Task: Search one way flight ticket for 5 adults, 1 child, 2 infants in seat and 1 infant on lap in business from Medford: Rogue Valley International-medford Airport to Jackson: Jackson Hole Airport on 5-2-2023. Number of bags: 11 checked bags. Price is upto 105000. Outbound departure time preference is 4:00.
Action: Mouse moved to (387, 330)
Screenshot: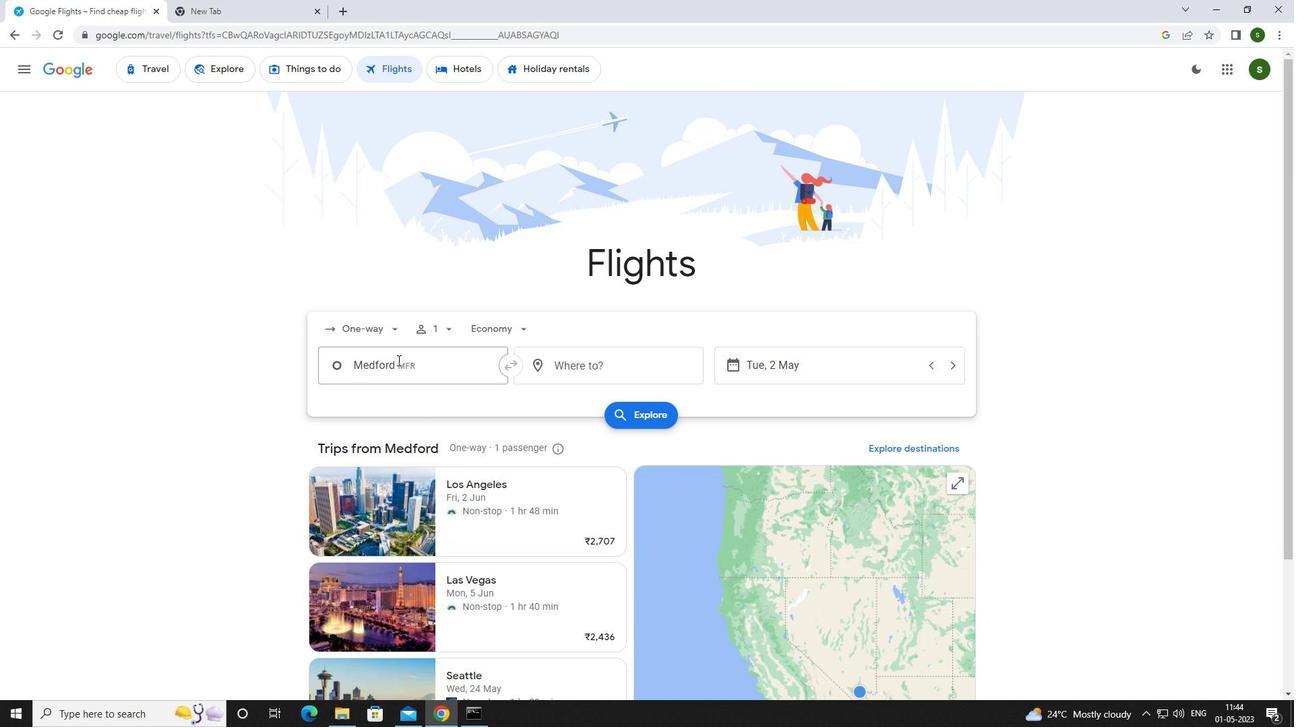 
Action: Mouse pressed left at (387, 330)
Screenshot: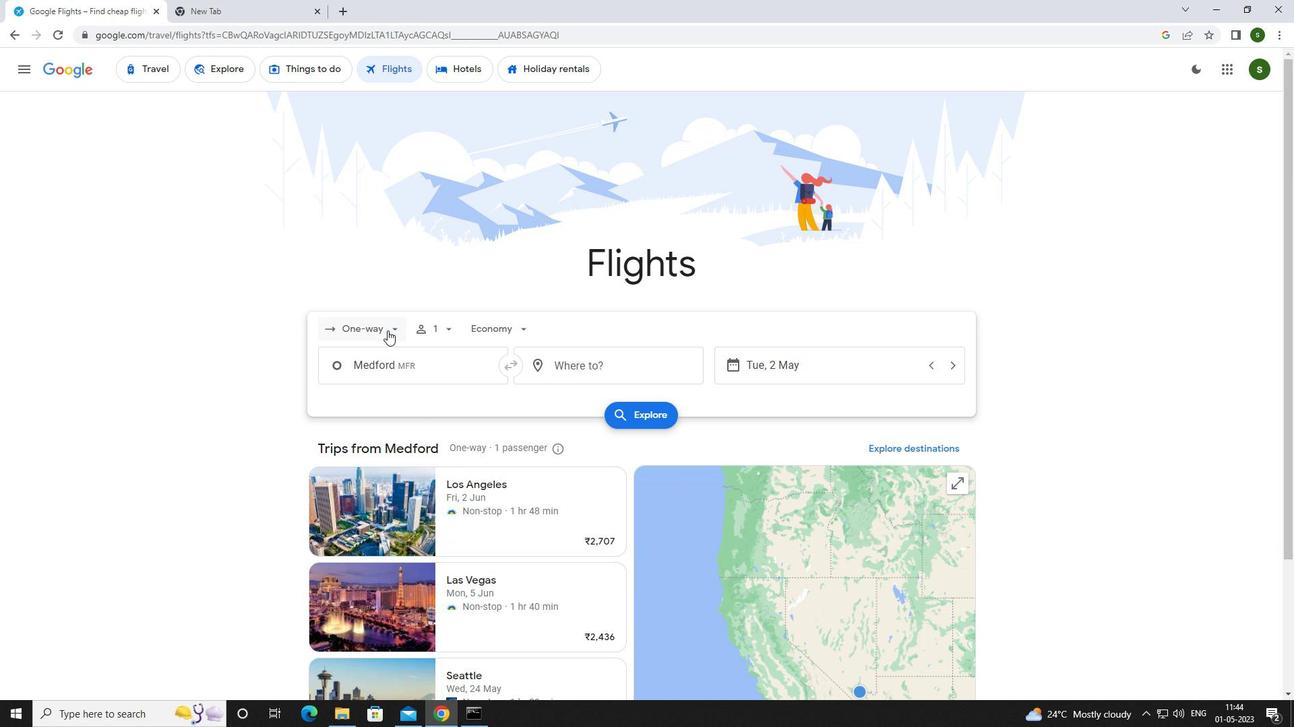 
Action: Mouse moved to (392, 392)
Screenshot: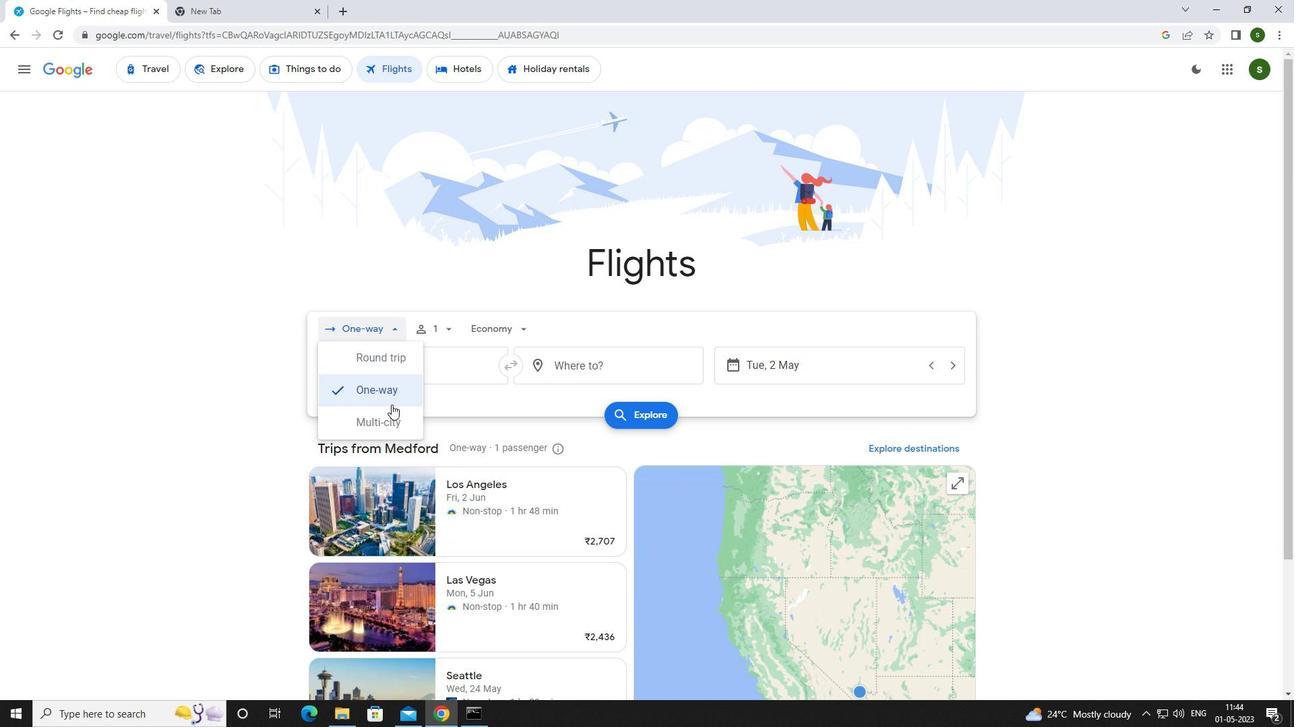 
Action: Mouse pressed left at (392, 392)
Screenshot: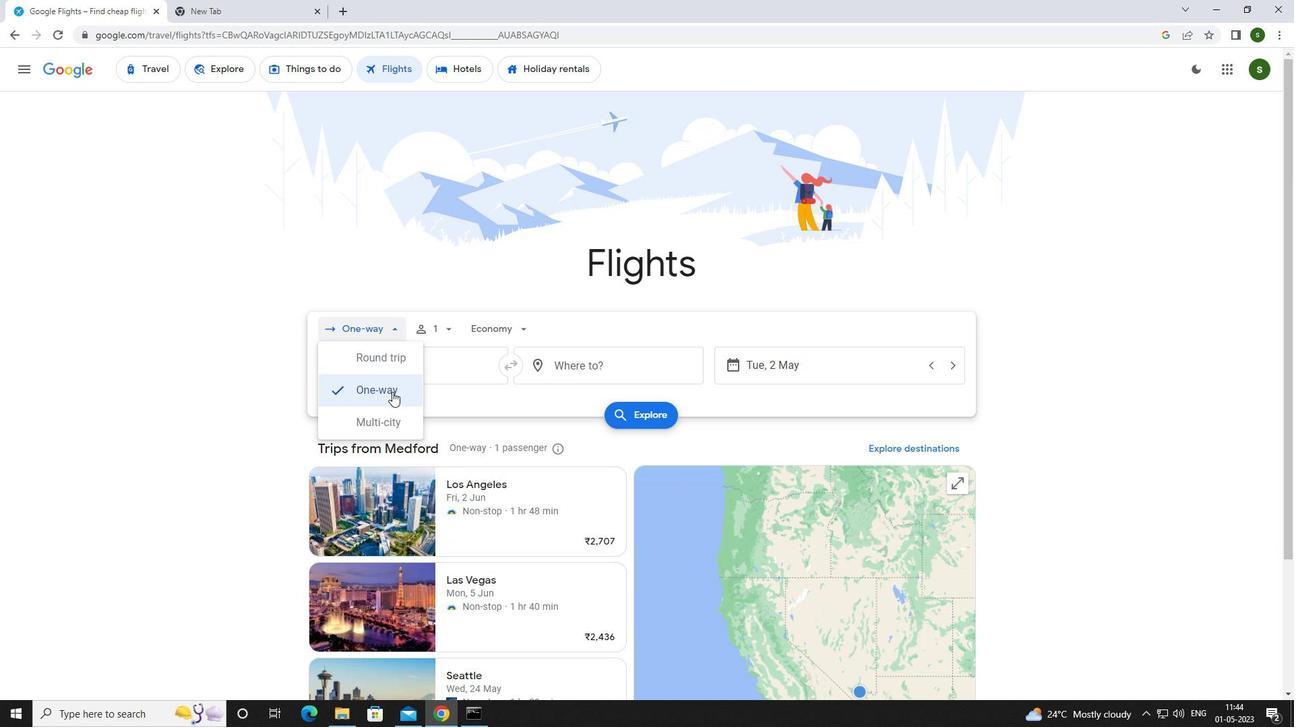 
Action: Mouse moved to (448, 332)
Screenshot: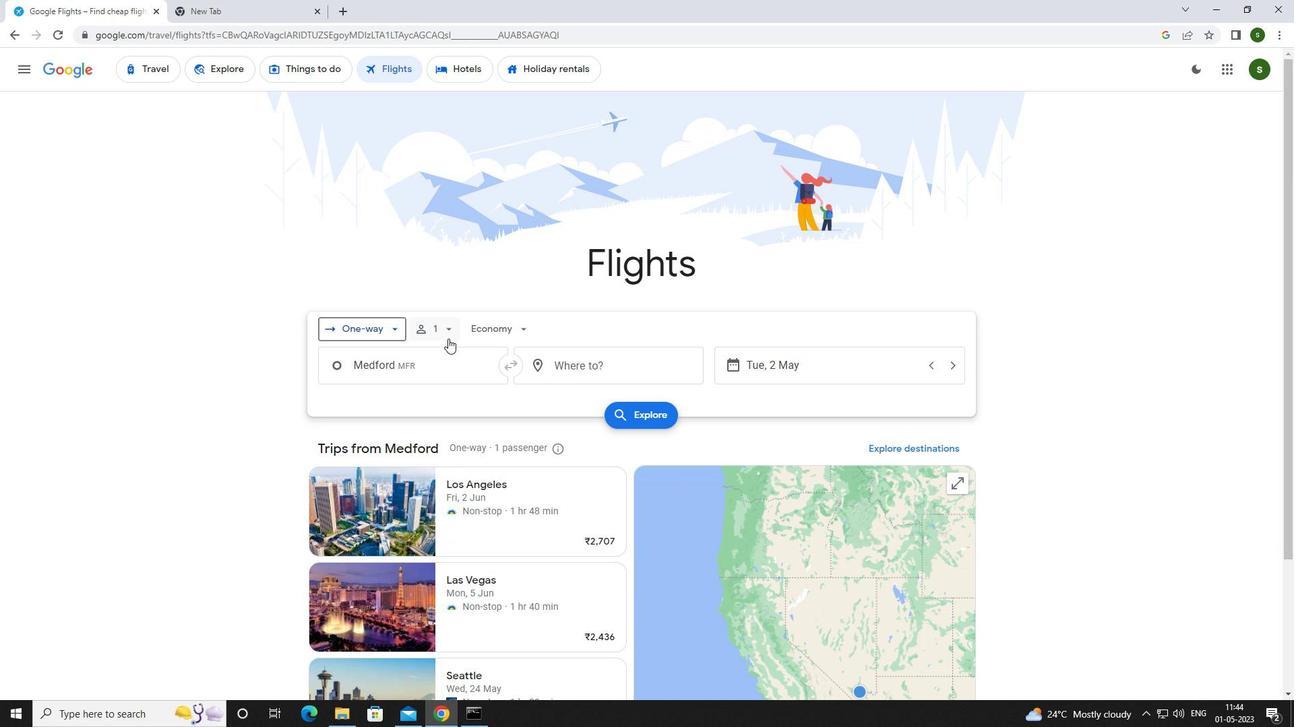 
Action: Mouse pressed left at (448, 332)
Screenshot: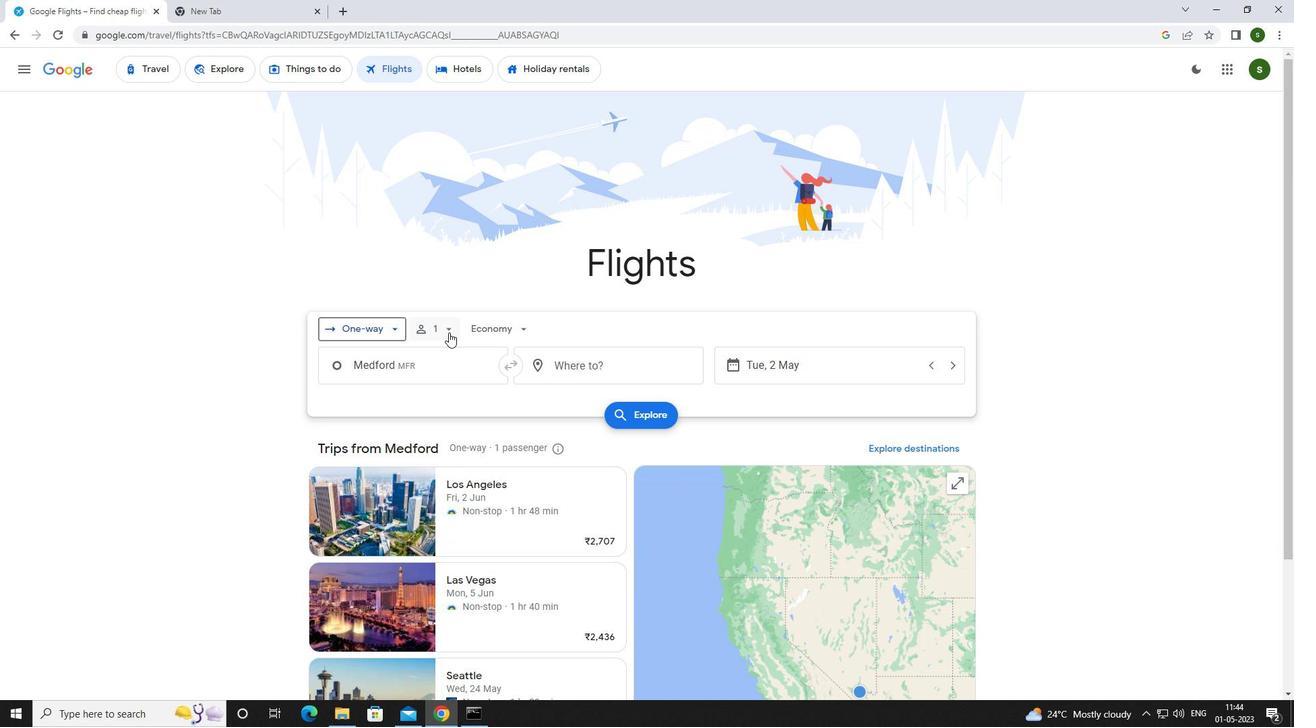 
Action: Mouse moved to (552, 363)
Screenshot: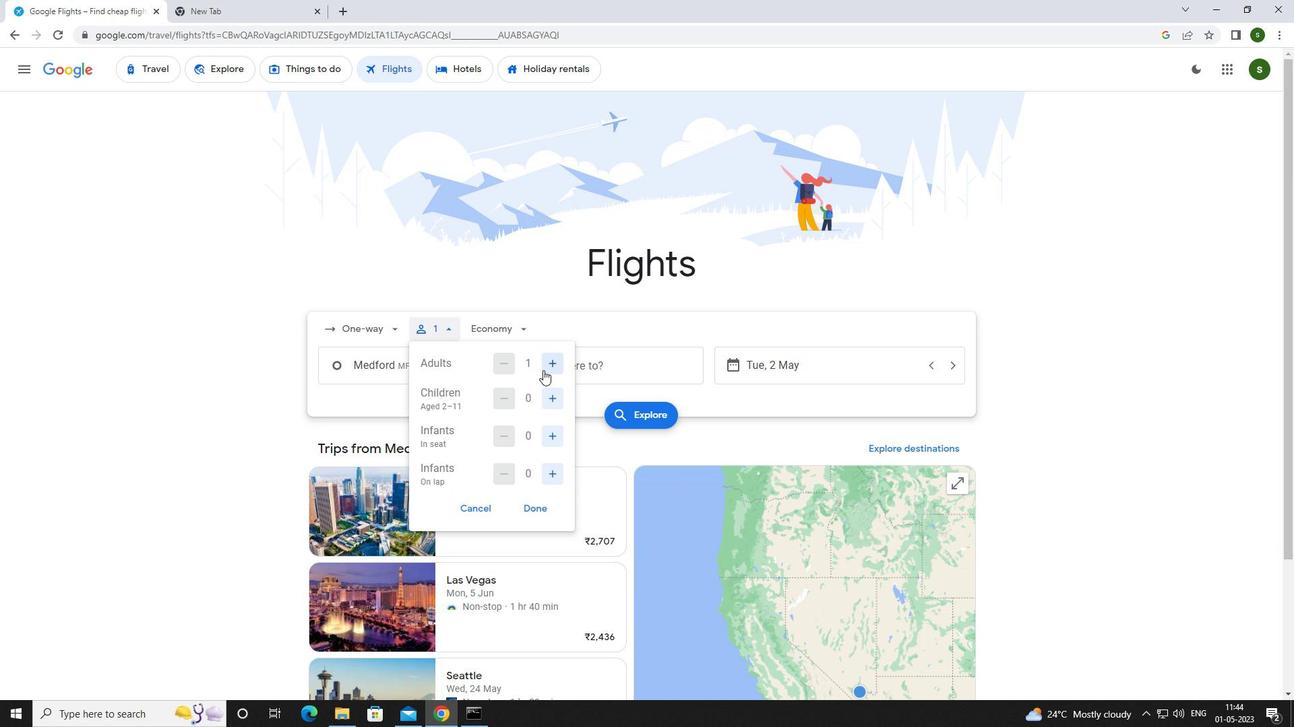 
Action: Mouse pressed left at (552, 363)
Screenshot: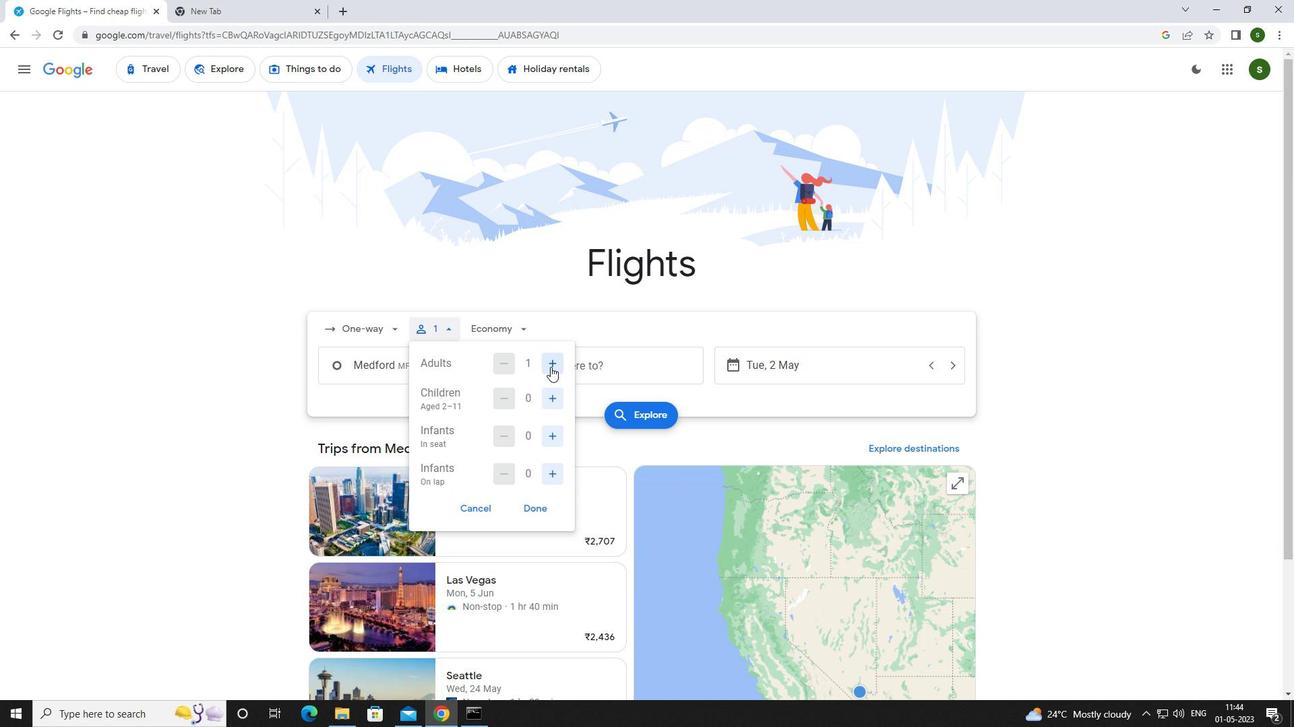 
Action: Mouse pressed left at (552, 363)
Screenshot: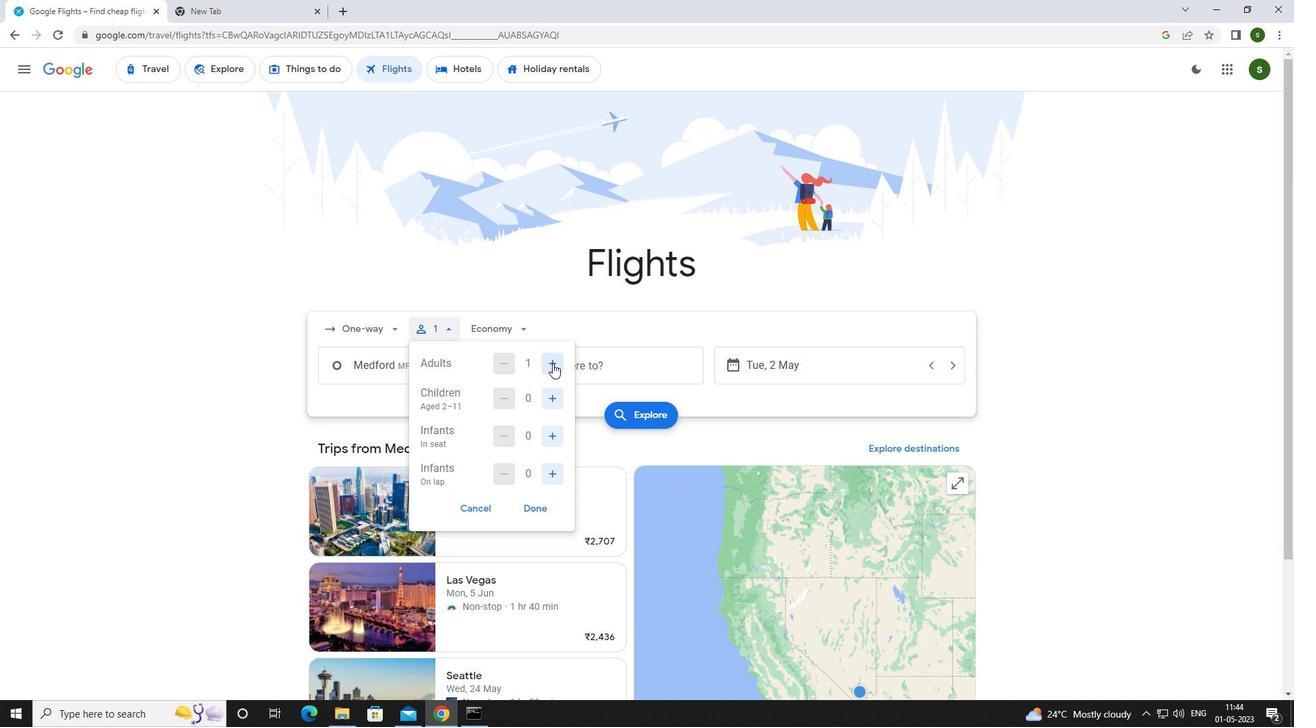 
Action: Mouse pressed left at (552, 363)
Screenshot: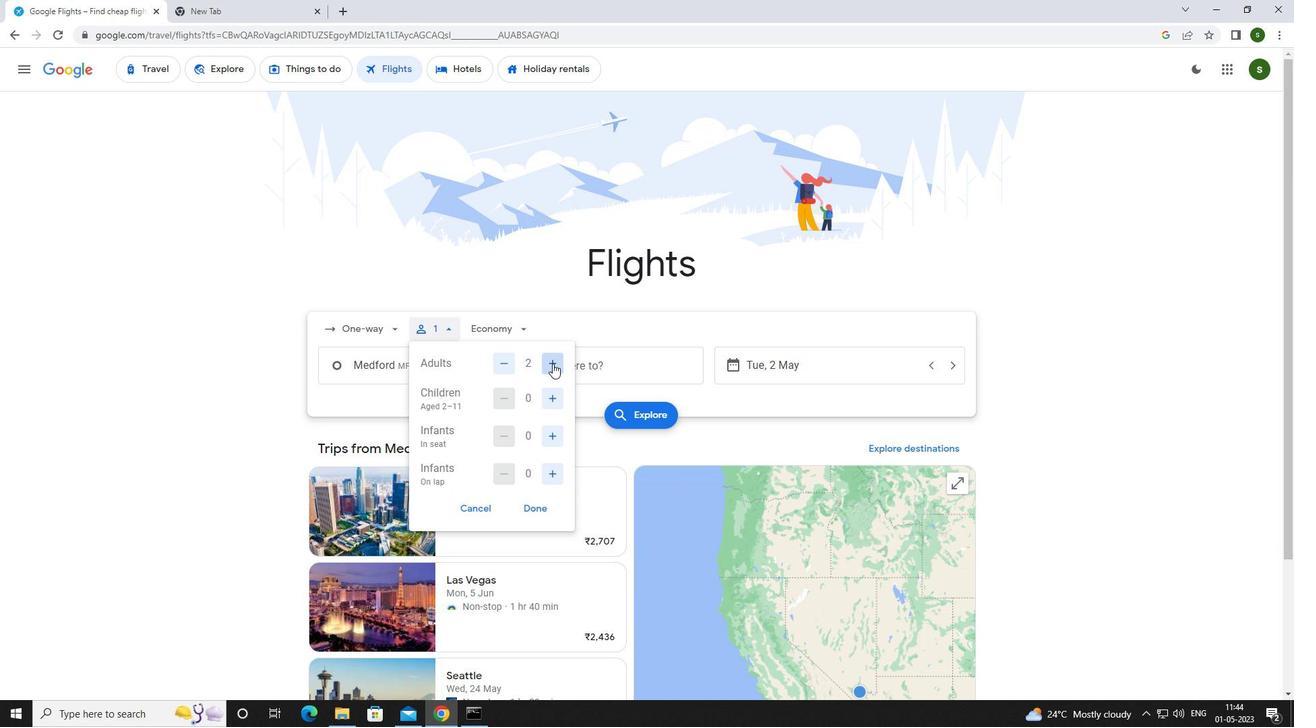 
Action: Mouse pressed left at (552, 363)
Screenshot: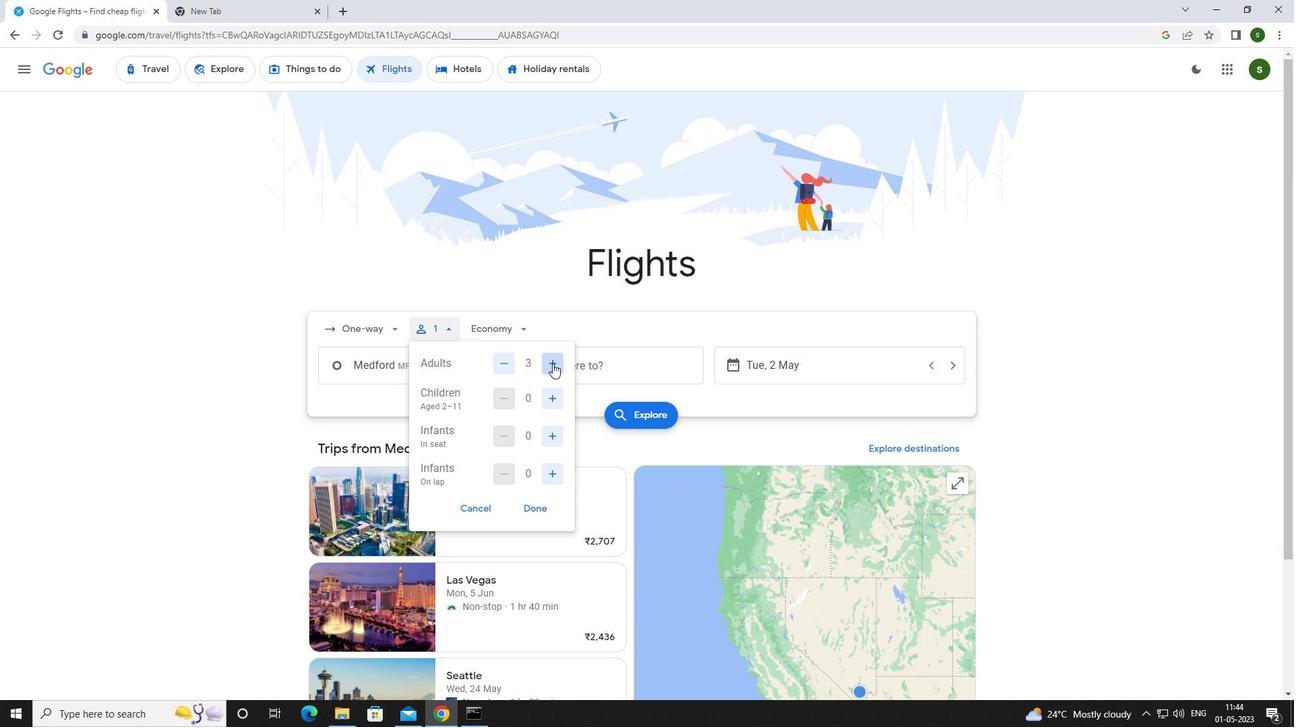 
Action: Mouse moved to (556, 394)
Screenshot: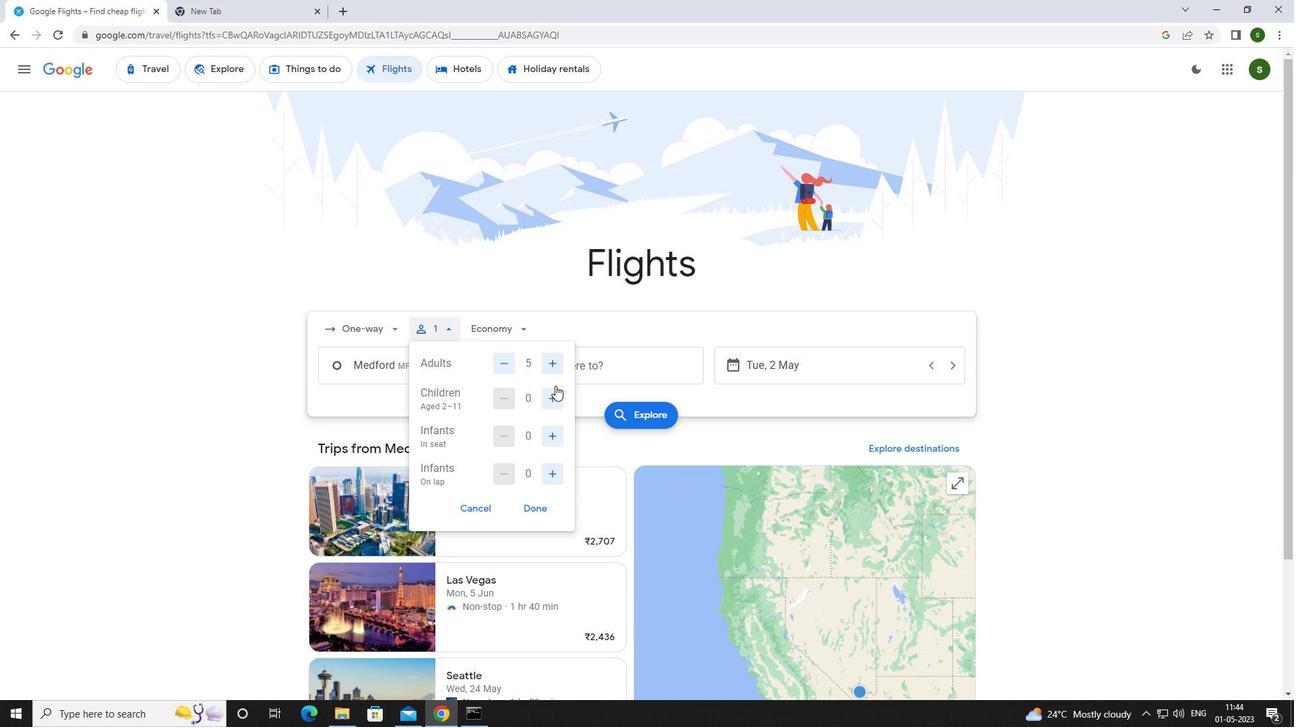 
Action: Mouse pressed left at (556, 394)
Screenshot: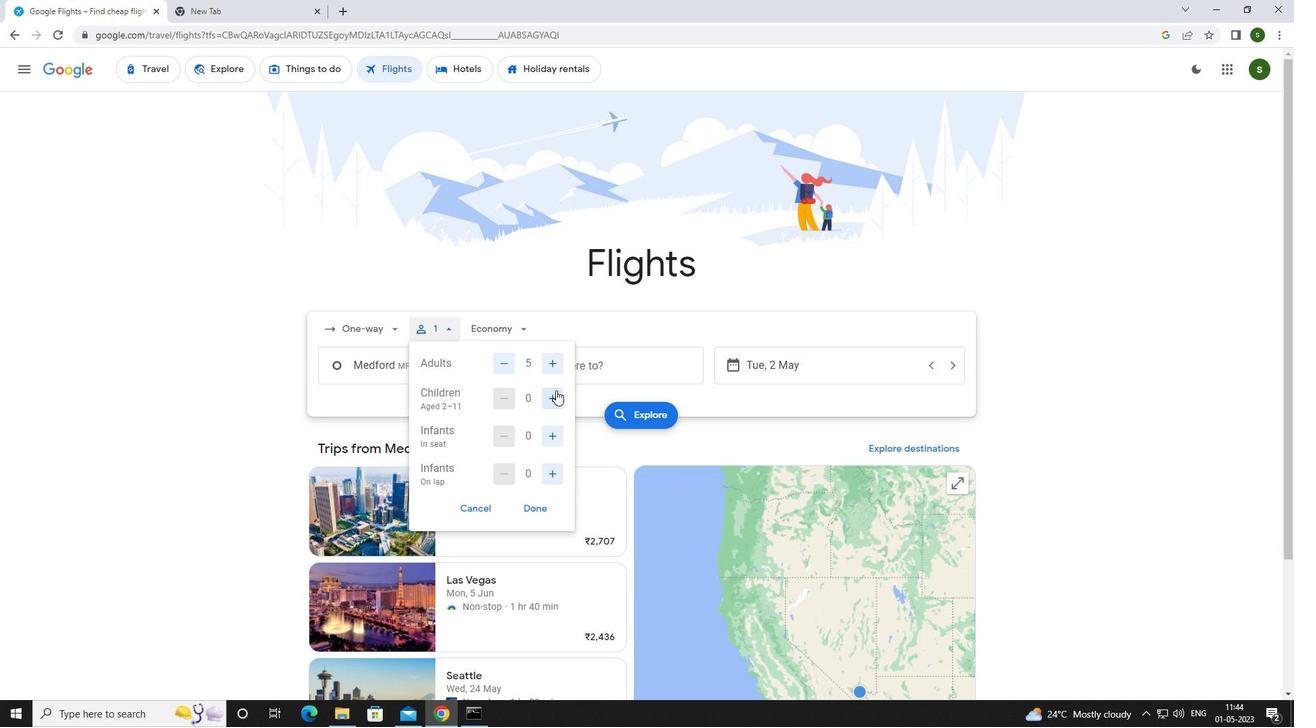 
Action: Mouse moved to (555, 438)
Screenshot: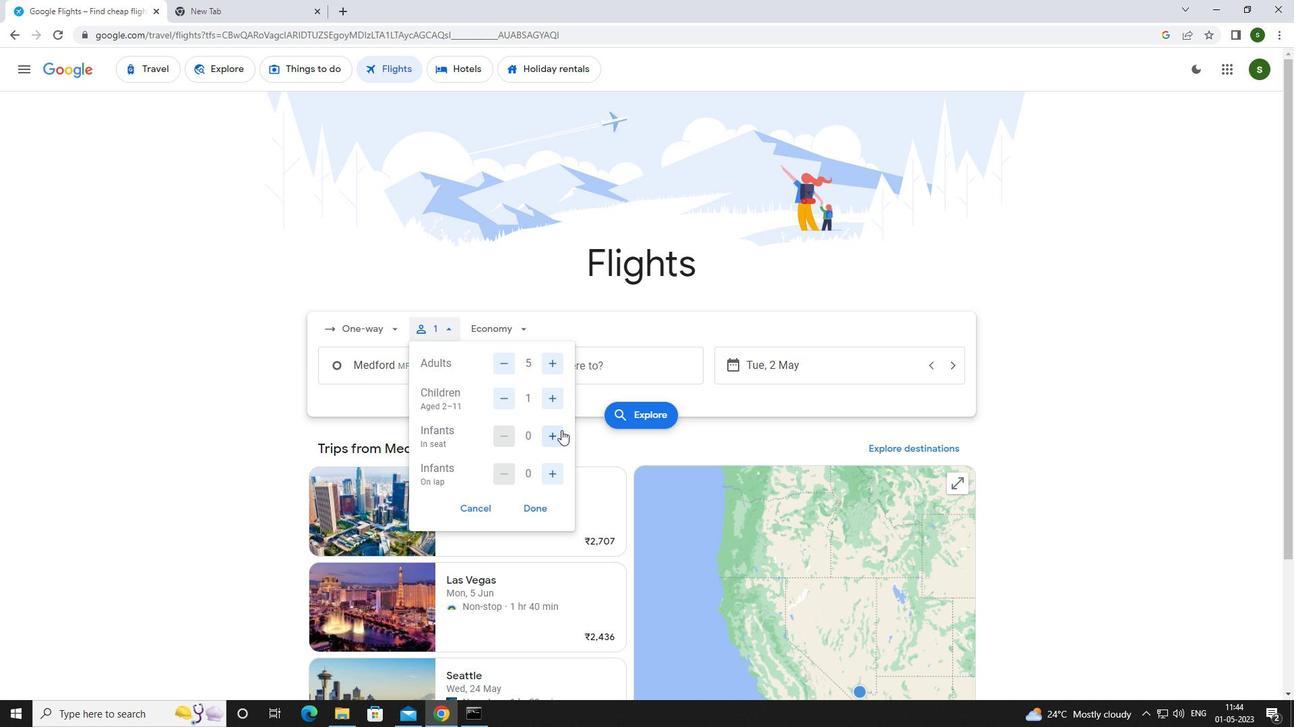 
Action: Mouse pressed left at (555, 438)
Screenshot: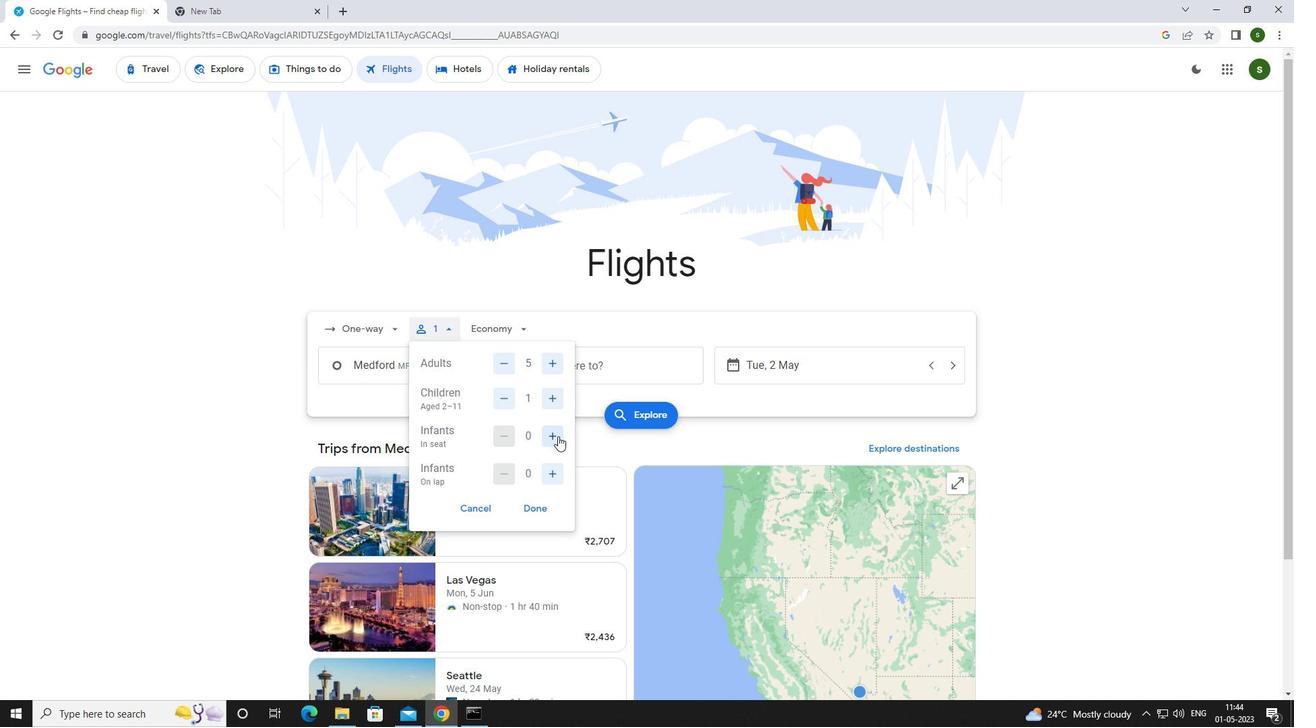 
Action: Mouse pressed left at (555, 438)
Screenshot: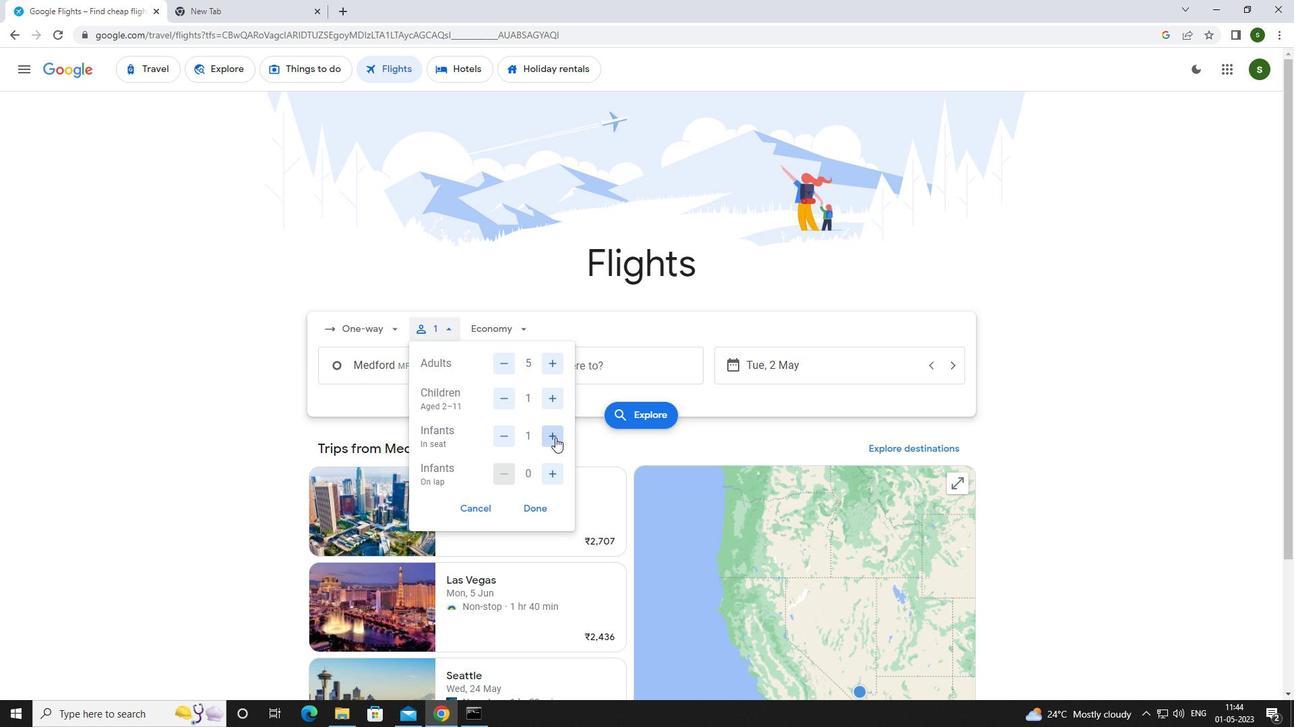 
Action: Mouse moved to (548, 479)
Screenshot: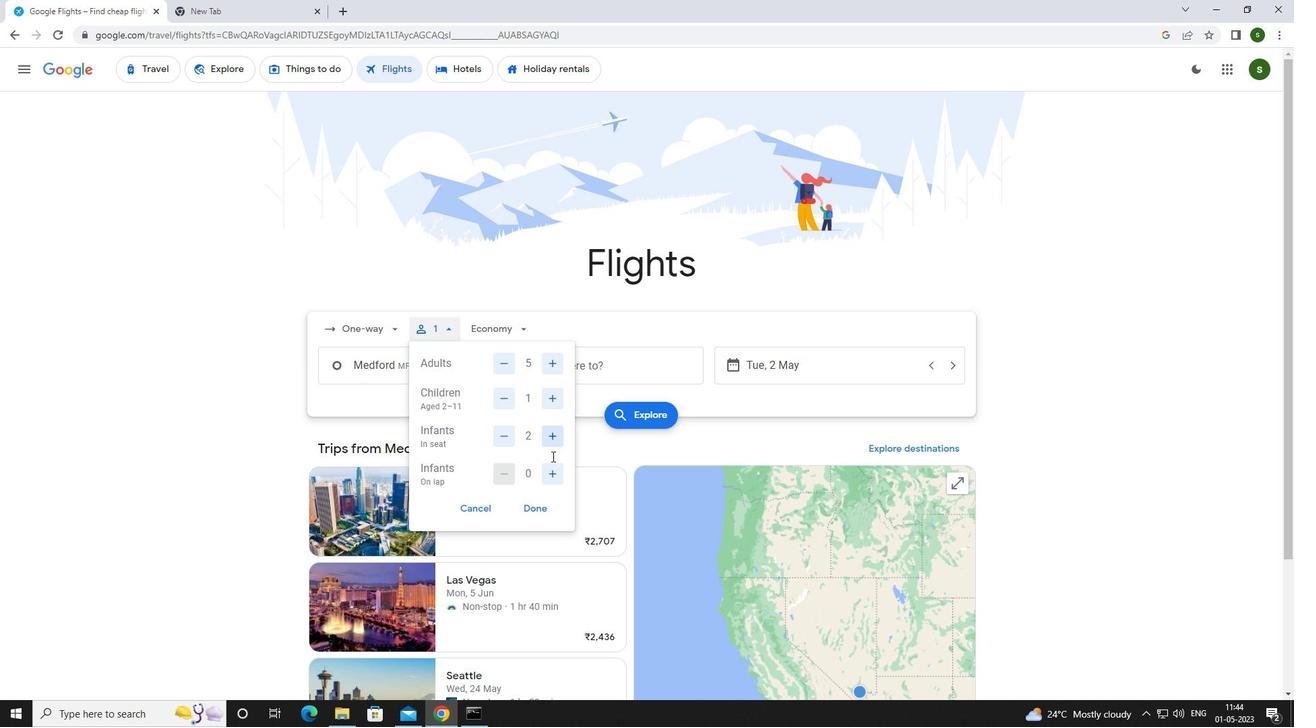 
Action: Mouse pressed left at (548, 479)
Screenshot: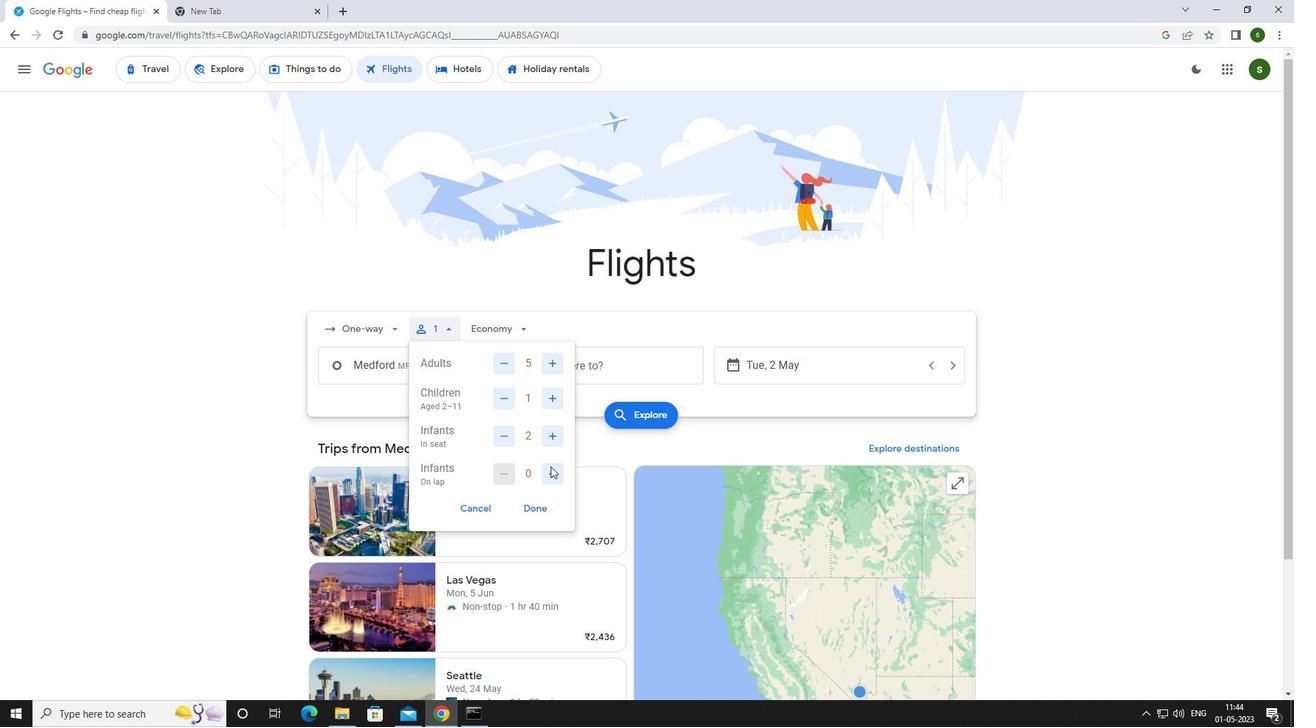 
Action: Mouse moved to (522, 328)
Screenshot: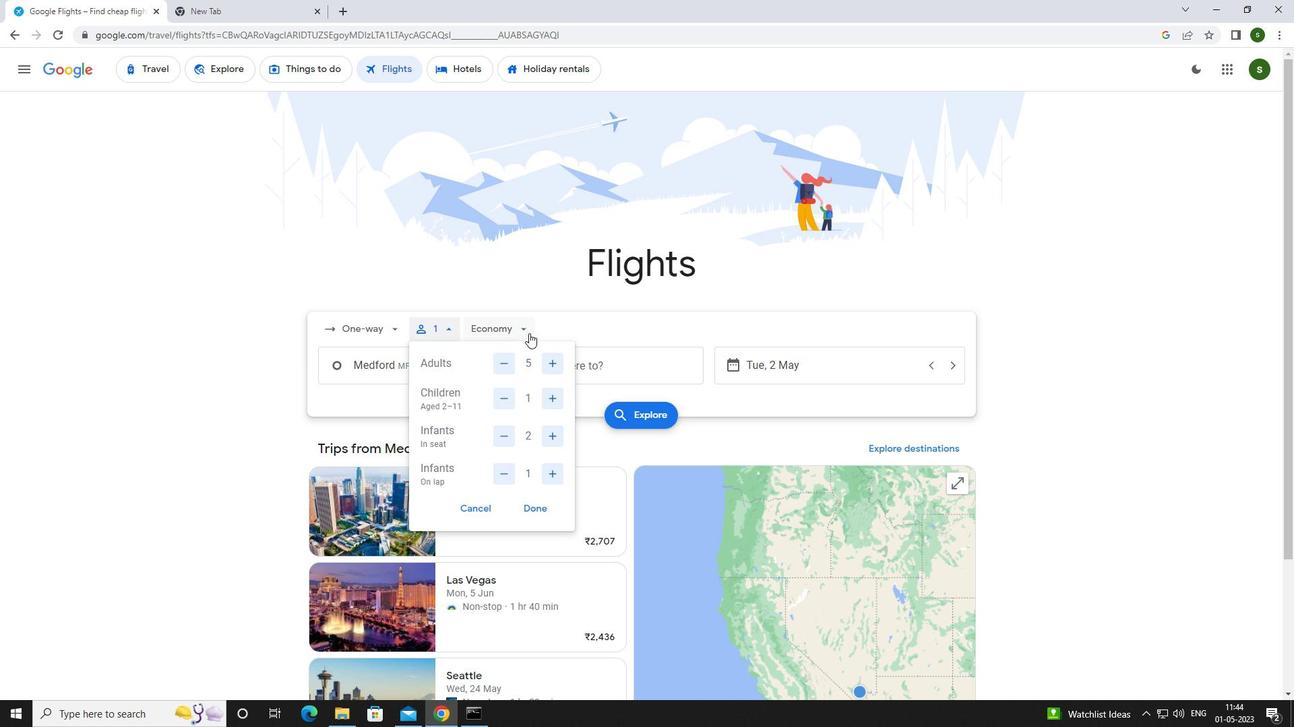 
Action: Mouse pressed left at (522, 328)
Screenshot: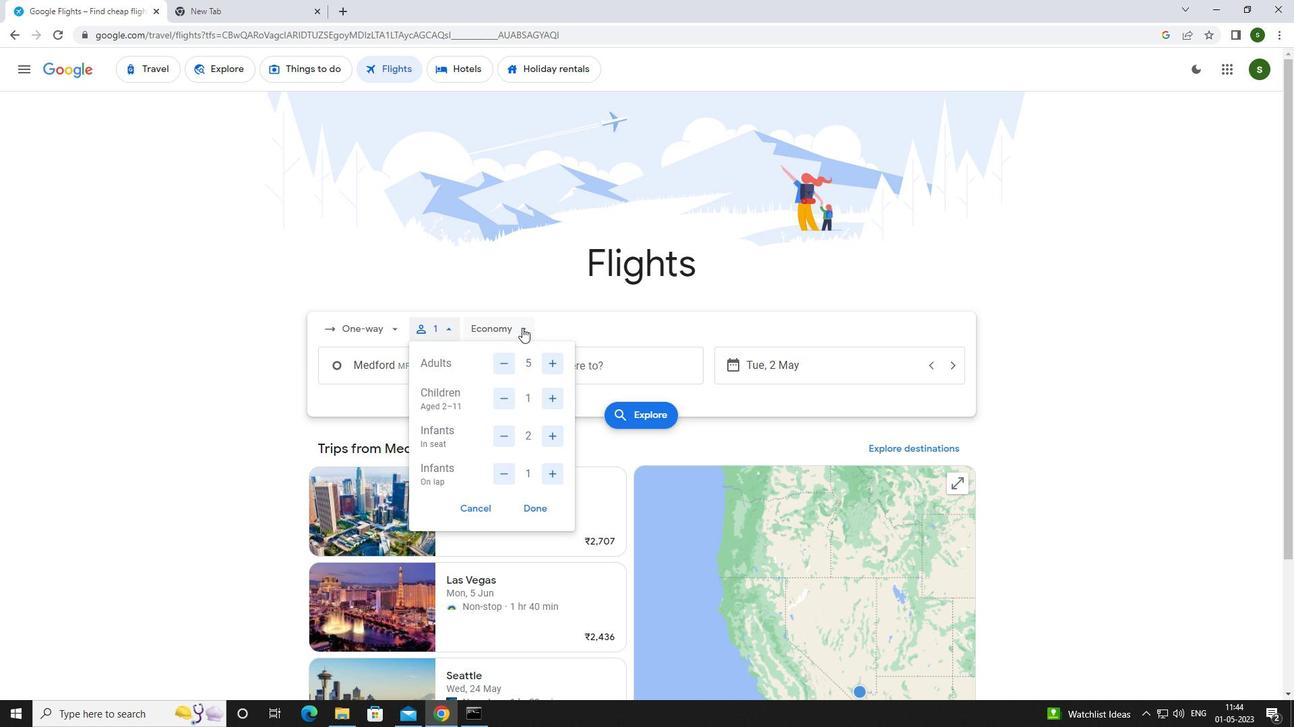 
Action: Mouse moved to (533, 423)
Screenshot: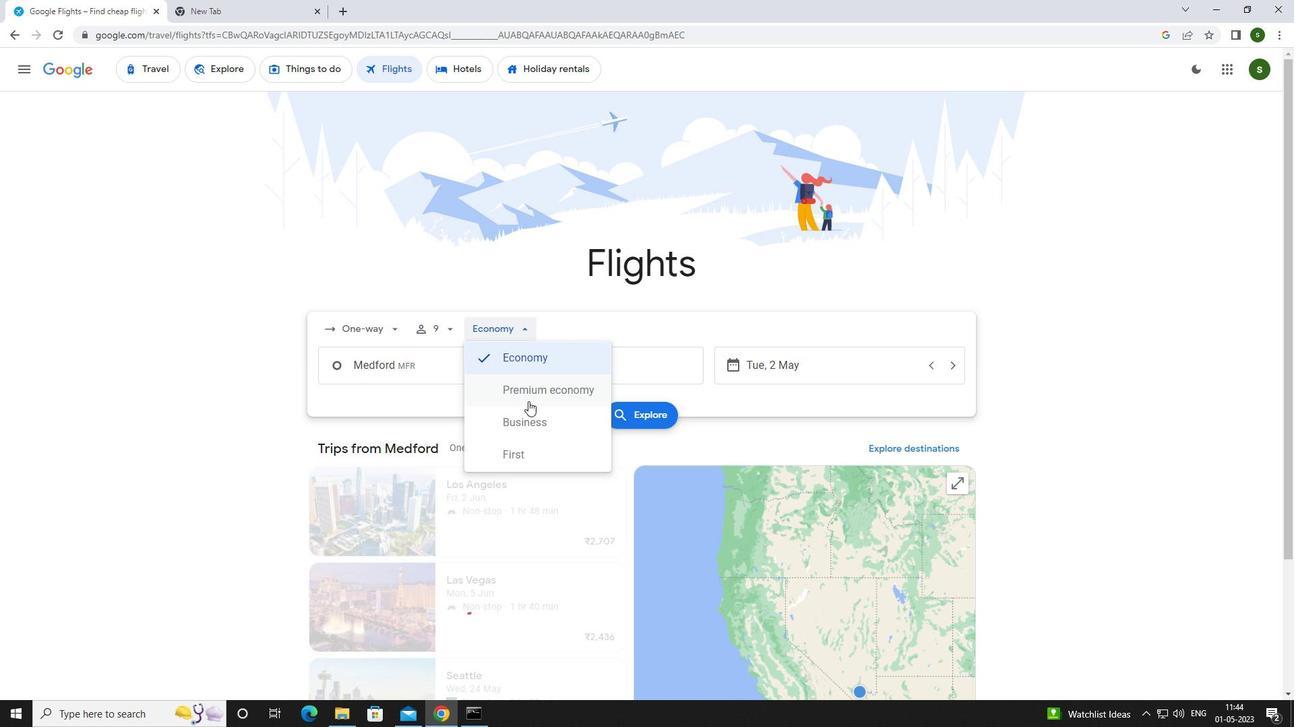 
Action: Mouse pressed left at (533, 423)
Screenshot: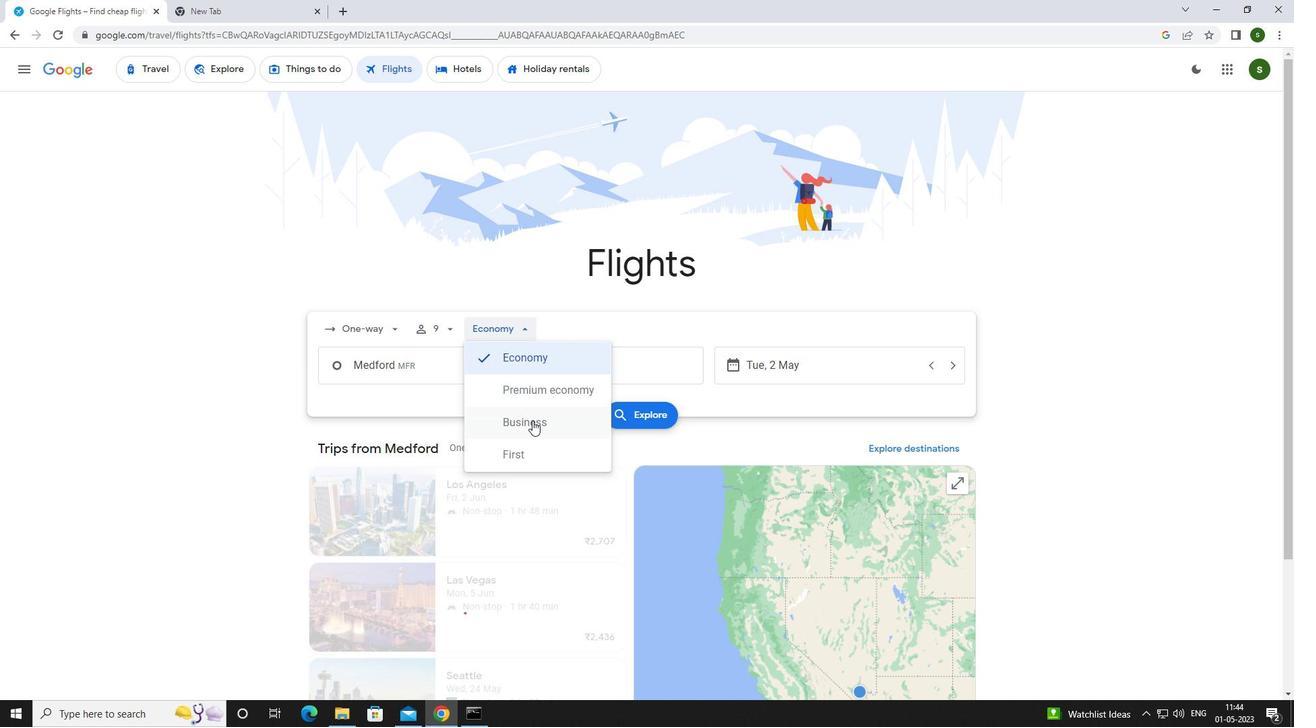 
Action: Mouse moved to (462, 366)
Screenshot: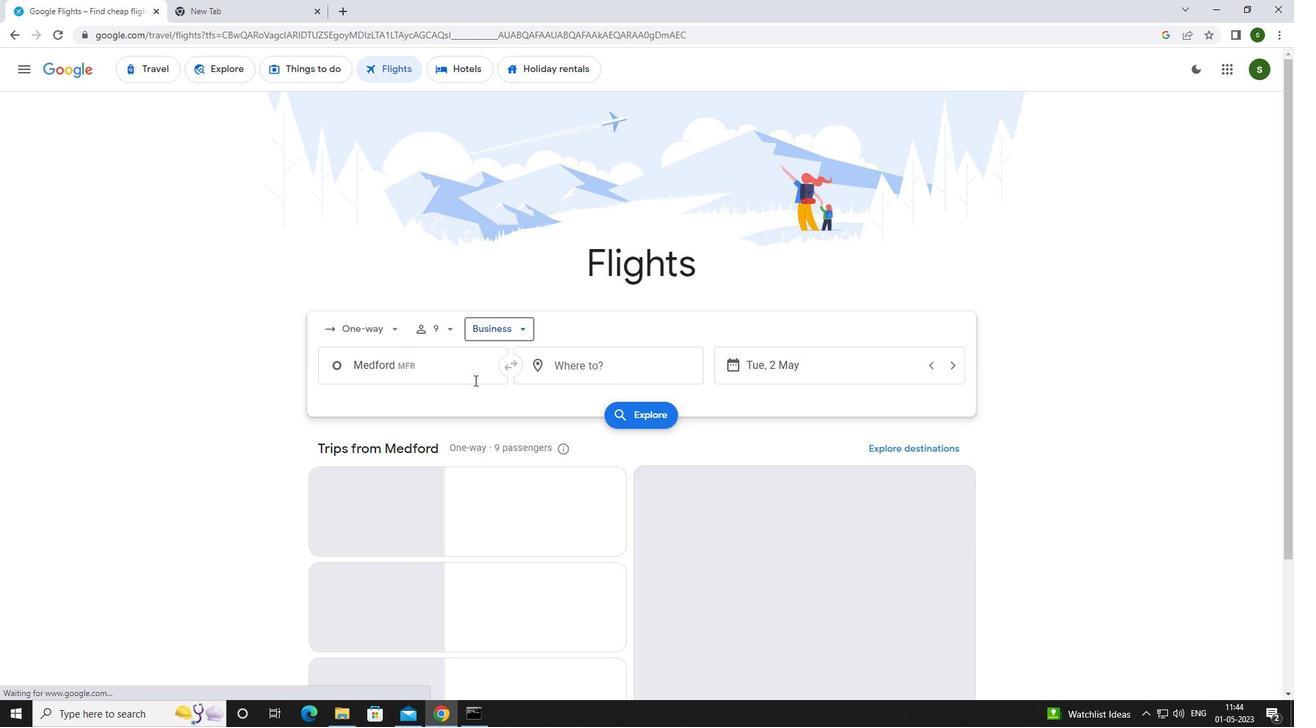 
Action: Mouse pressed left at (462, 366)
Screenshot: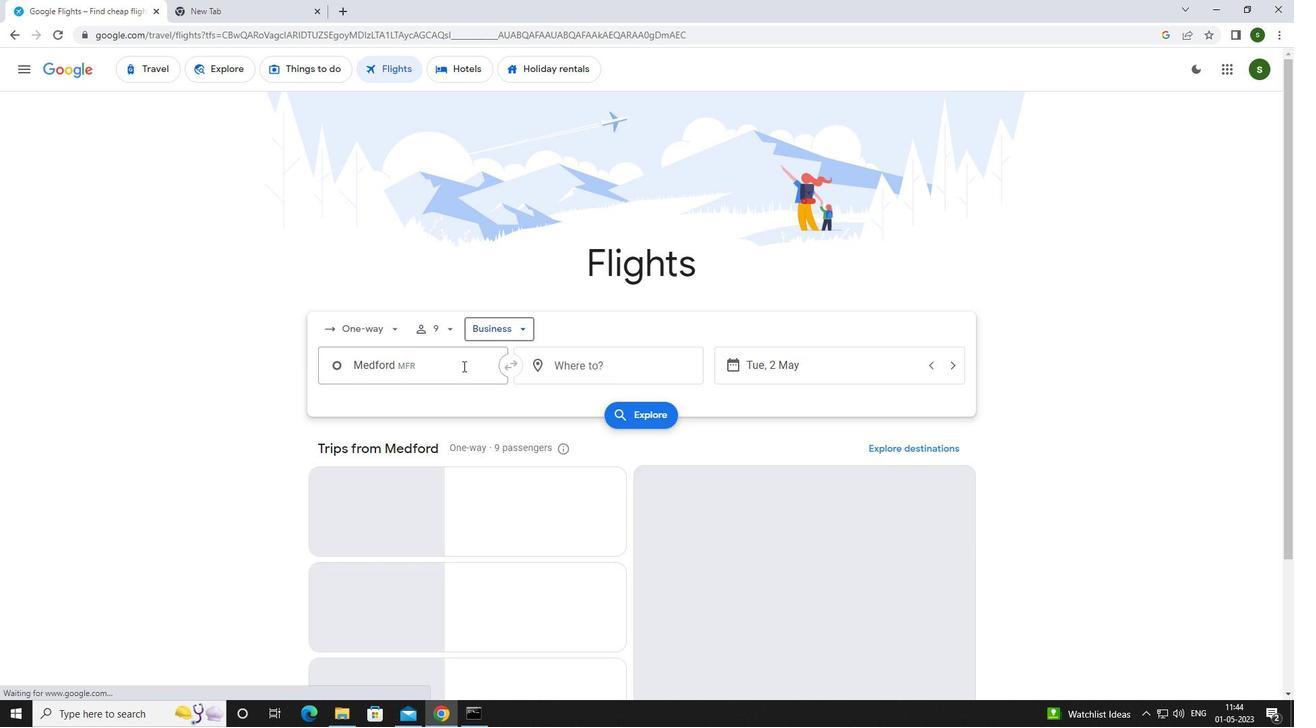 
Action: Mouse moved to (467, 365)
Screenshot: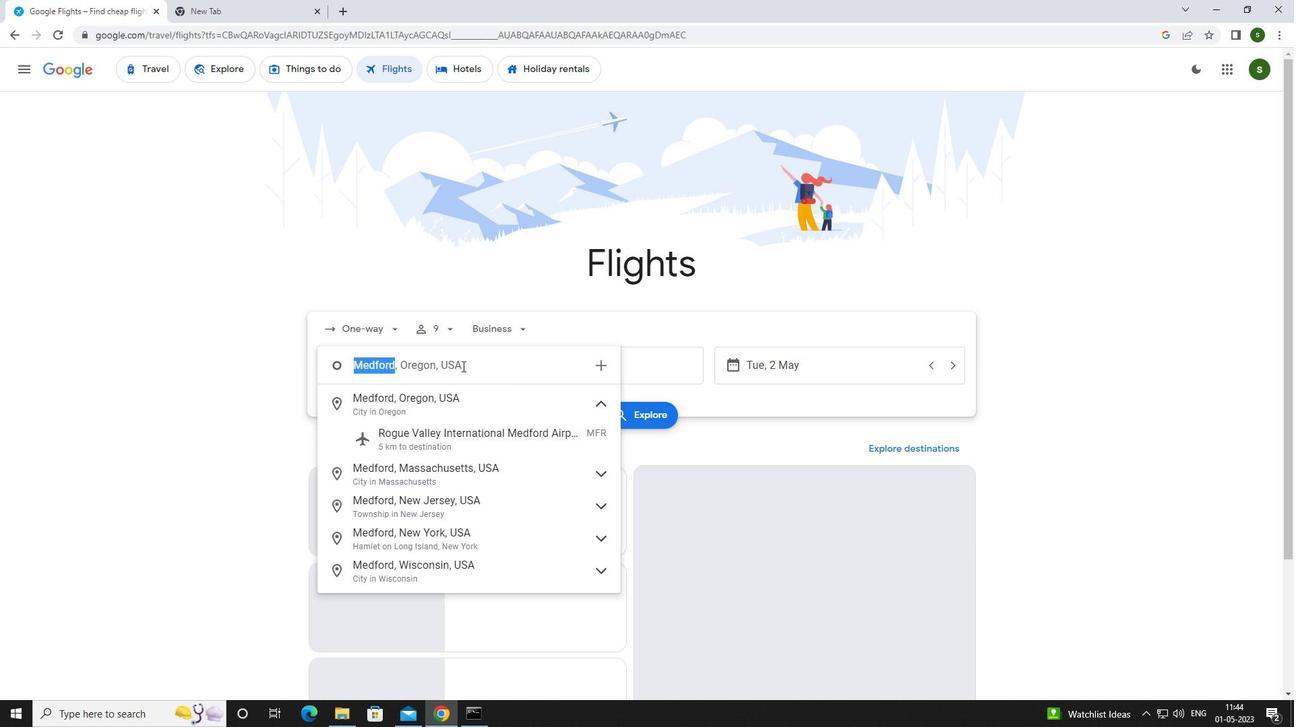 
Action: Key pressed <Key.caps_lock><Key.caps_lock>r<Key.caps_lock>ogue
Screenshot: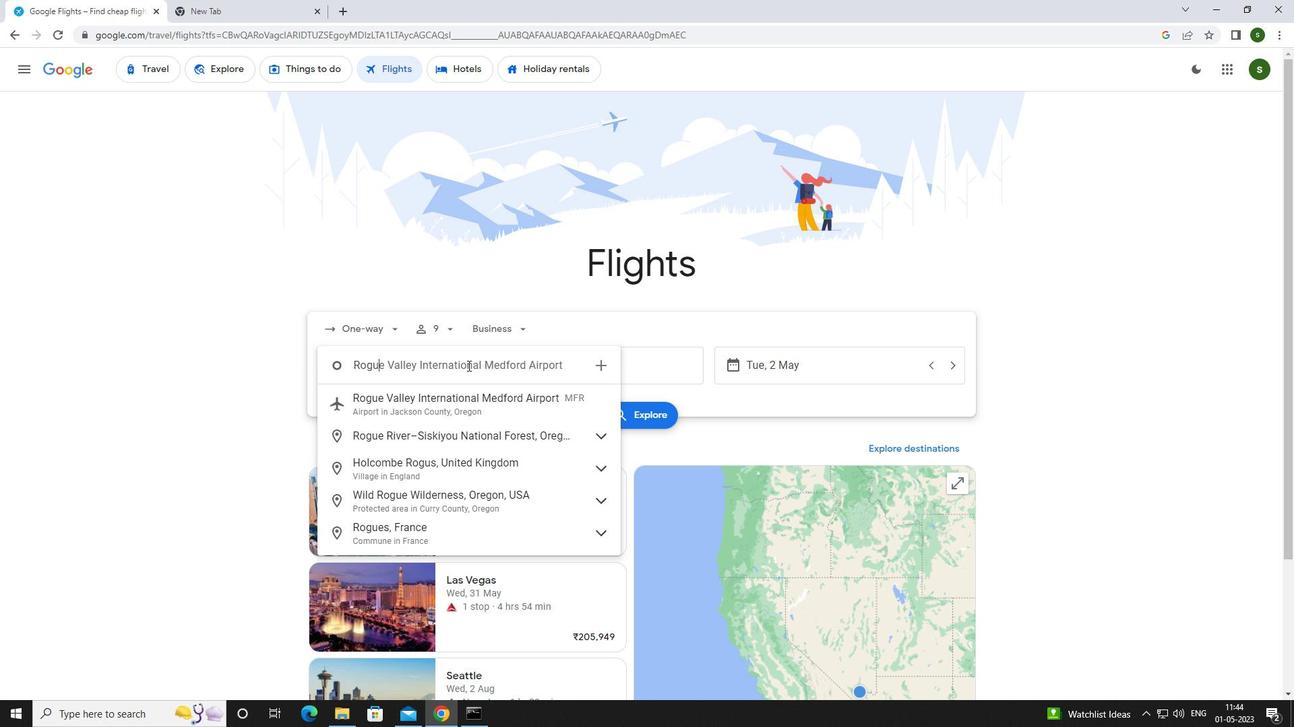 
Action: Mouse moved to (473, 405)
Screenshot: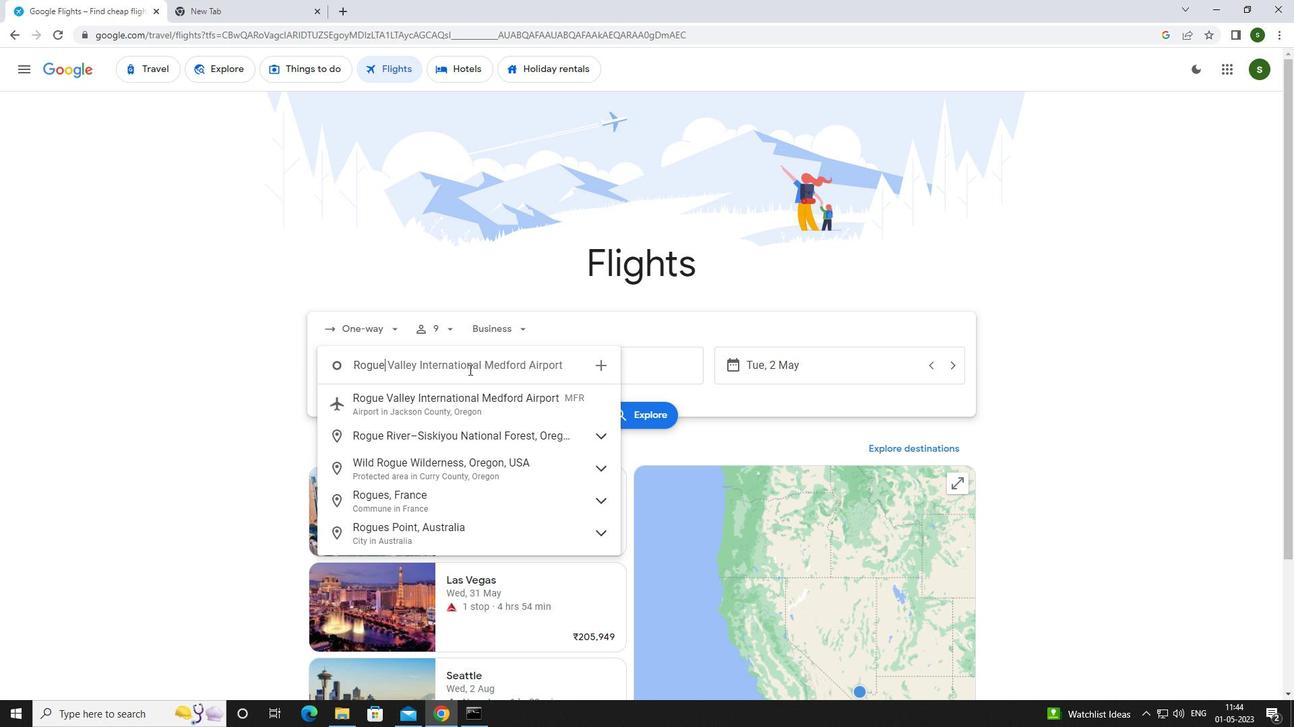 
Action: Mouse pressed left at (473, 405)
Screenshot: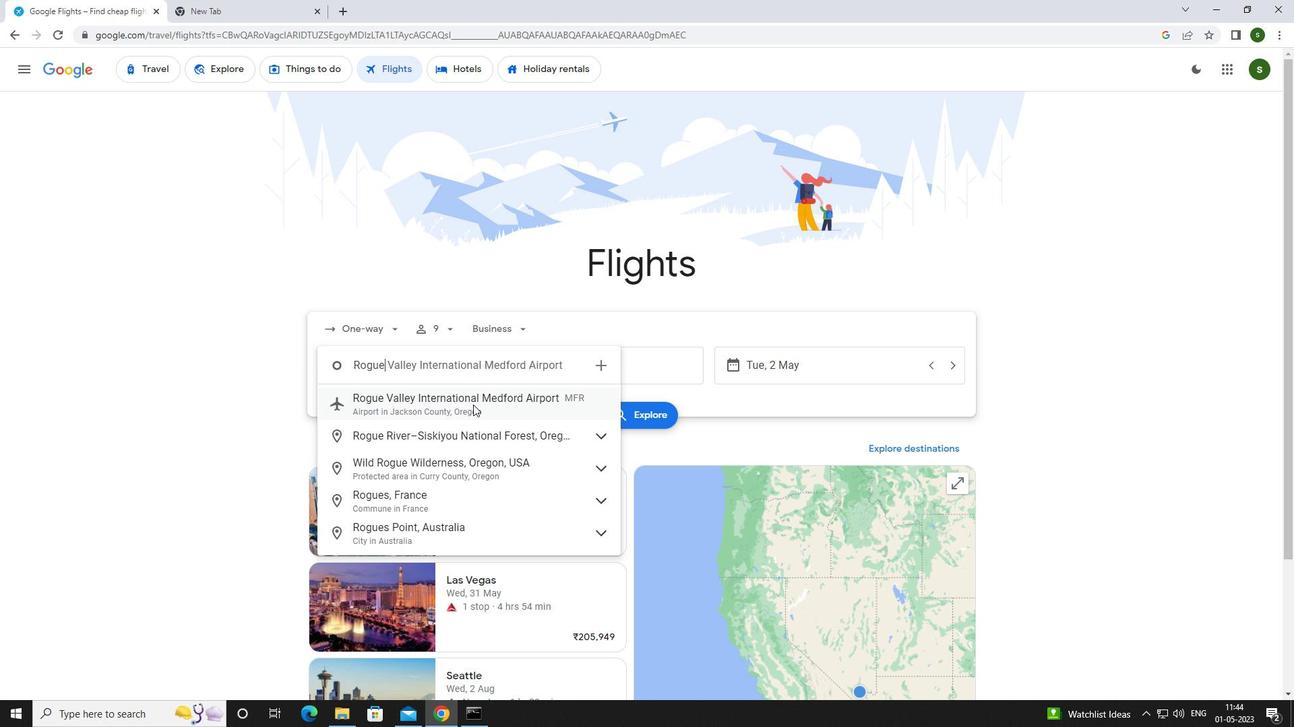 
Action: Mouse moved to (618, 374)
Screenshot: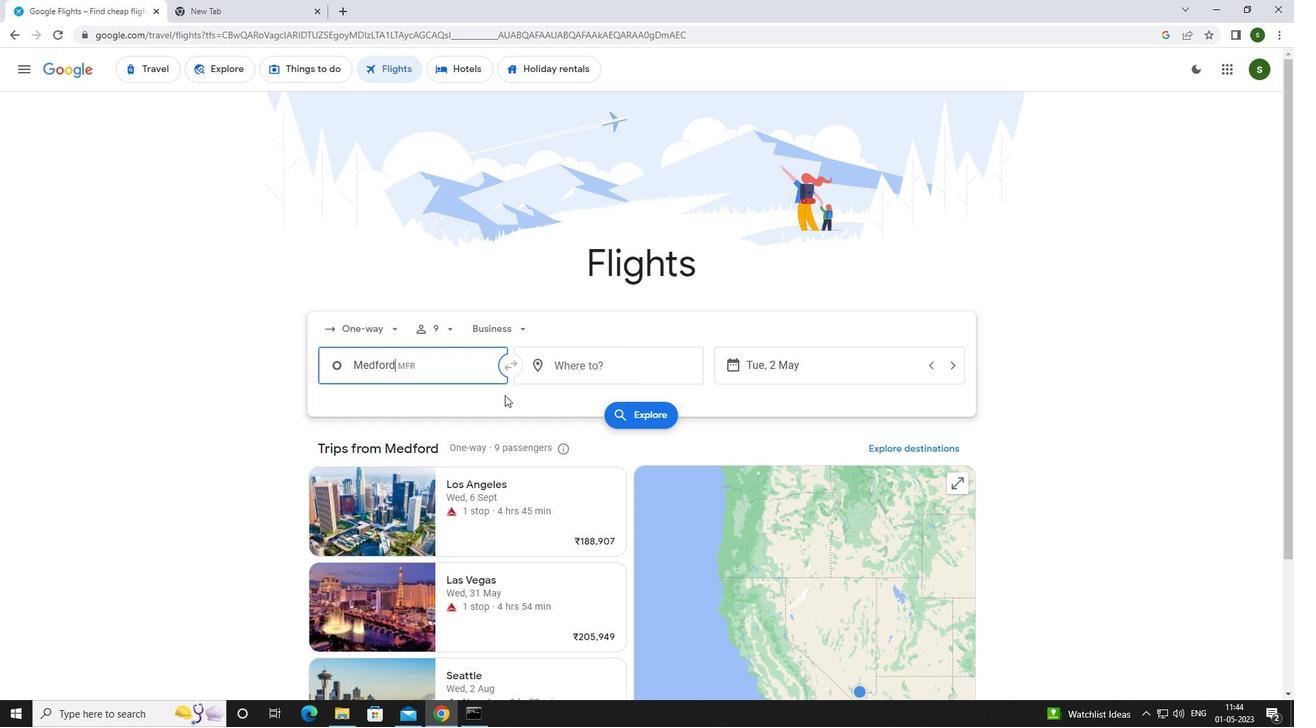 
Action: Mouse pressed left at (618, 374)
Screenshot: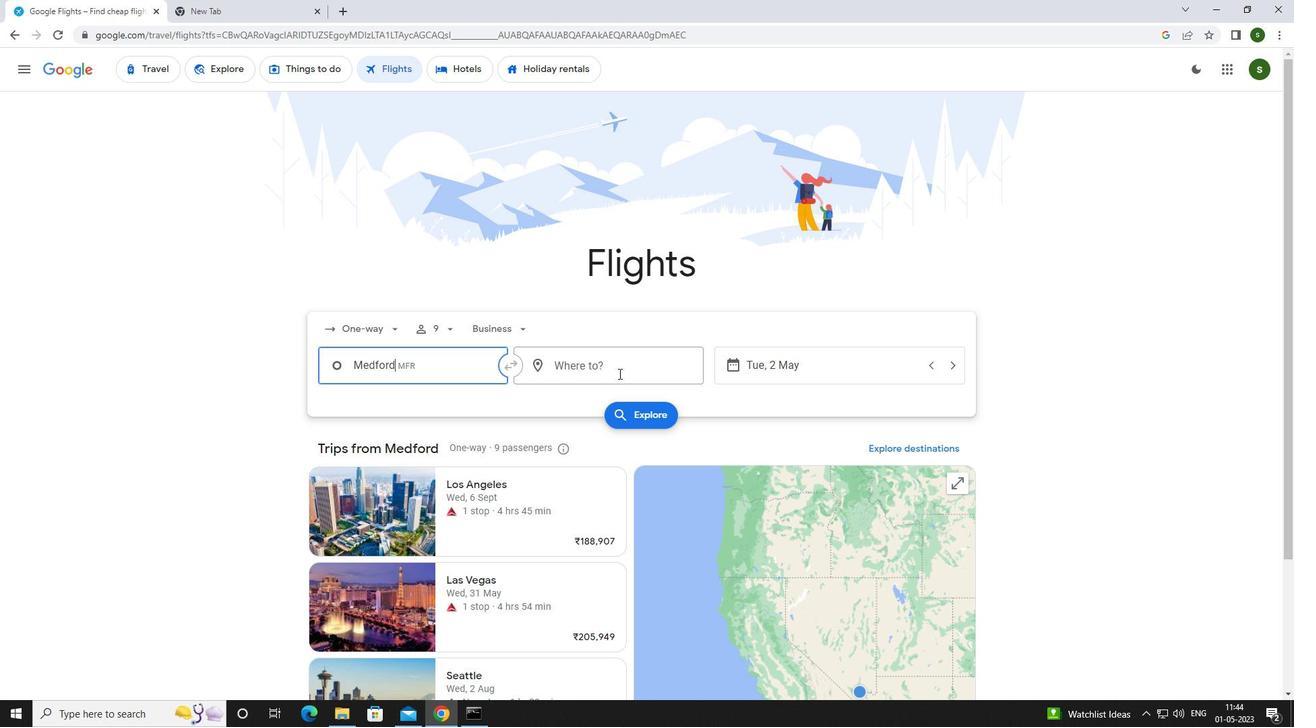 
Action: Mouse moved to (622, 372)
Screenshot: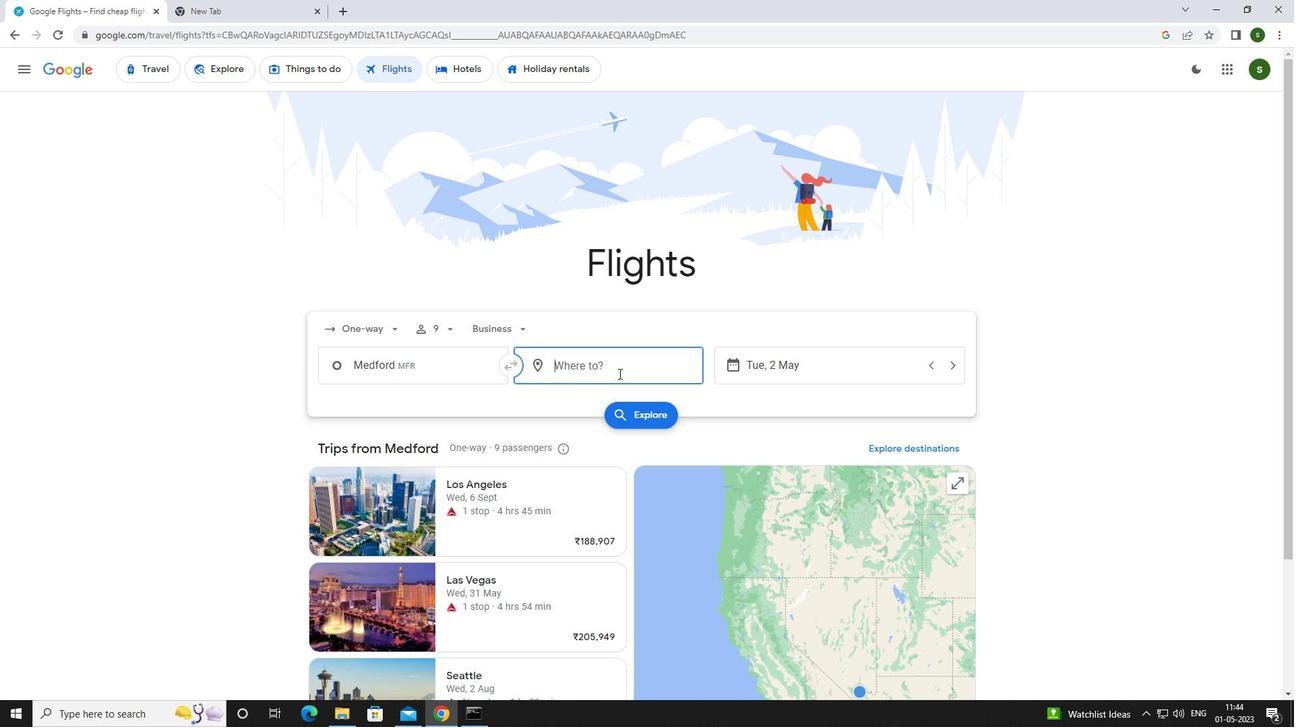 
Action: Key pressed <Key.caps_lock>j<Key.caps_lock>ackson<Key.space>h
Screenshot: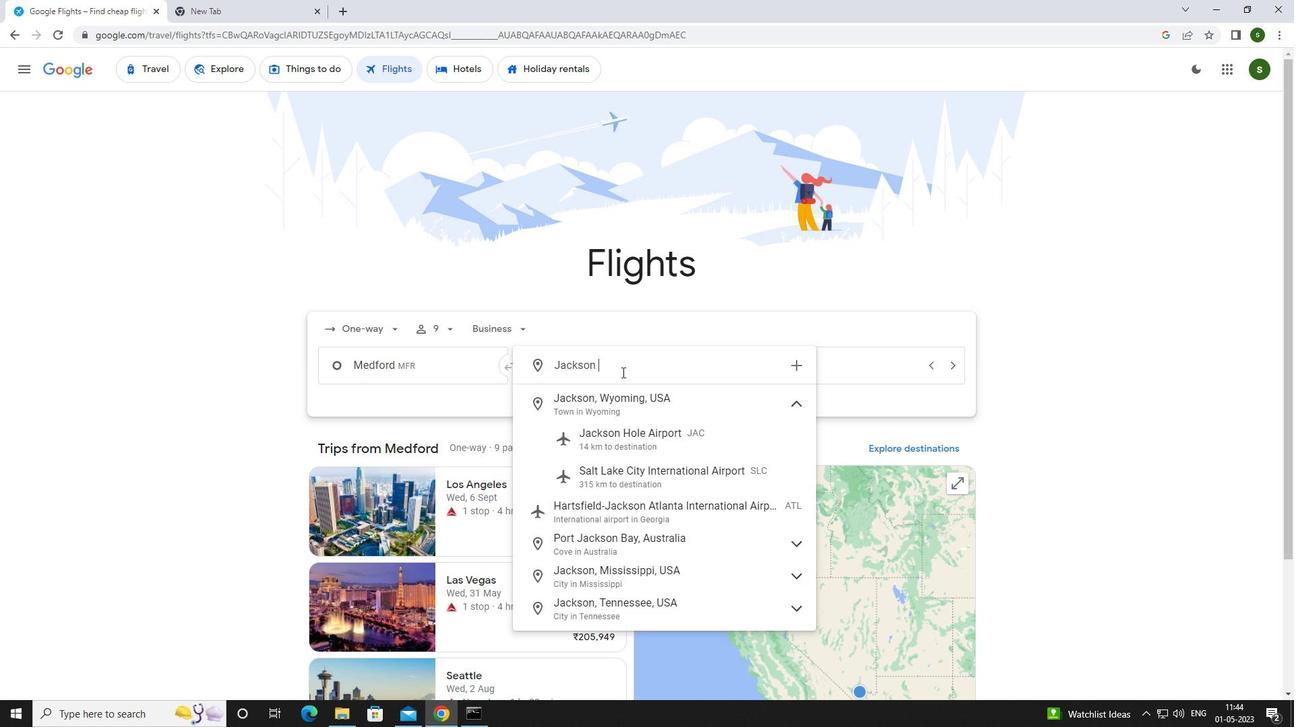 
Action: Mouse moved to (641, 433)
Screenshot: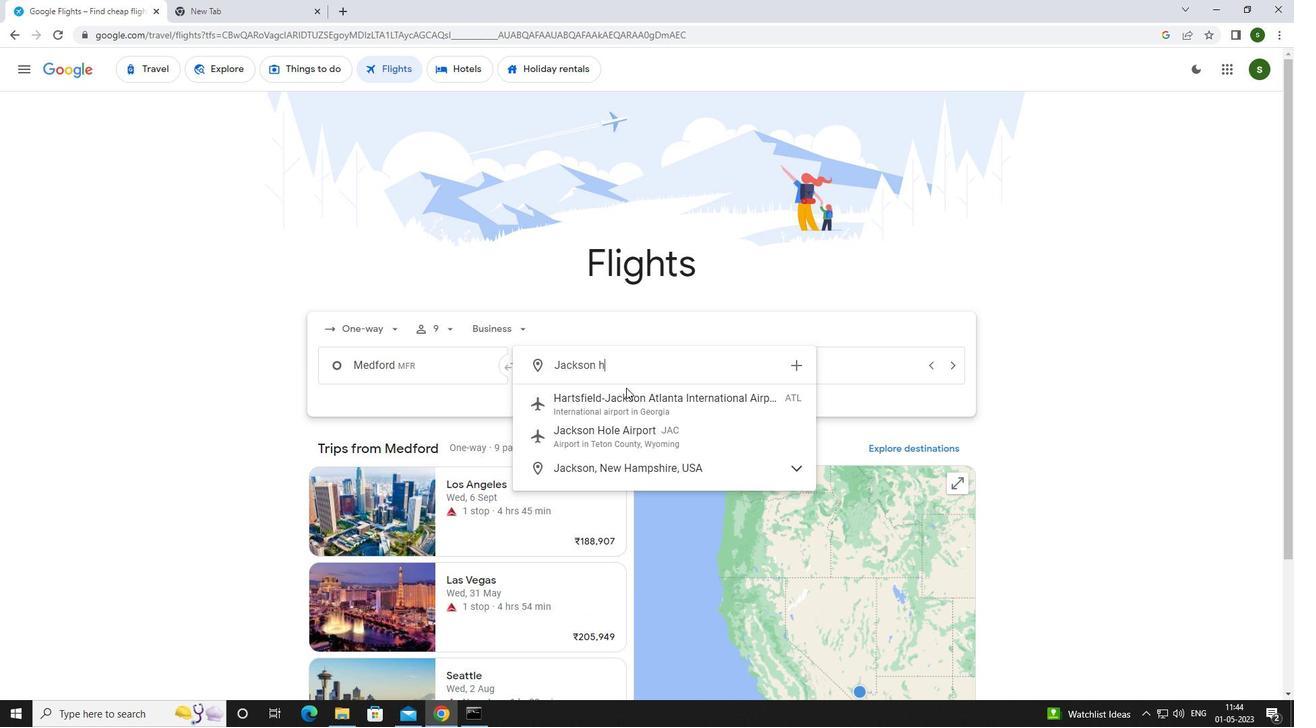 
Action: Mouse pressed left at (641, 433)
Screenshot: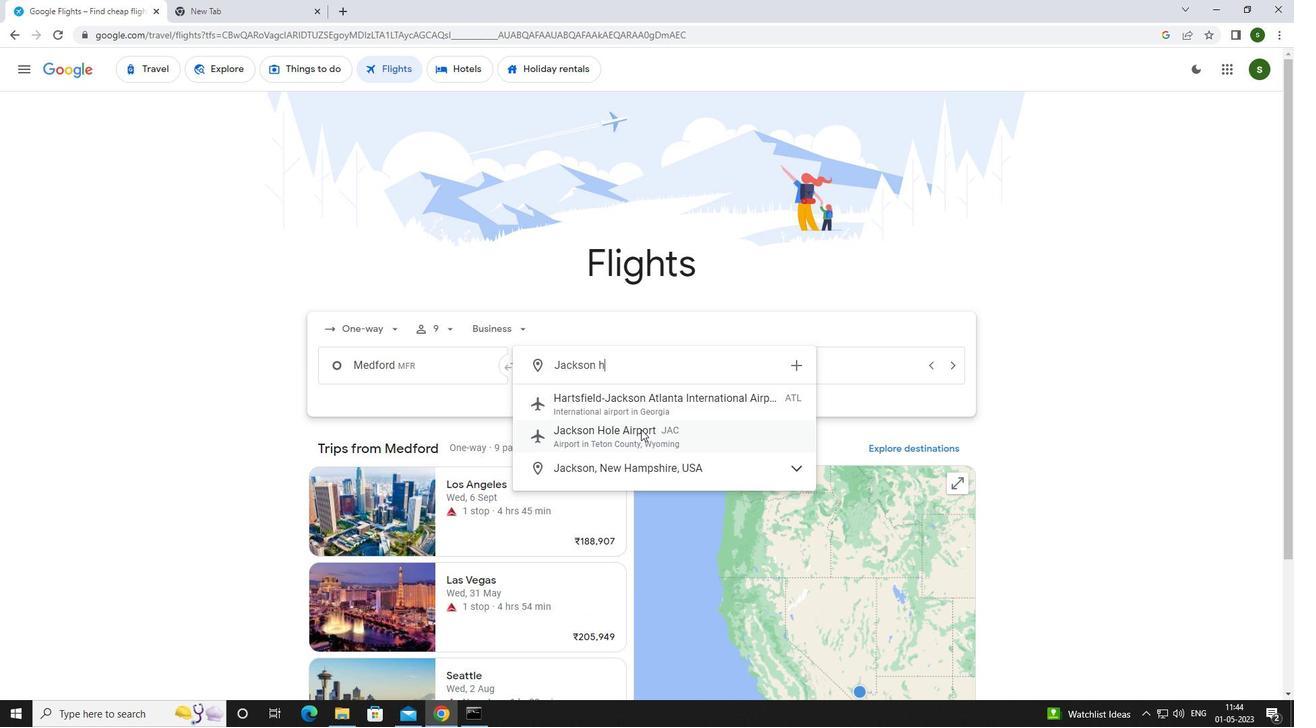 
Action: Mouse moved to (806, 372)
Screenshot: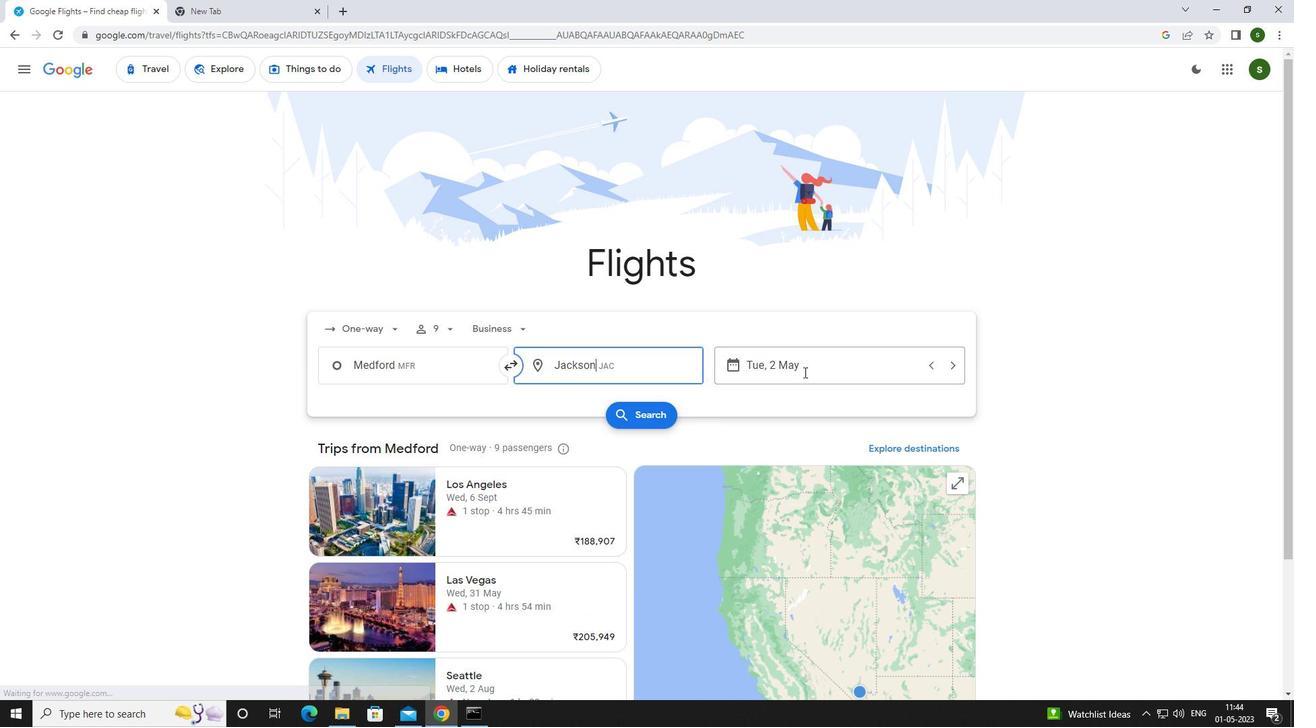 
Action: Mouse pressed left at (806, 372)
Screenshot: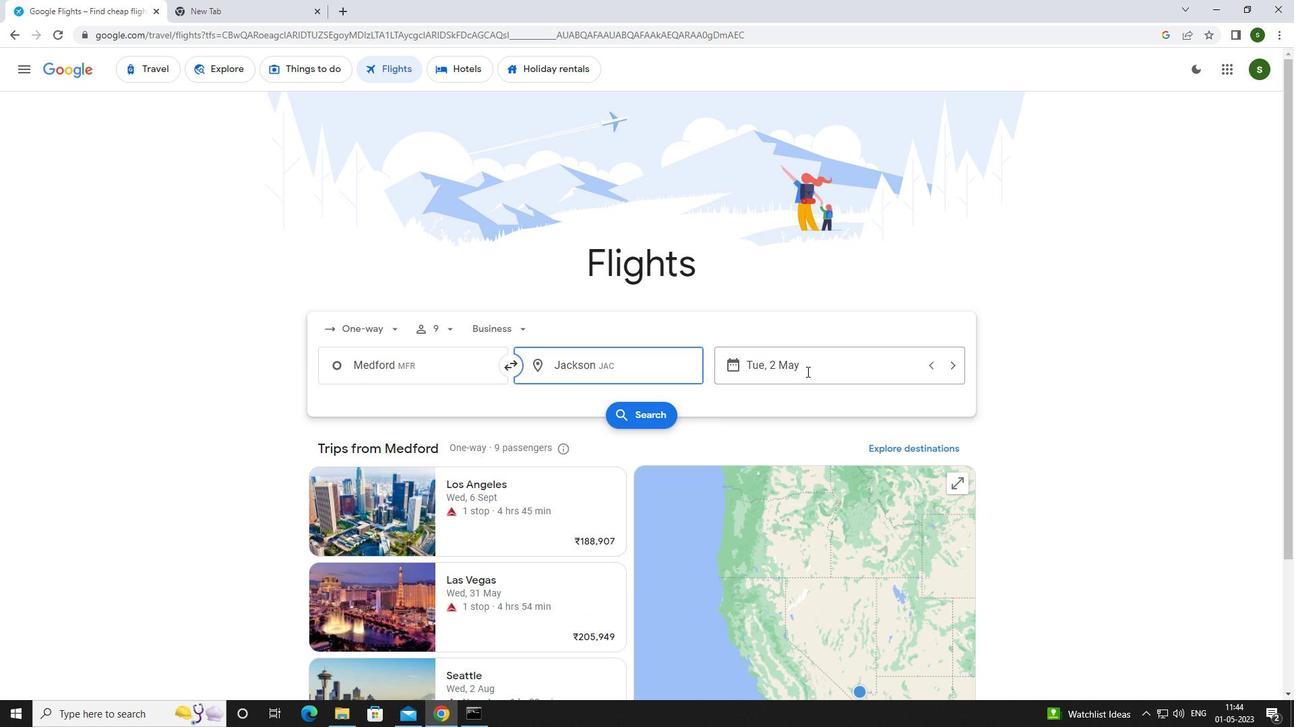 
Action: Mouse moved to (554, 449)
Screenshot: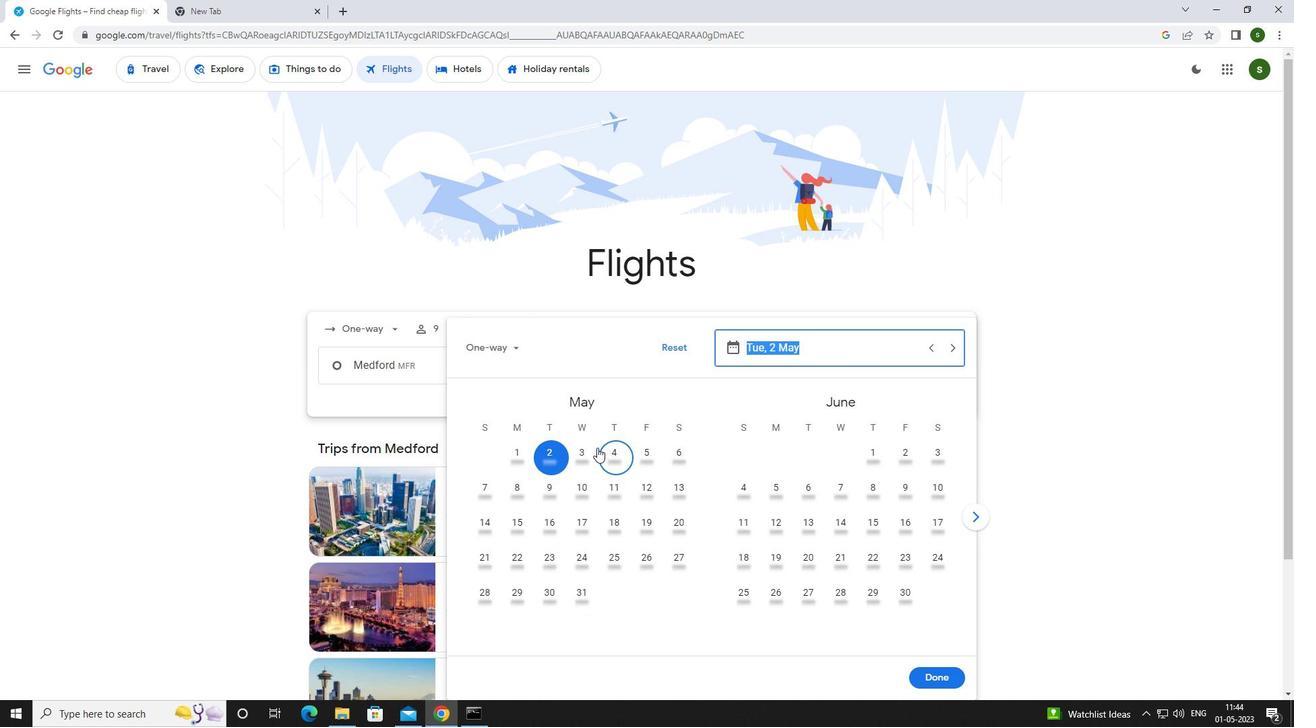 
Action: Mouse pressed left at (554, 449)
Screenshot: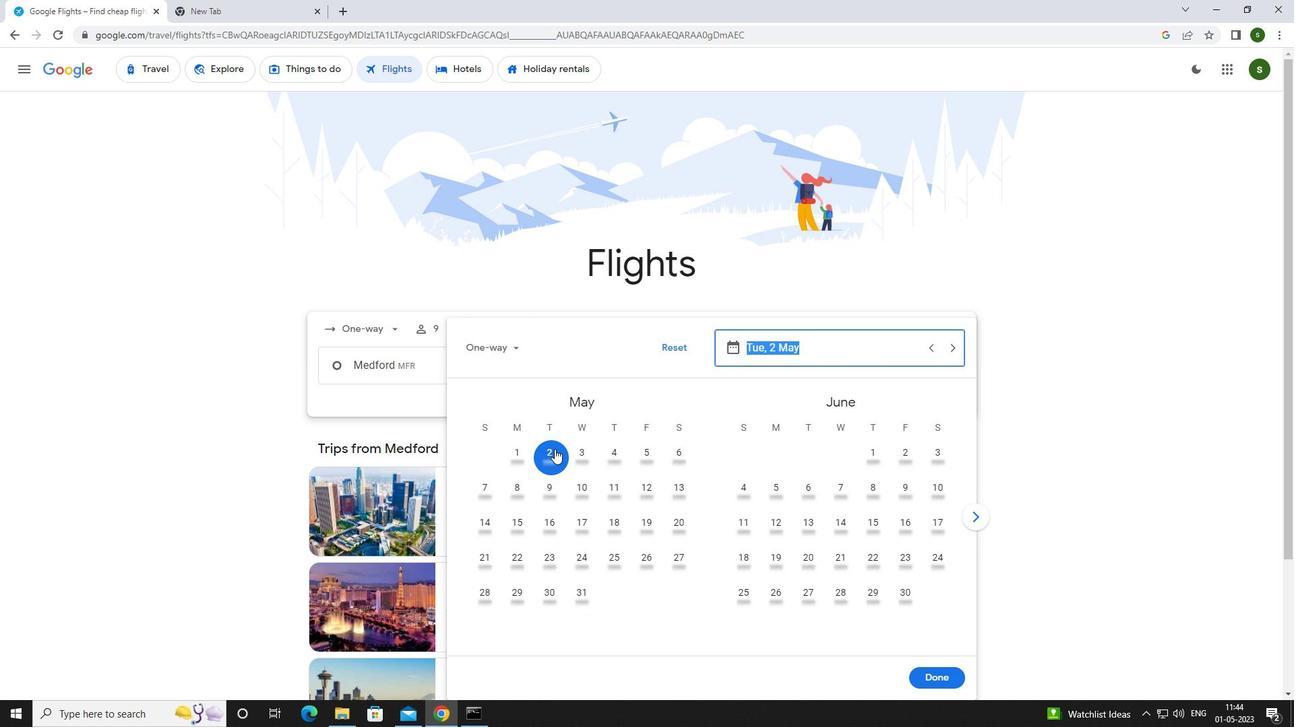 
Action: Mouse moved to (941, 673)
Screenshot: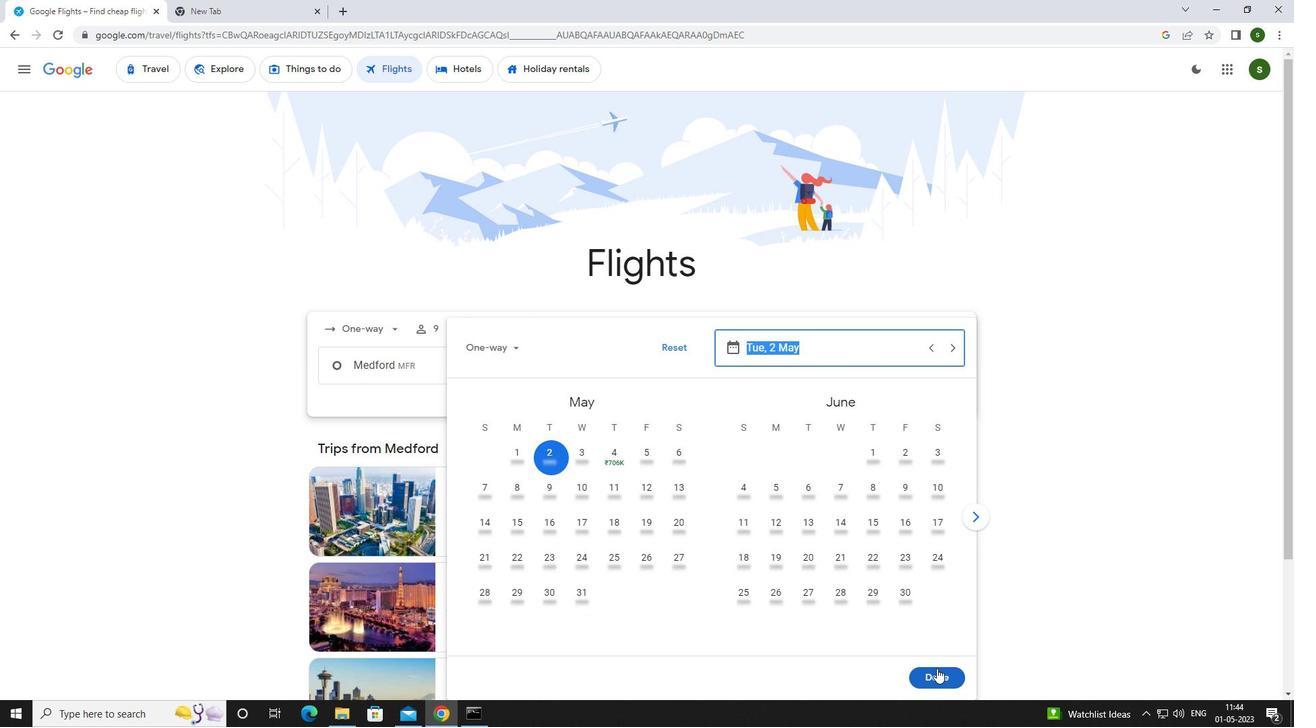 
Action: Mouse pressed left at (941, 673)
Screenshot: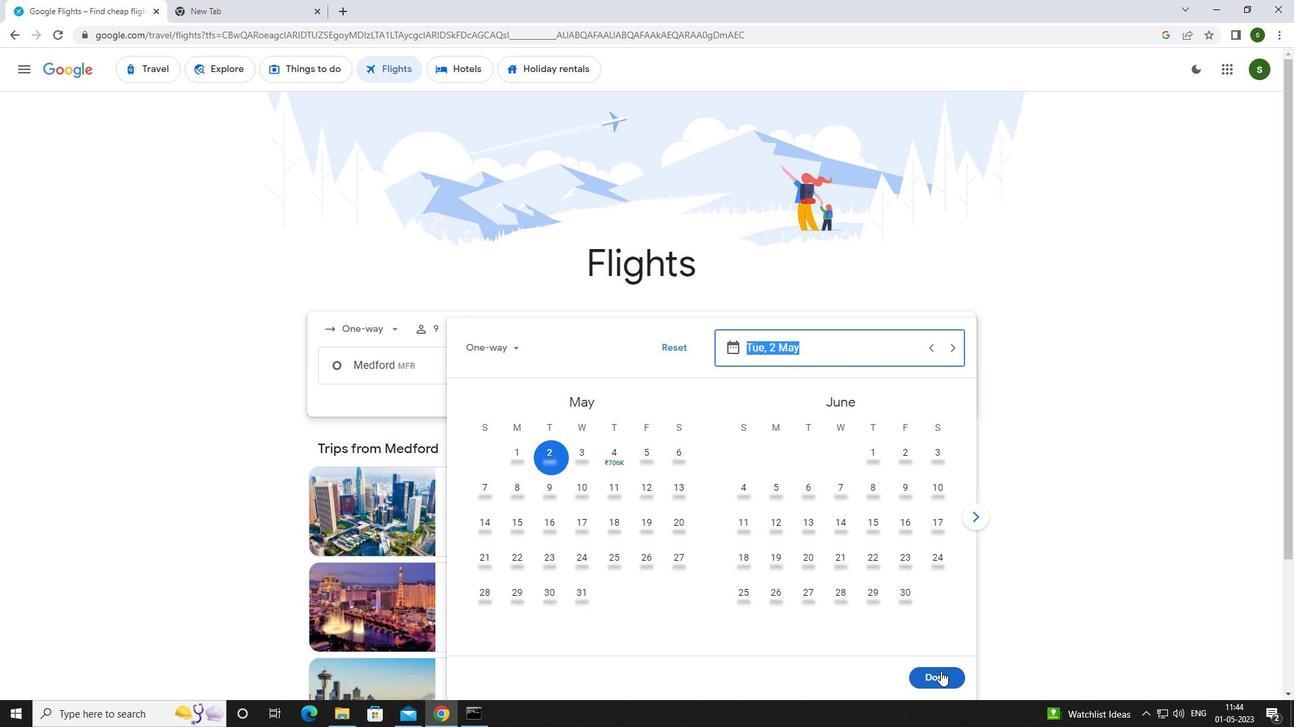 
Action: Mouse moved to (638, 408)
Screenshot: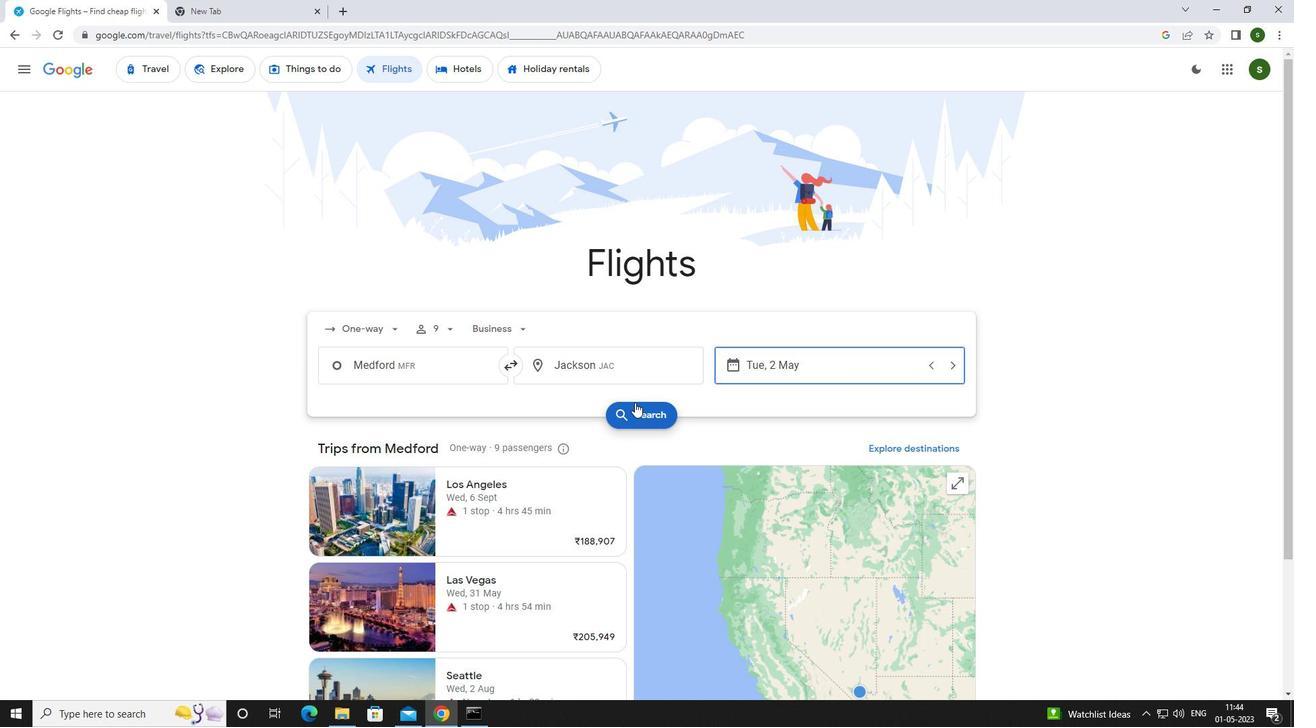 
Action: Mouse pressed left at (638, 408)
Screenshot: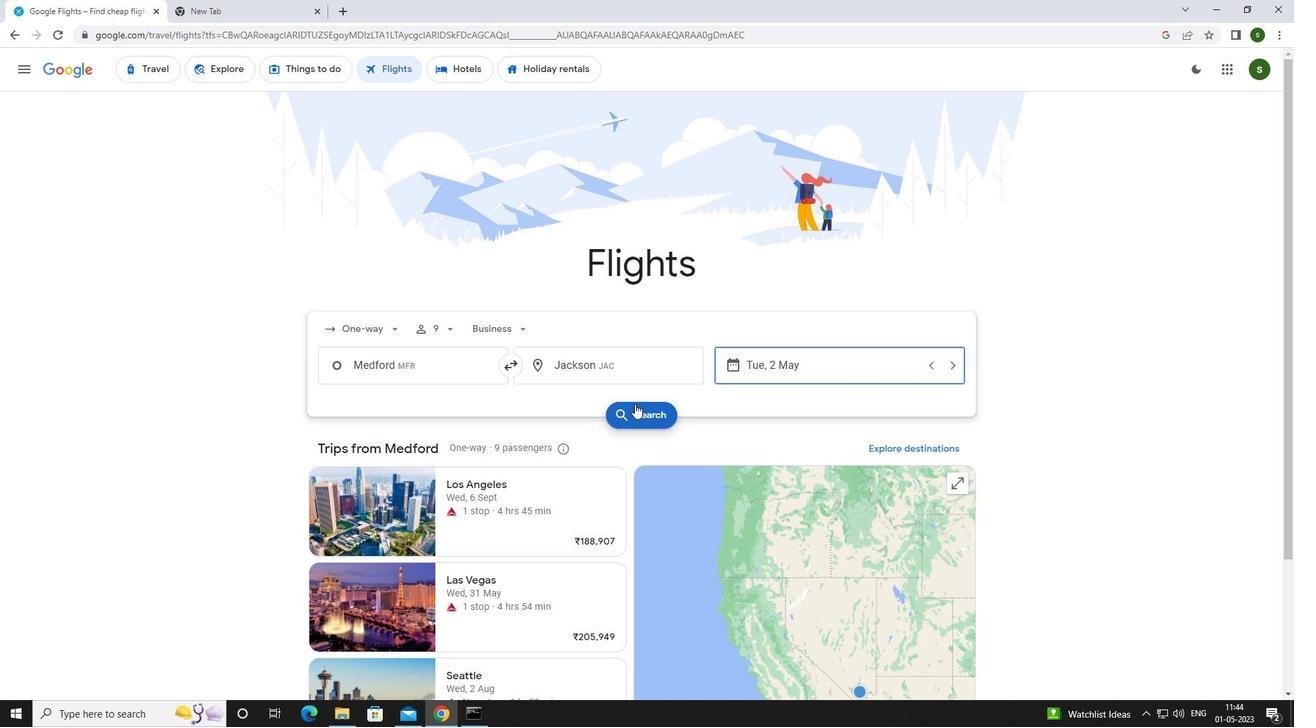 
Action: Mouse moved to (334, 192)
Screenshot: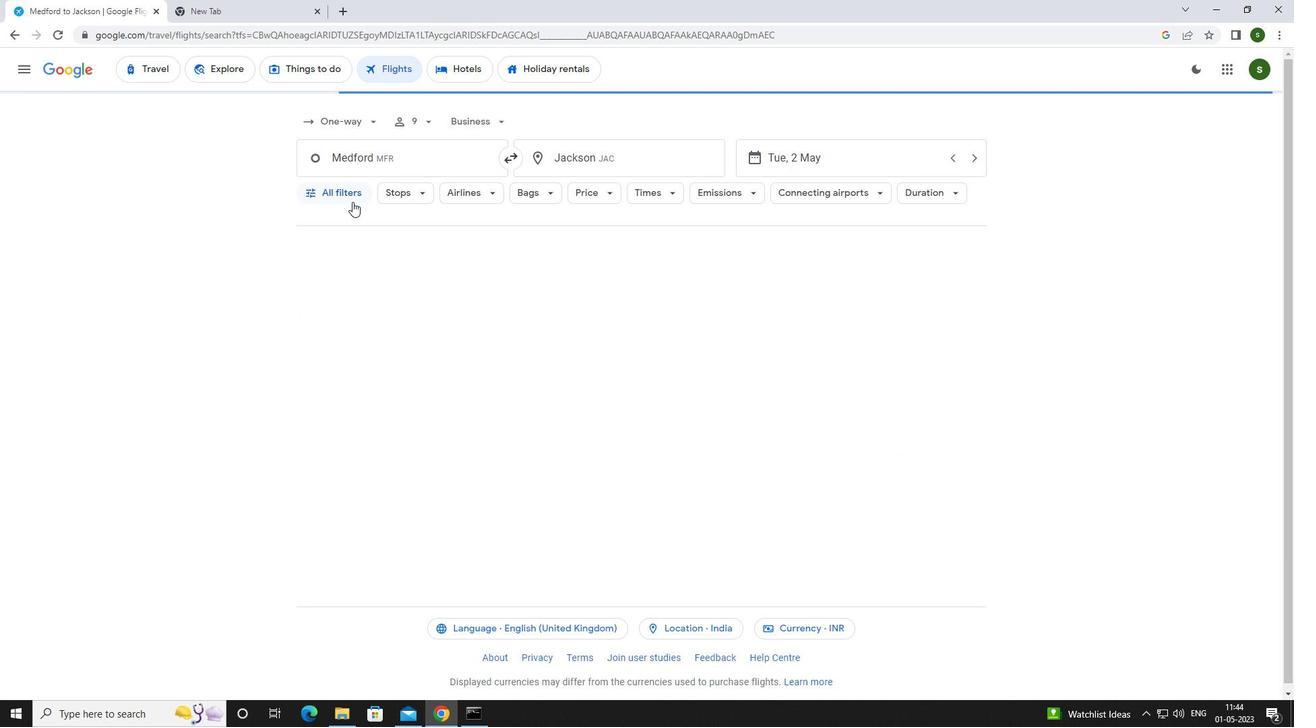 
Action: Mouse pressed left at (334, 192)
Screenshot: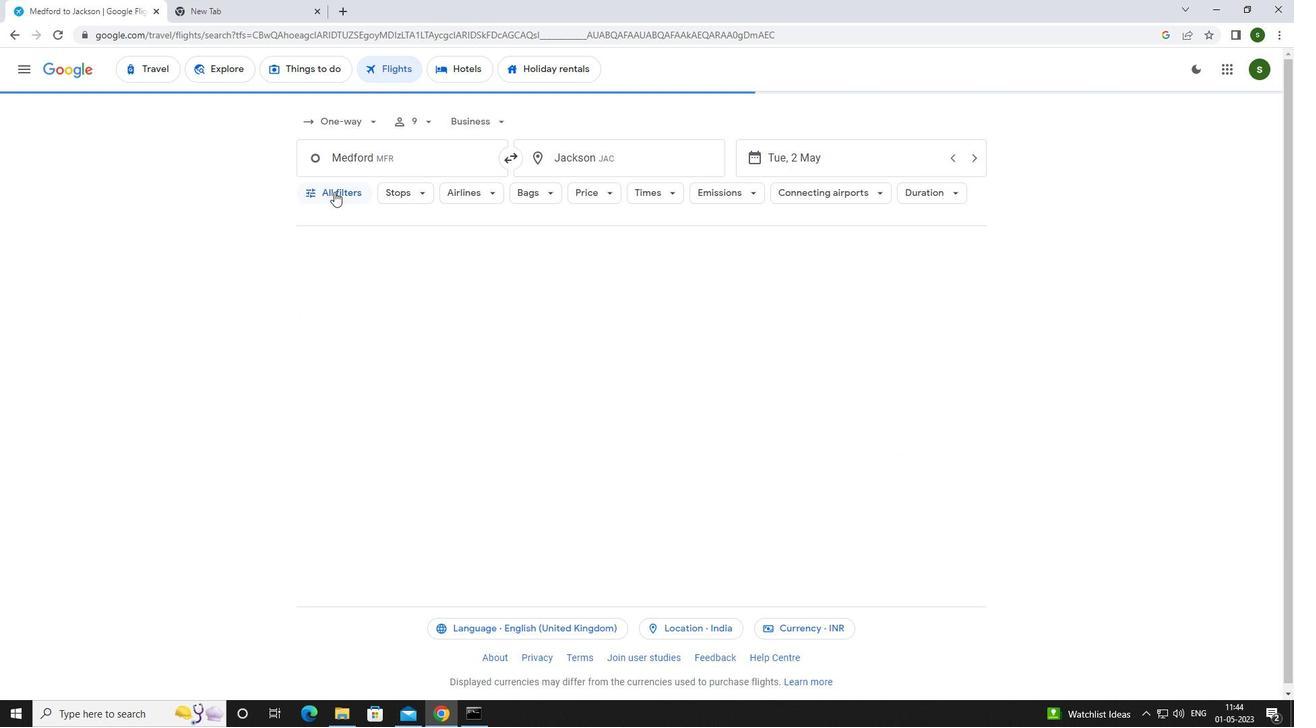 
Action: Mouse moved to (434, 335)
Screenshot: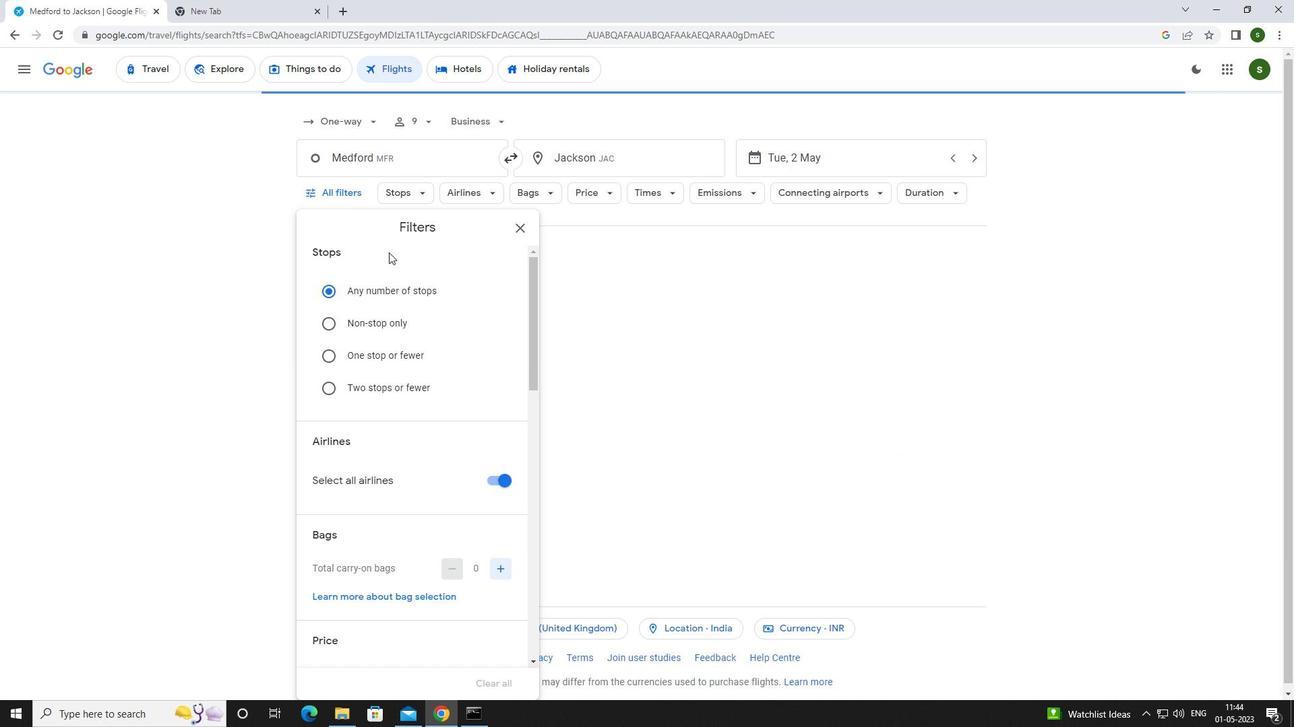 
Action: Mouse scrolled (434, 334) with delta (0, 0)
Screenshot: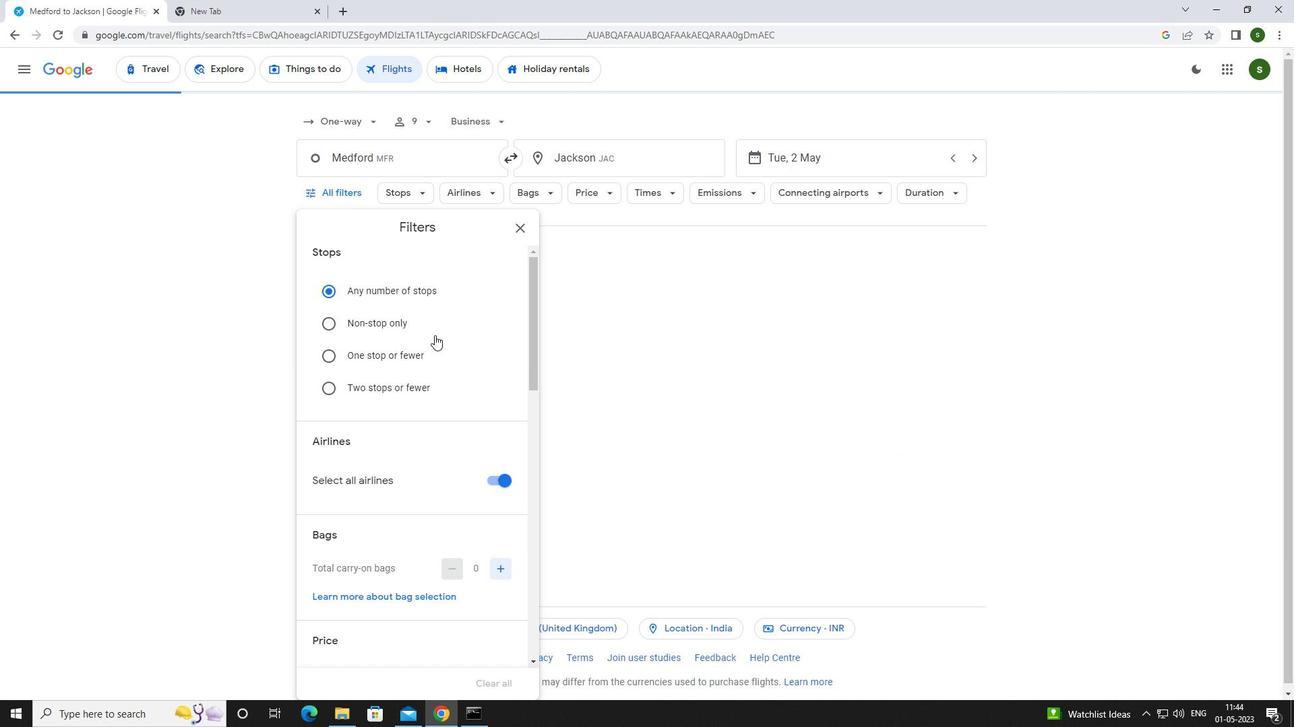 
Action: Mouse scrolled (434, 334) with delta (0, 0)
Screenshot: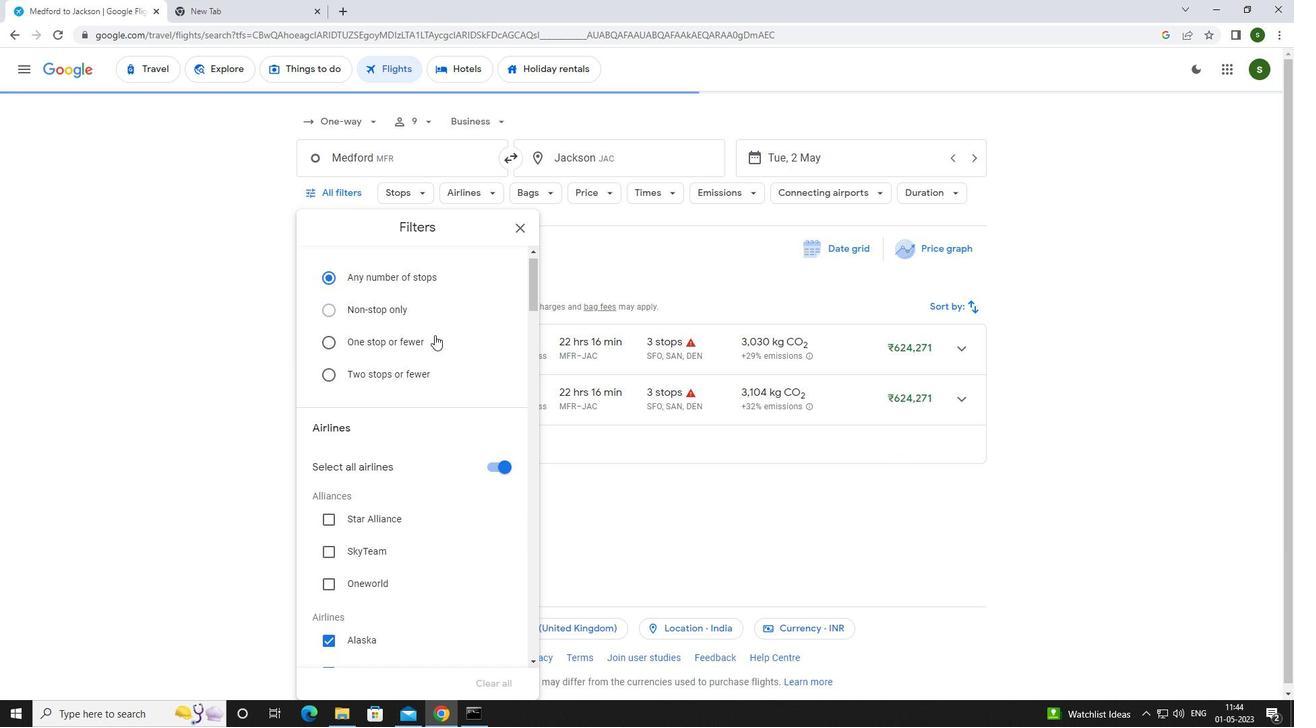 
Action: Mouse scrolled (434, 334) with delta (0, 0)
Screenshot: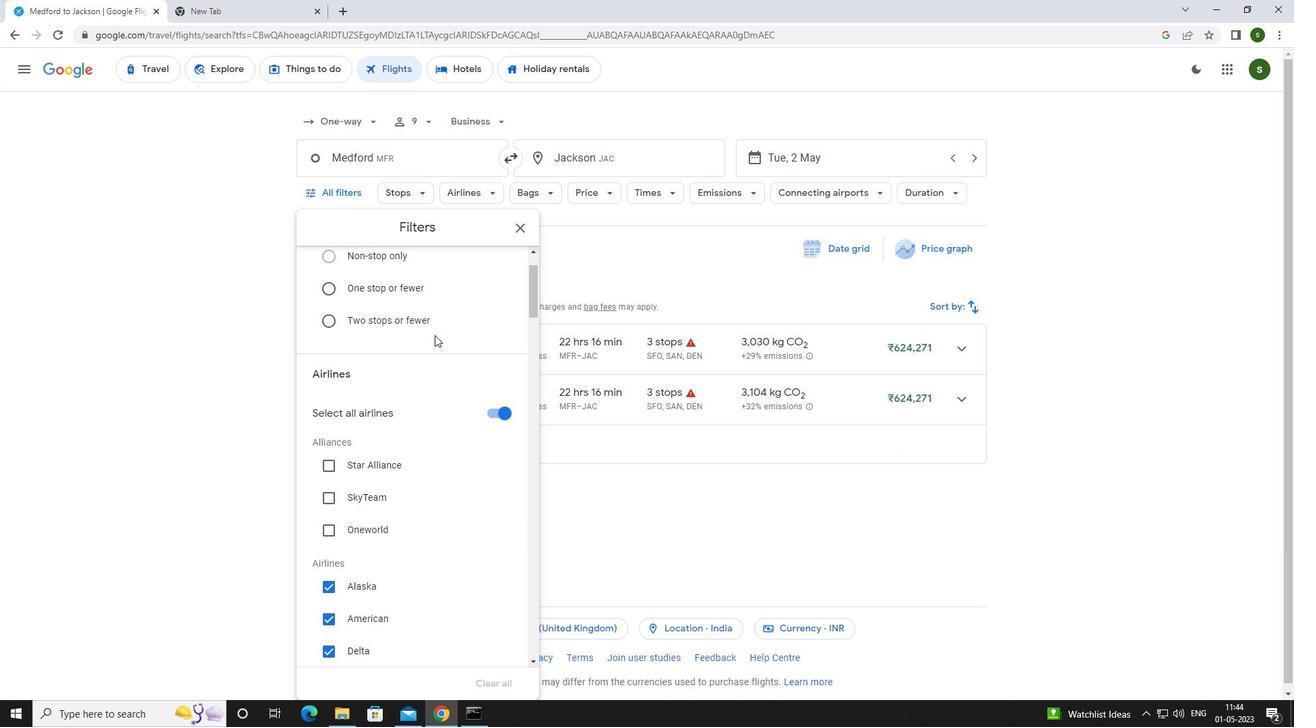 
Action: Mouse scrolled (434, 334) with delta (0, 0)
Screenshot: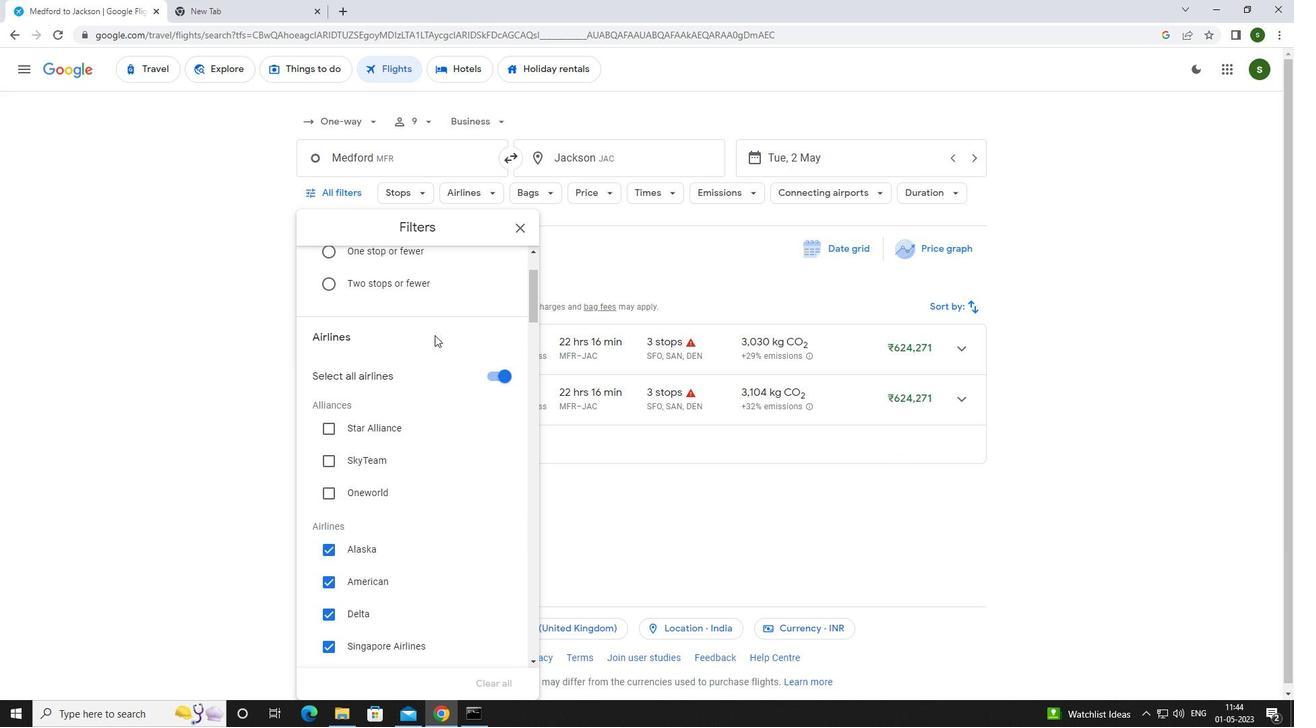 
Action: Mouse scrolled (434, 334) with delta (0, 0)
Screenshot: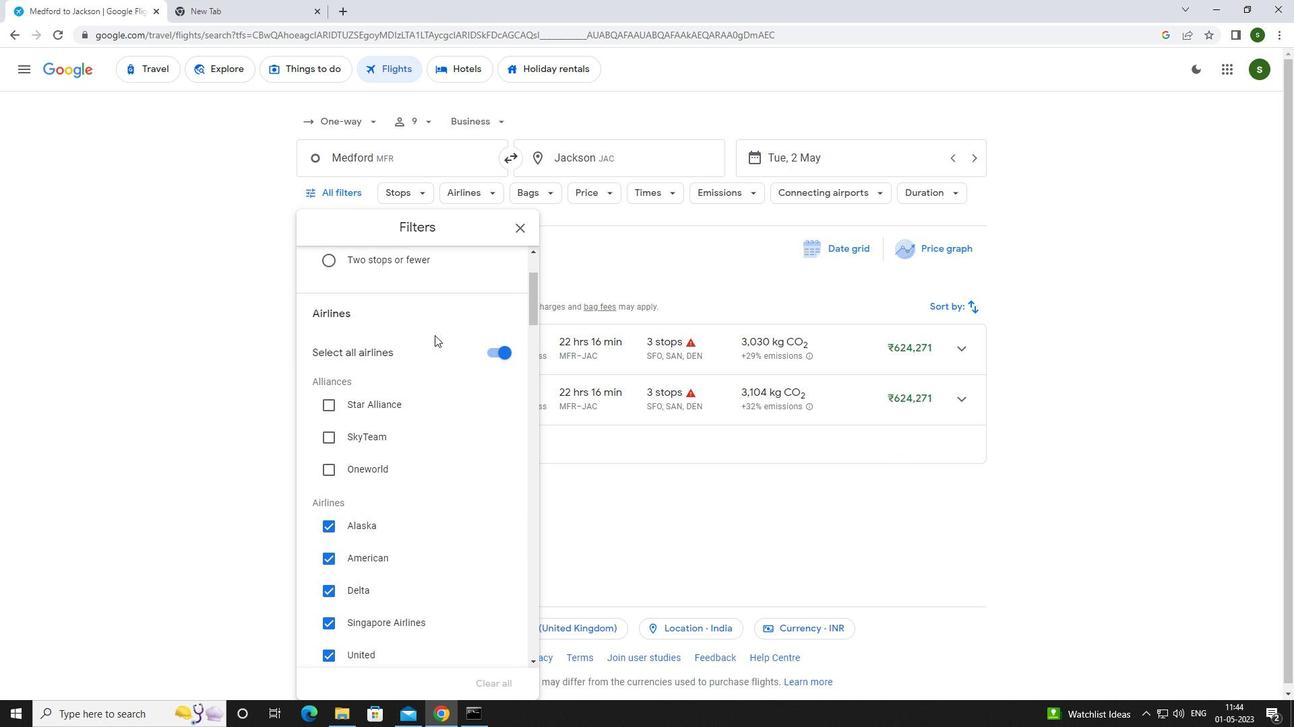 
Action: Mouse scrolled (434, 334) with delta (0, 0)
Screenshot: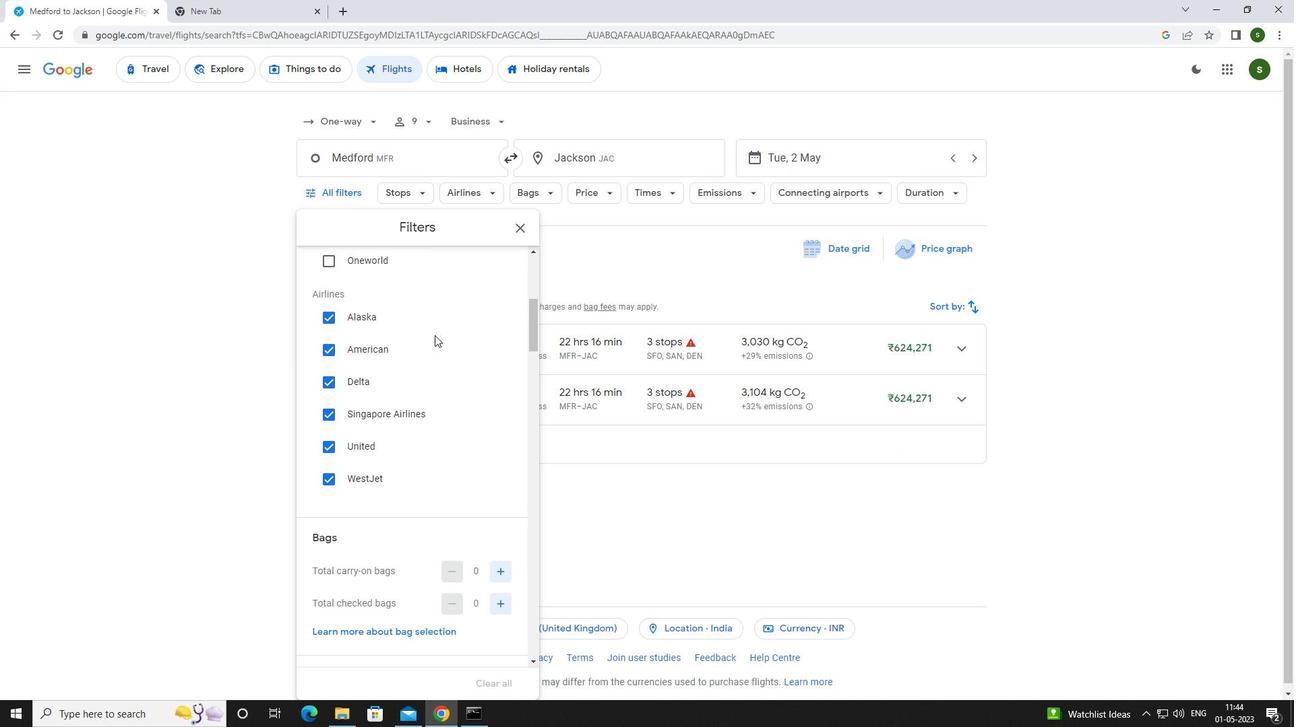 
Action: Mouse scrolled (434, 334) with delta (0, 0)
Screenshot: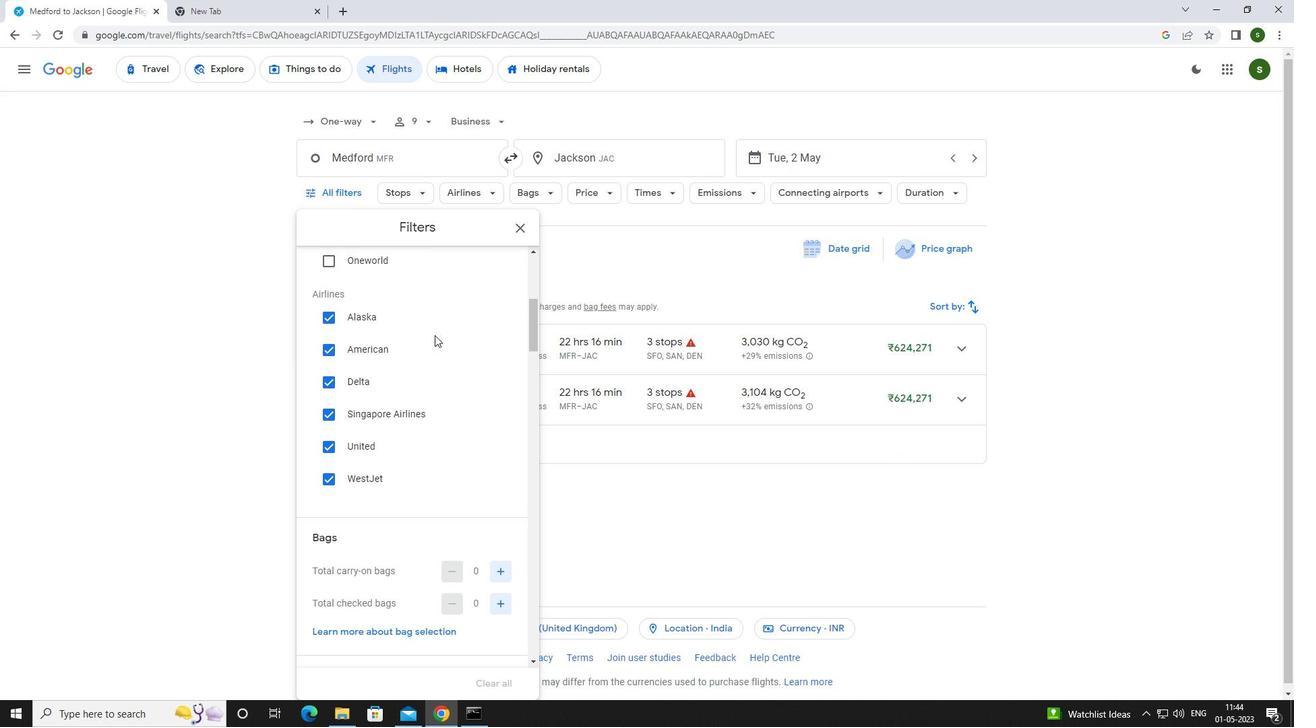 
Action: Mouse scrolled (434, 334) with delta (0, 0)
Screenshot: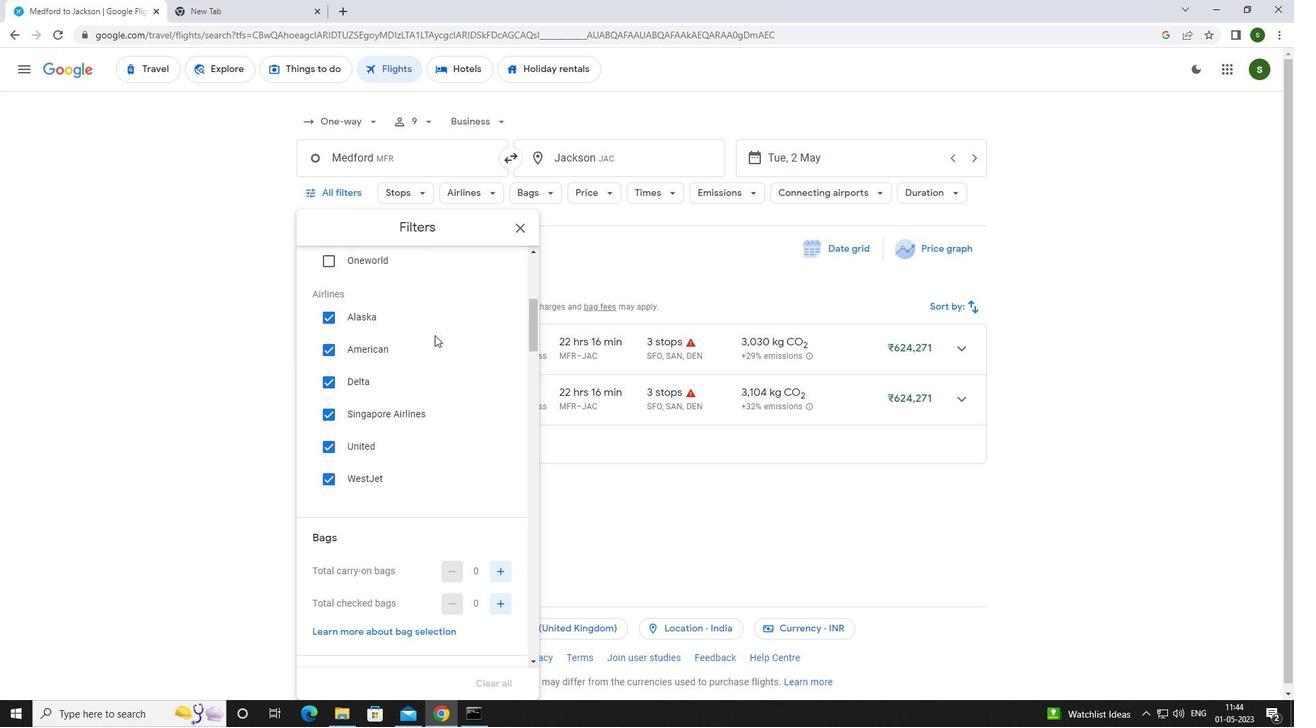
Action: Mouse scrolled (434, 334) with delta (0, 0)
Screenshot: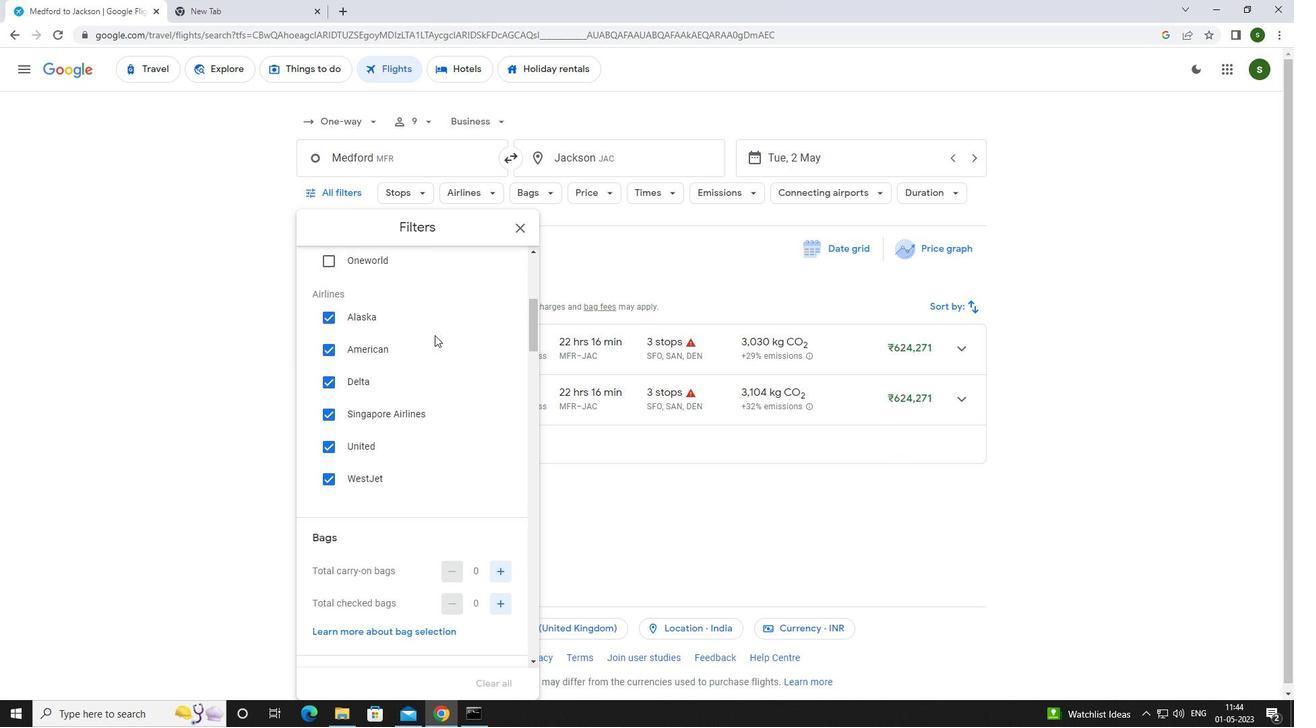 
Action: Mouse scrolled (434, 334) with delta (0, 0)
Screenshot: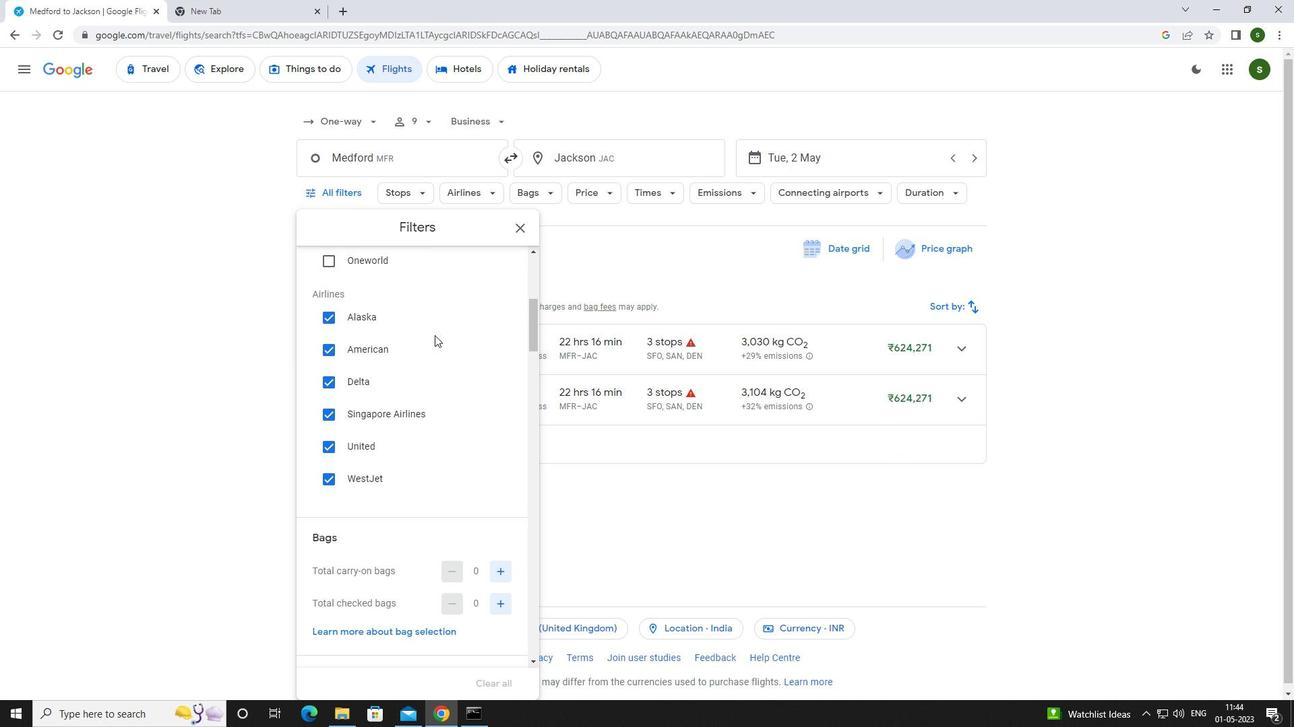 
Action: Mouse moved to (500, 261)
Screenshot: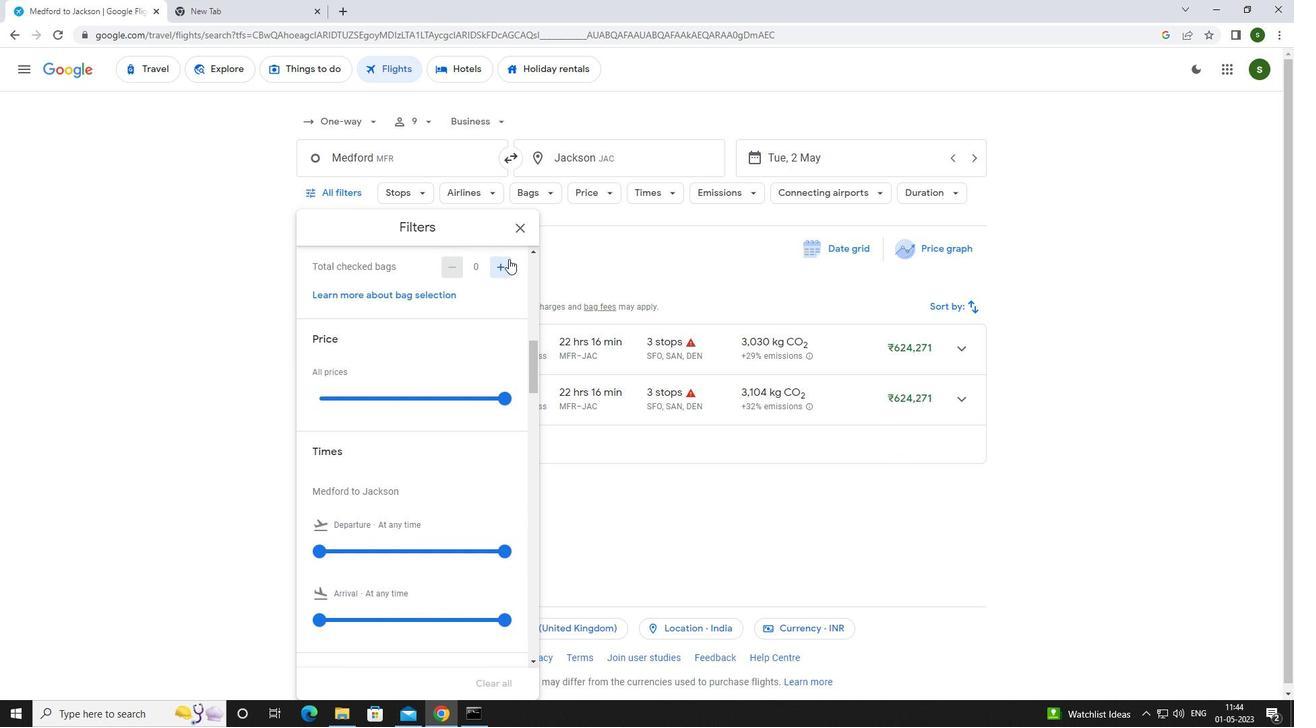 
Action: Mouse pressed left at (500, 261)
Screenshot: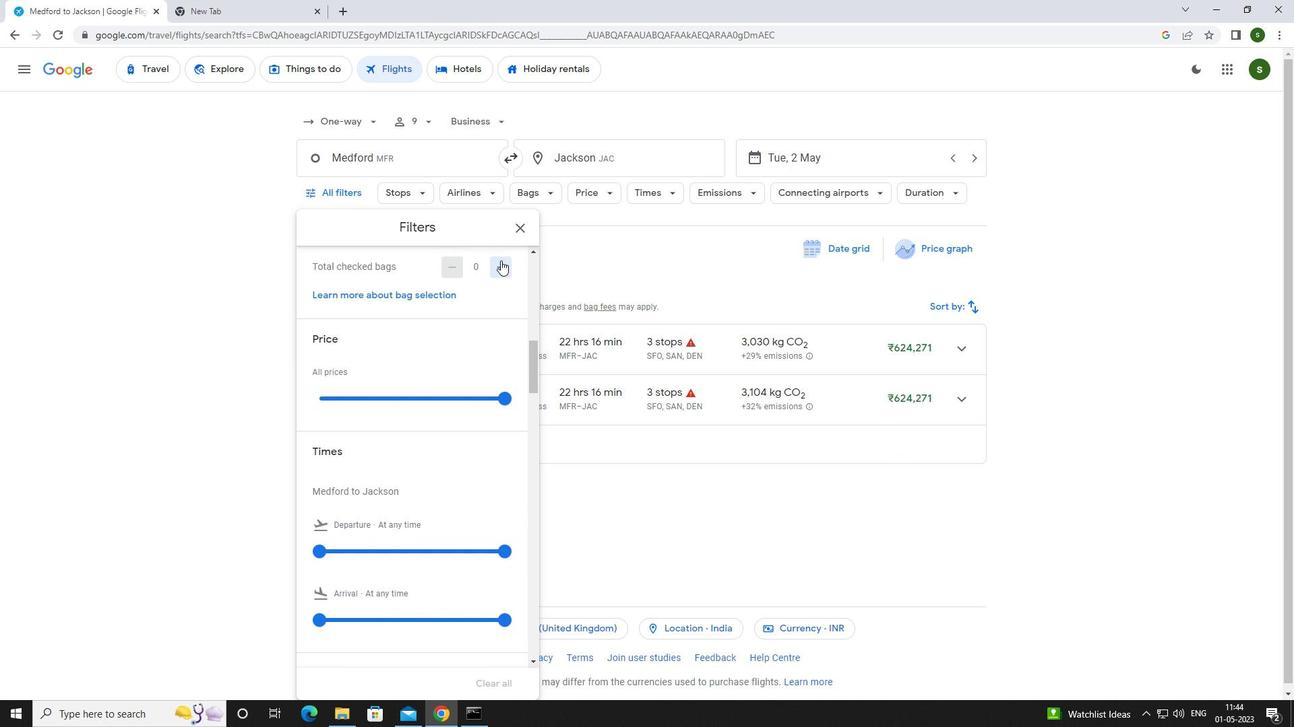 
Action: Mouse pressed left at (500, 261)
Screenshot: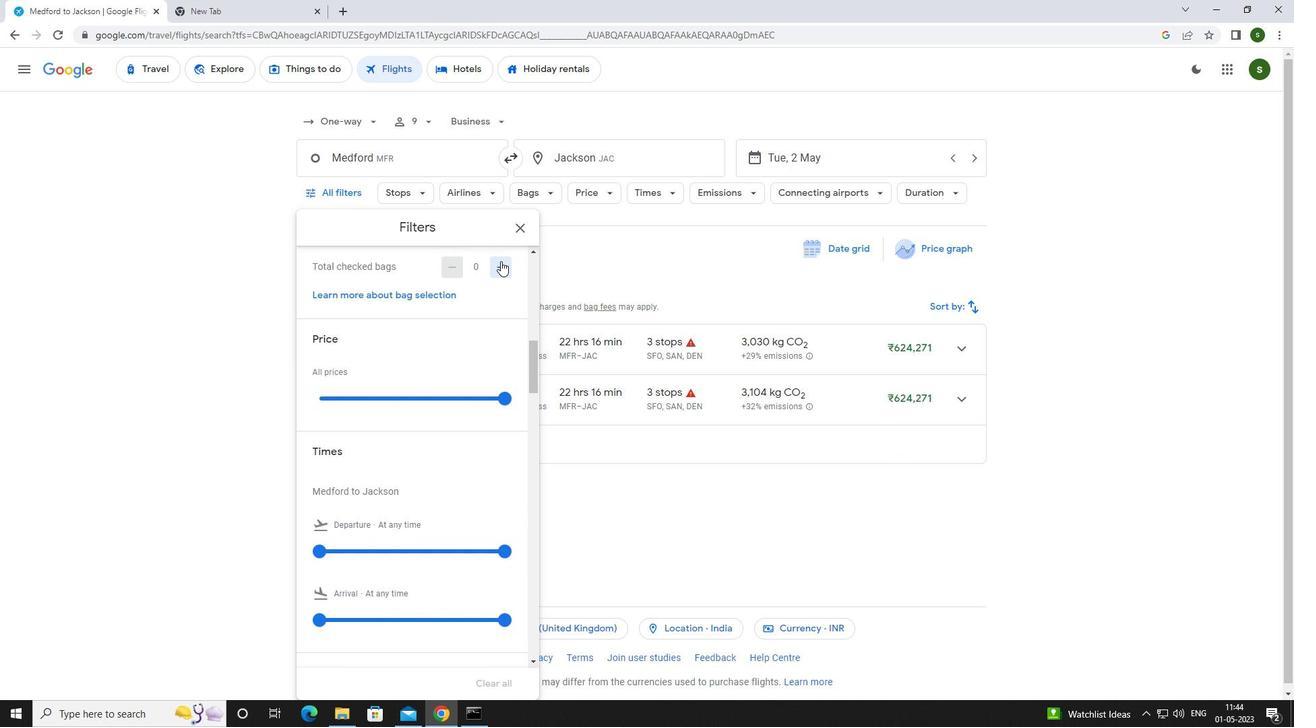 
Action: Mouse pressed left at (500, 261)
Screenshot: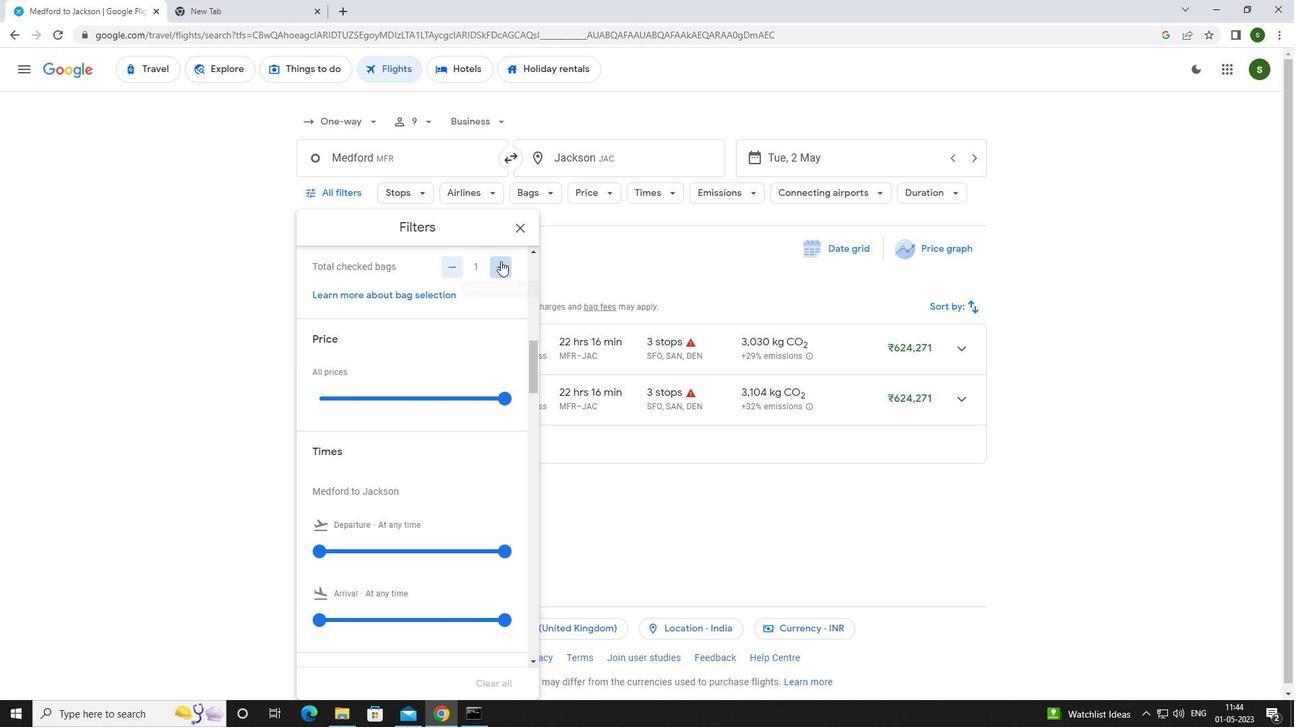 
Action: Mouse pressed left at (500, 261)
Screenshot: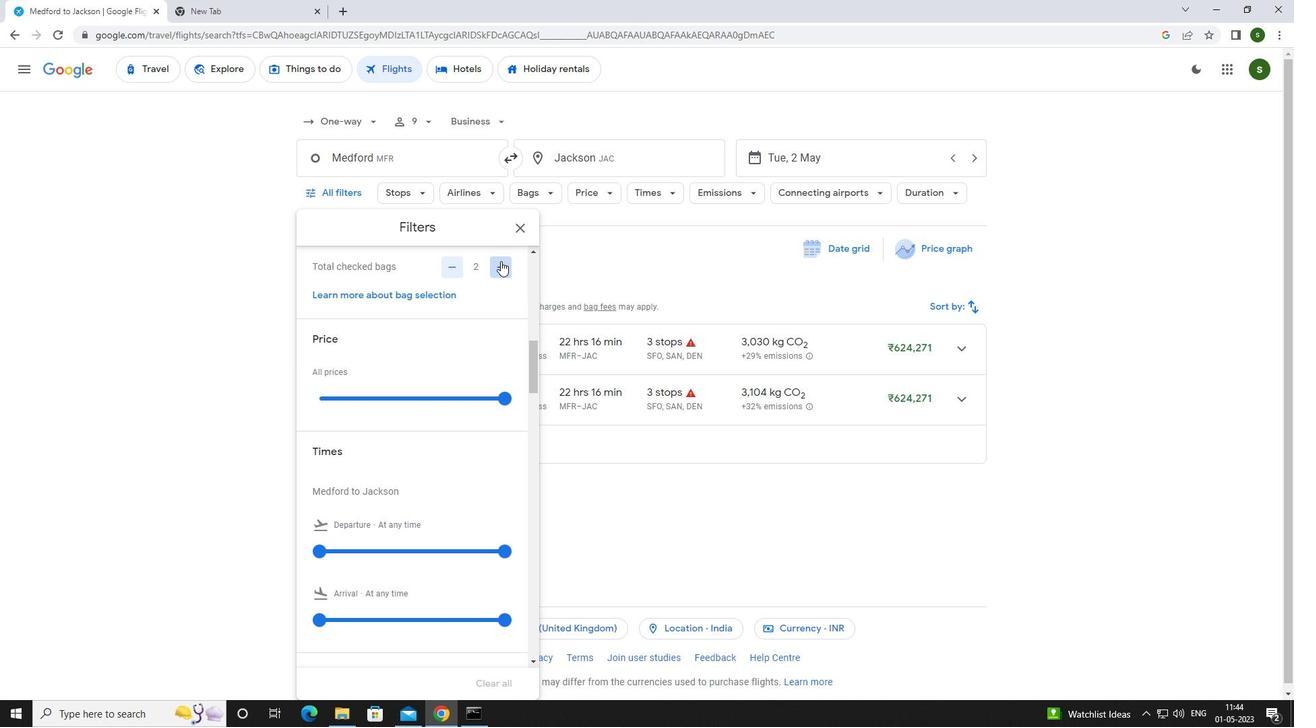 
Action: Mouse pressed left at (500, 261)
Screenshot: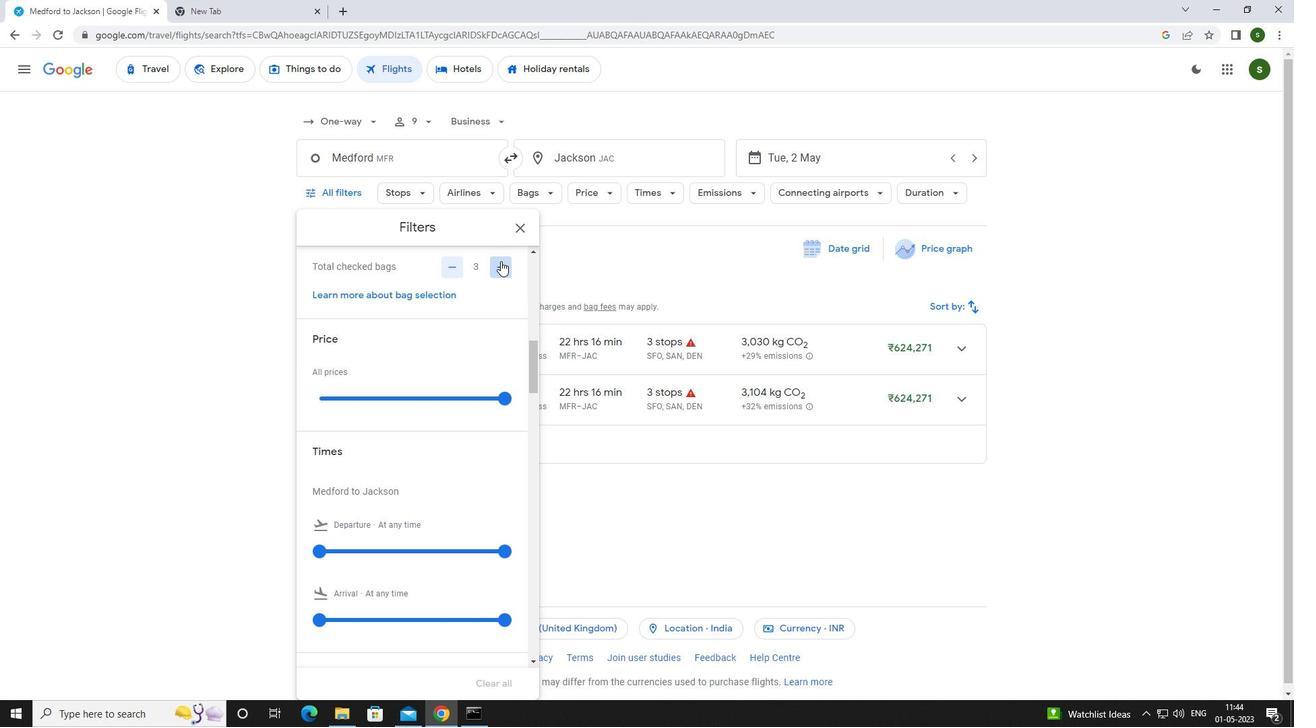 
Action: Mouse pressed left at (500, 261)
Screenshot: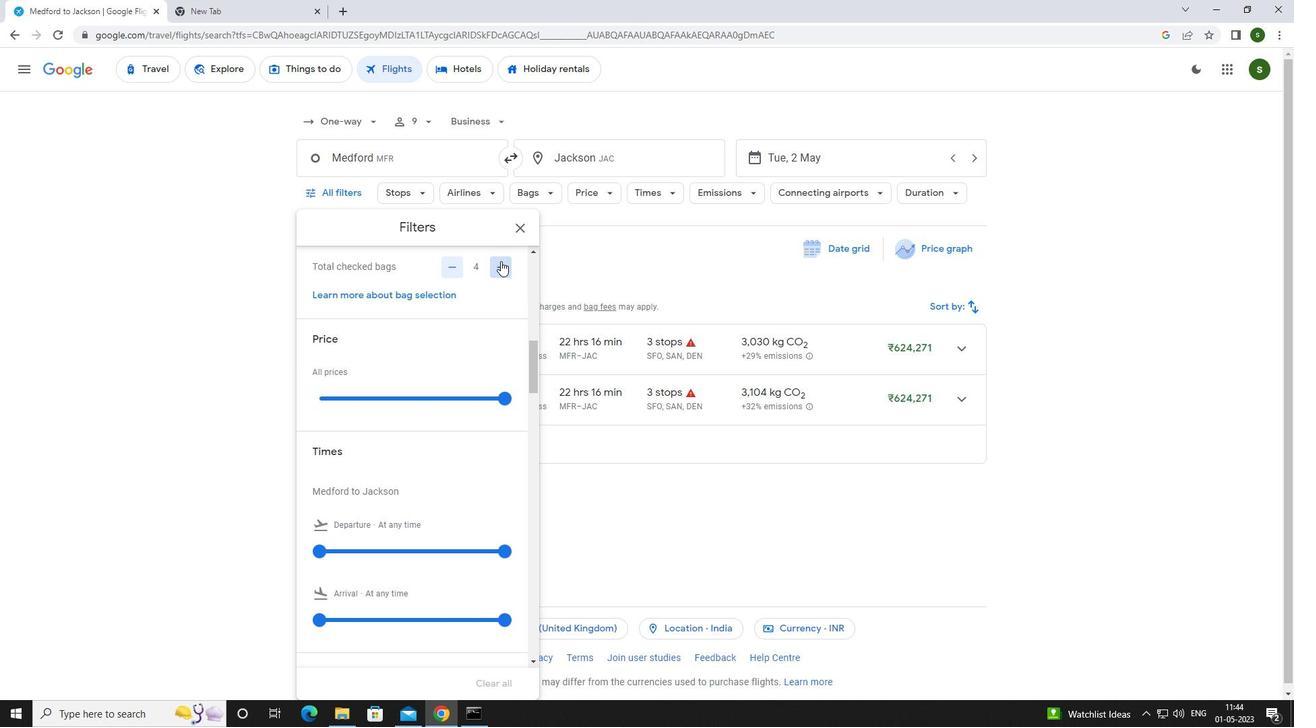 
Action: Mouse pressed left at (500, 261)
Screenshot: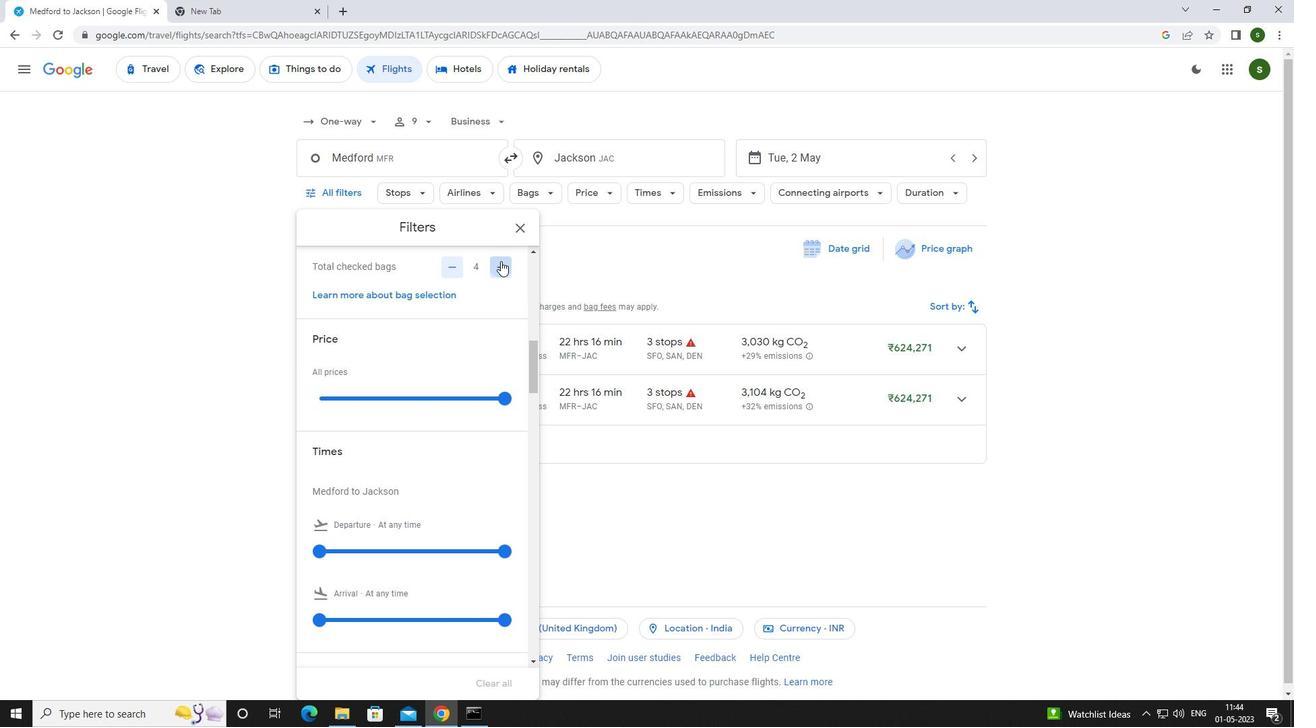 
Action: Mouse pressed left at (500, 261)
Screenshot: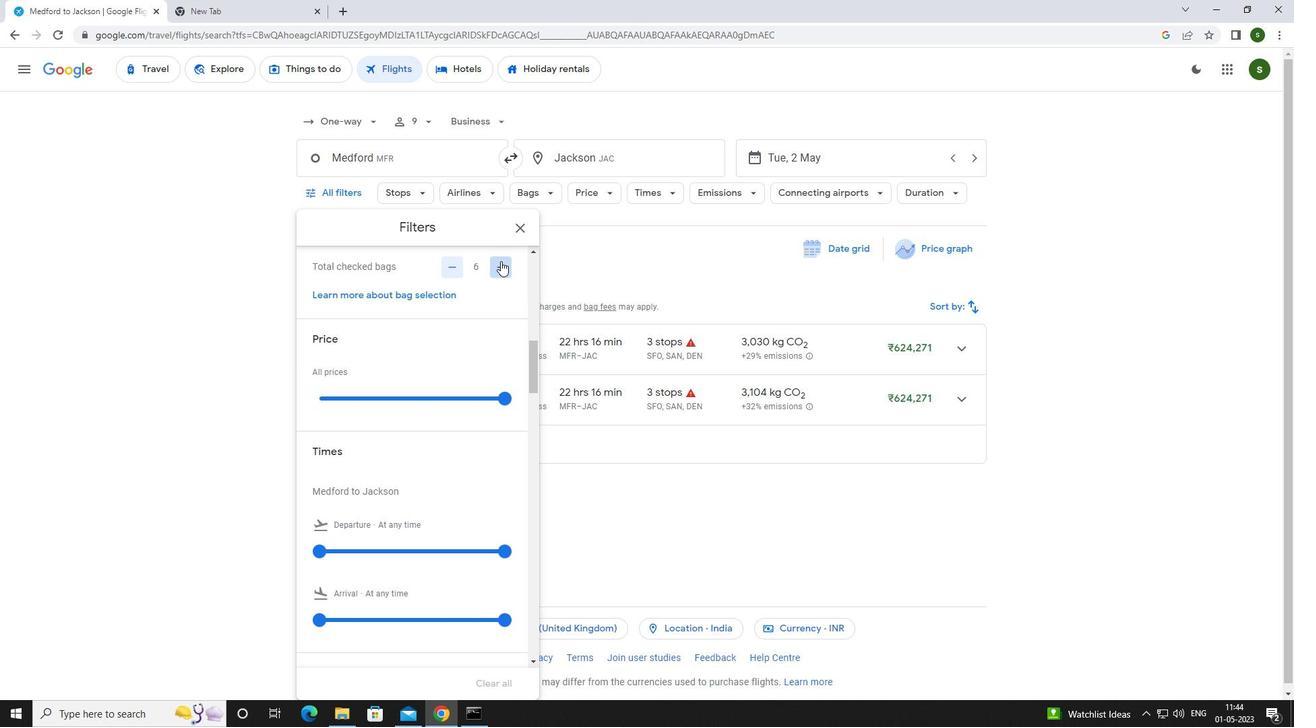 
Action: Mouse pressed left at (500, 261)
Screenshot: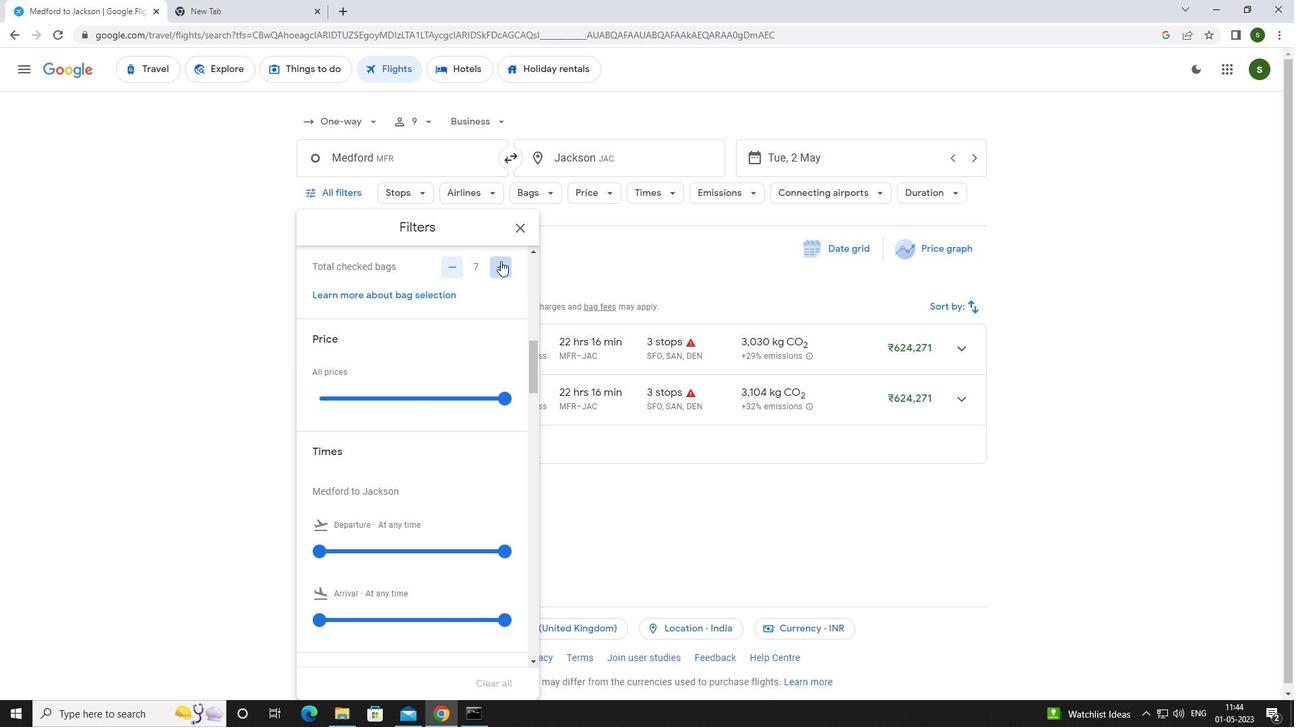 
Action: Mouse pressed left at (500, 261)
Screenshot: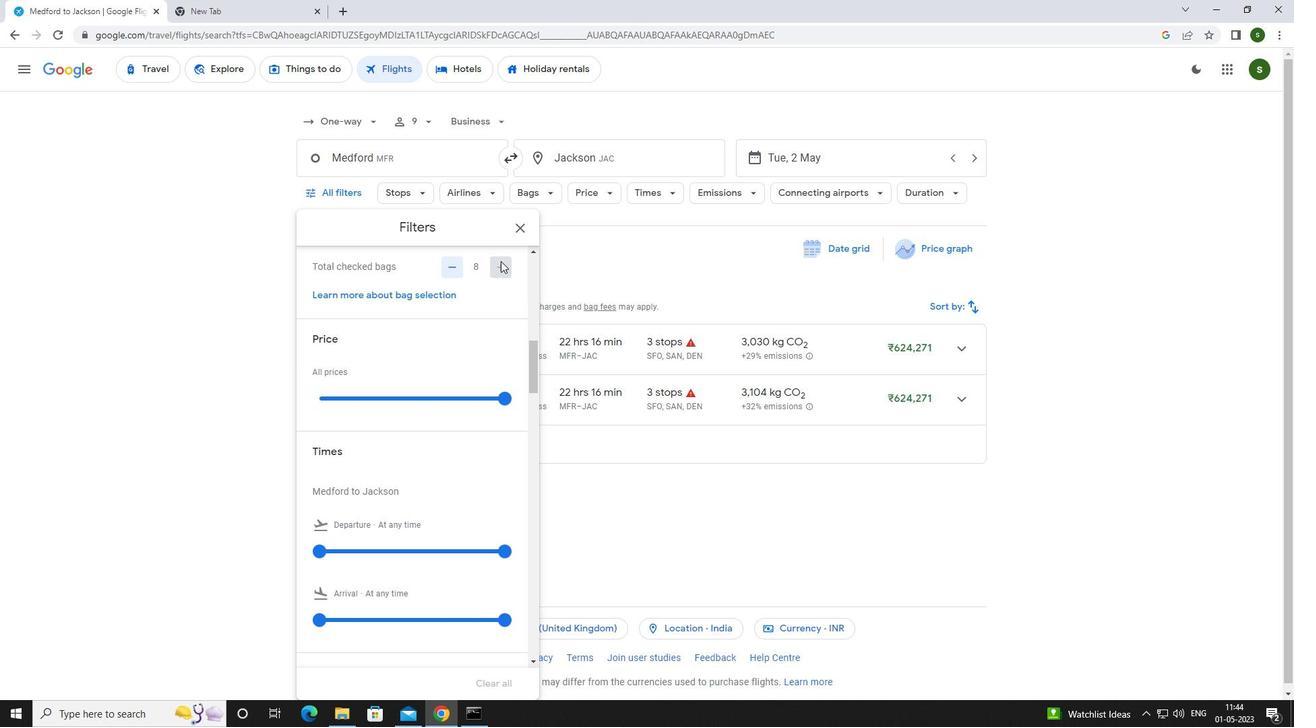 
Action: Mouse moved to (502, 399)
Screenshot: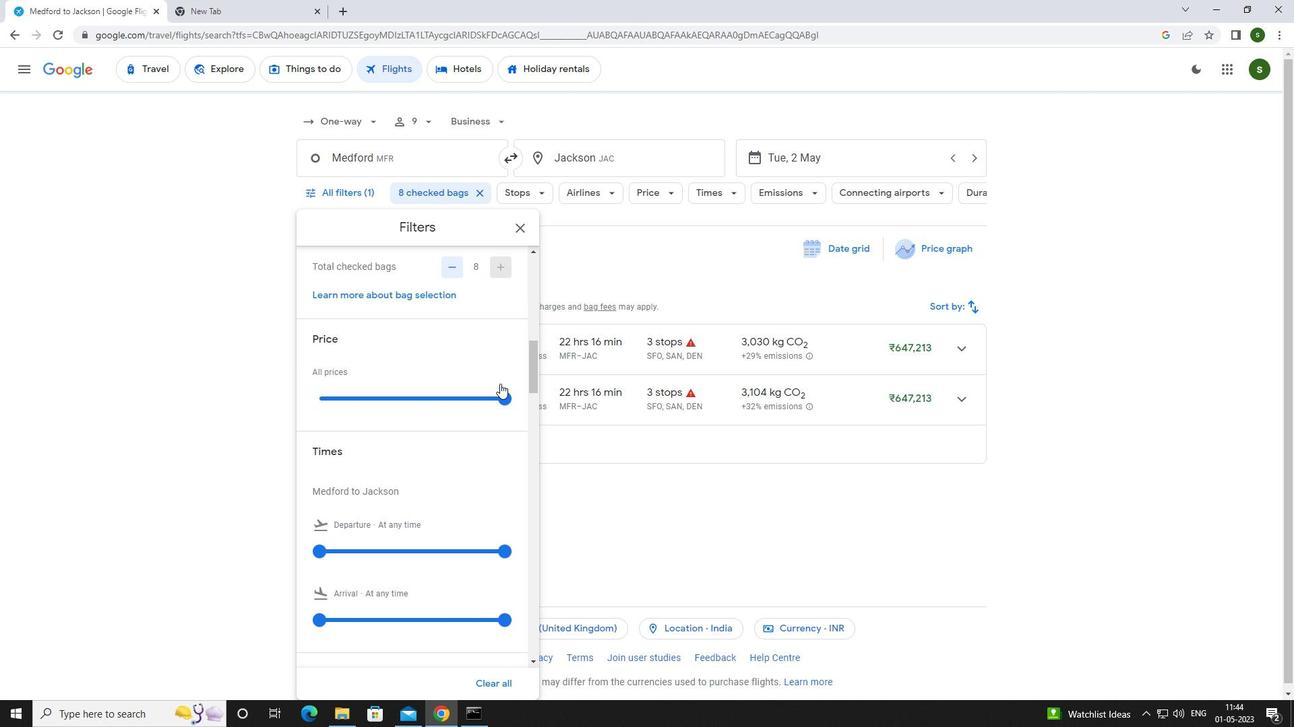 
Action: Mouse pressed left at (502, 399)
Screenshot: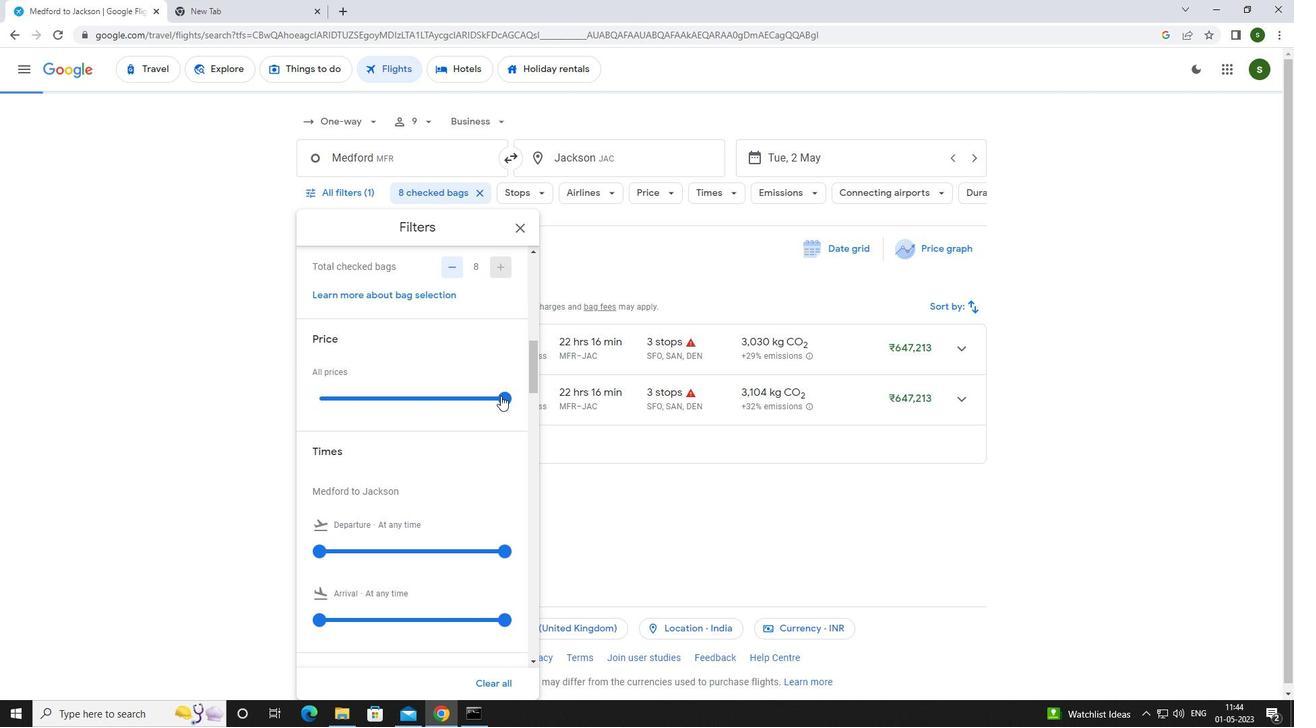 
Action: Mouse moved to (419, 425)
Screenshot: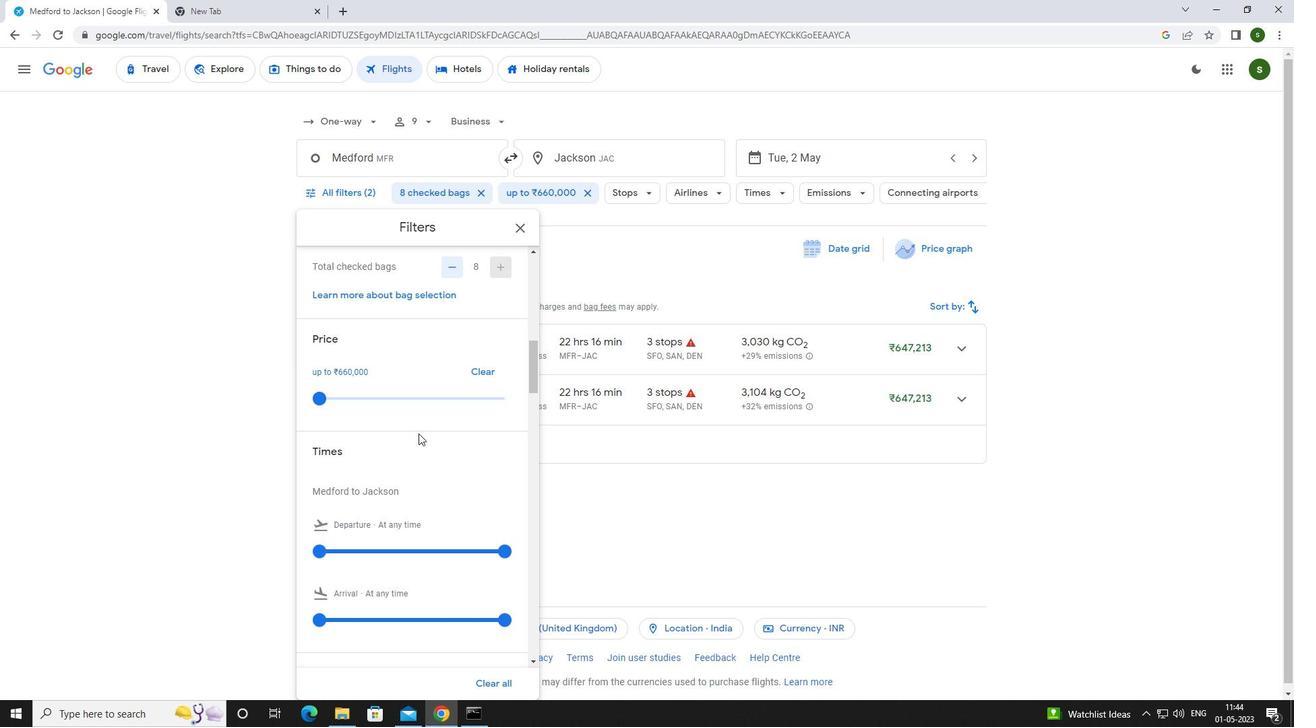 
Action: Mouse scrolled (419, 425) with delta (0, 0)
Screenshot: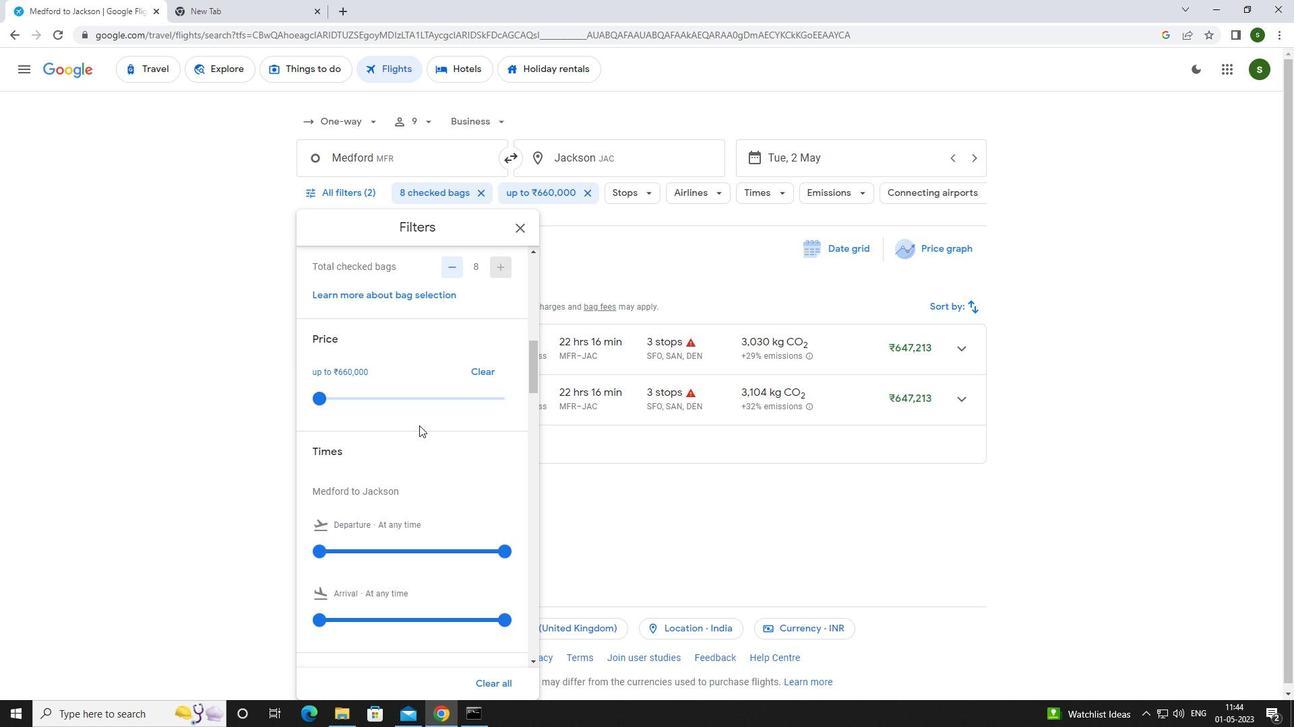 
Action: Mouse moved to (318, 481)
Screenshot: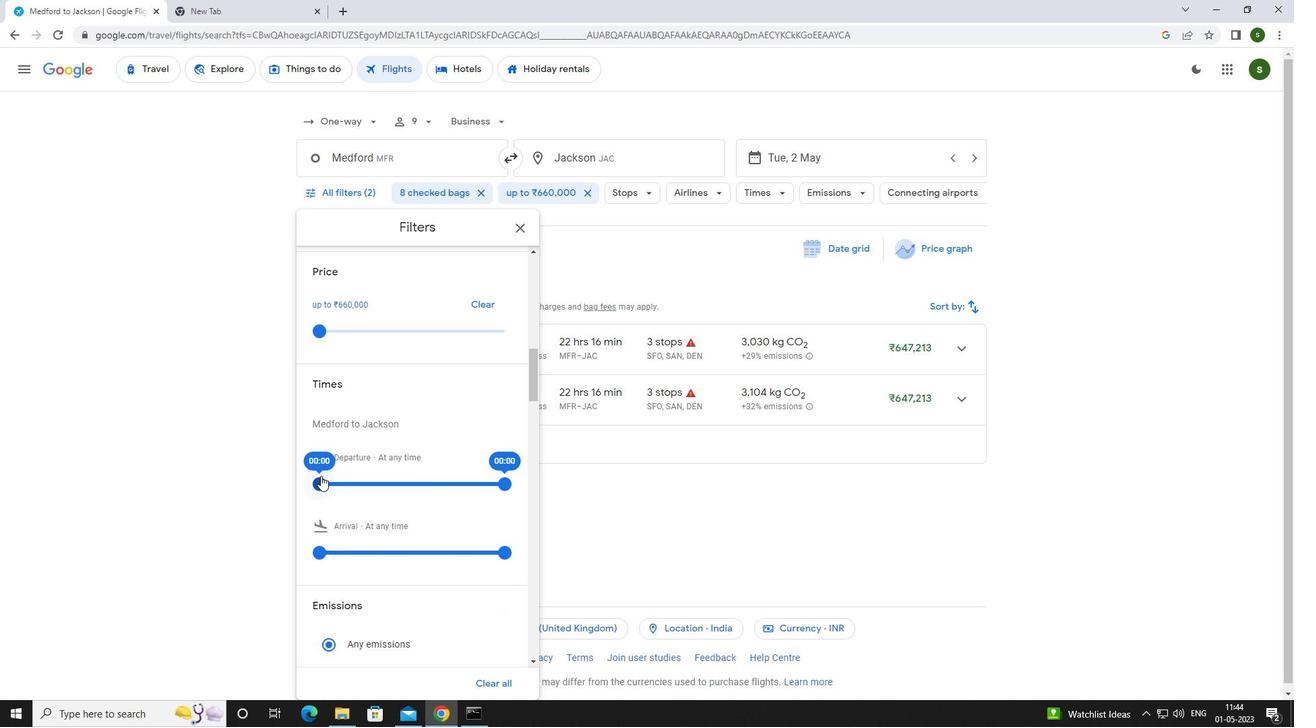 
Action: Mouse pressed left at (318, 481)
Screenshot: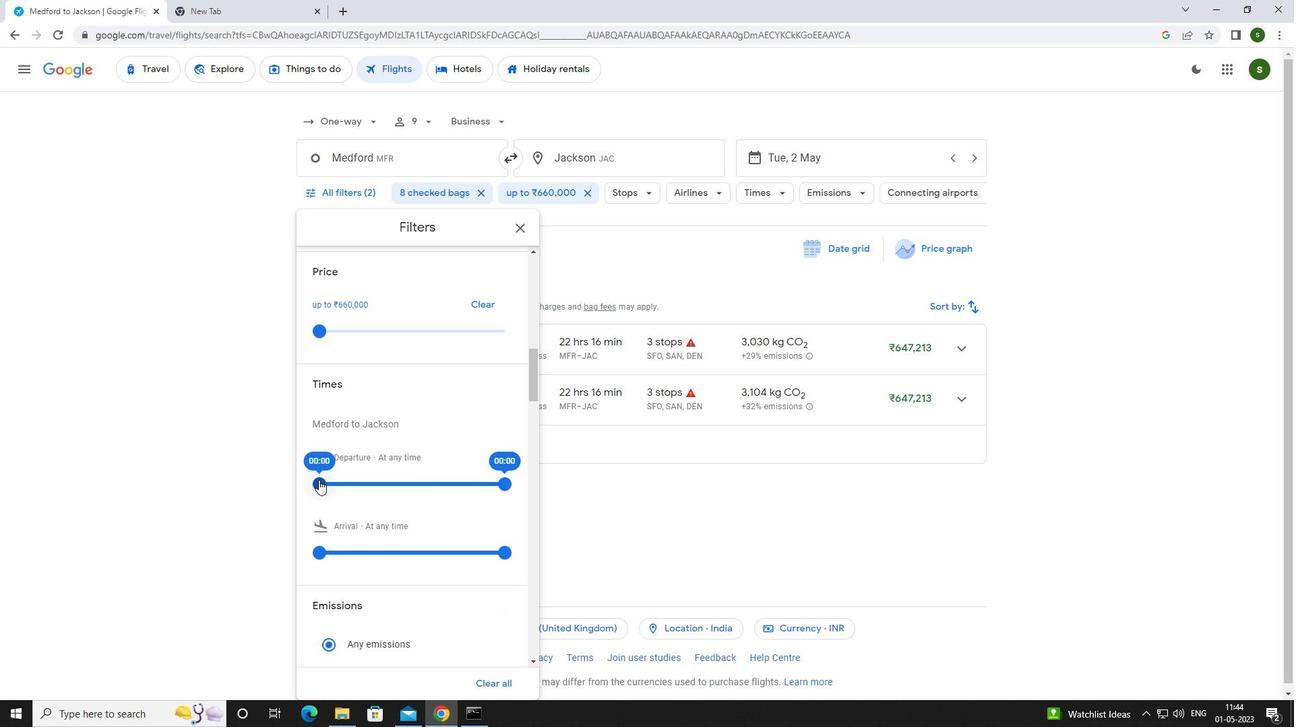 
Action: Mouse moved to (686, 521)
Screenshot: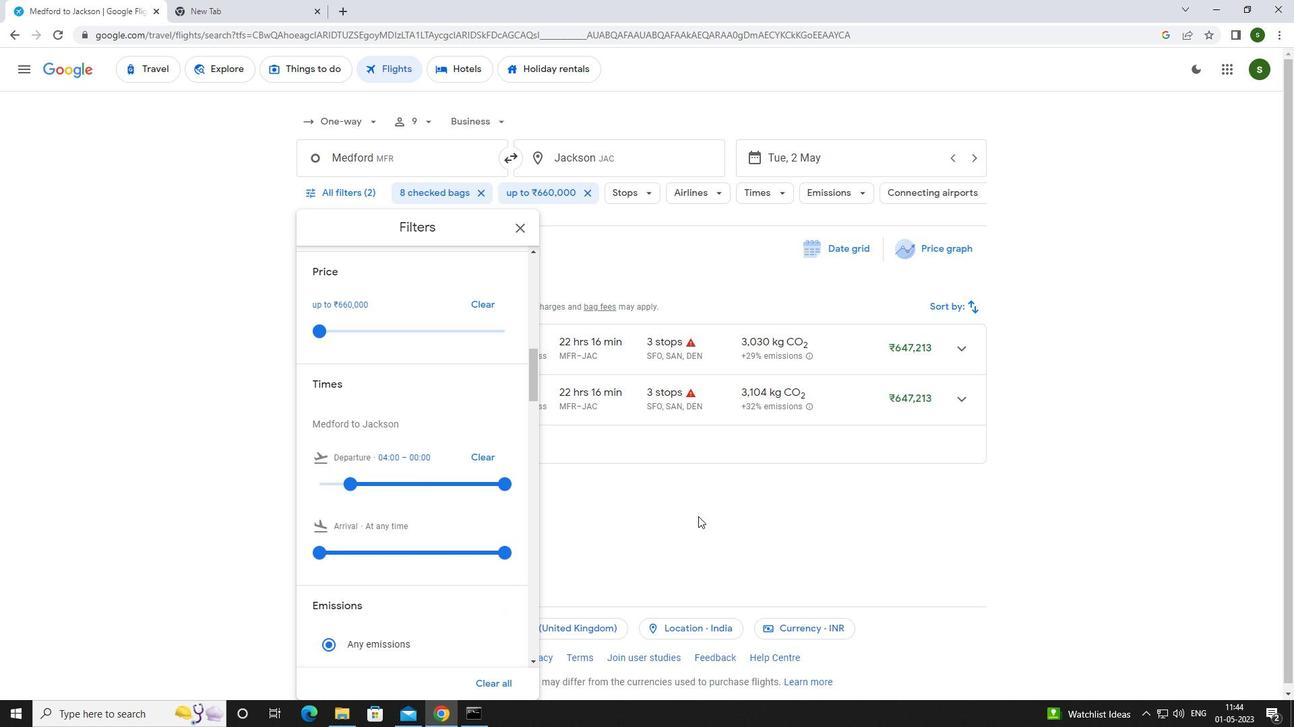 
Action: Mouse pressed left at (686, 521)
Screenshot: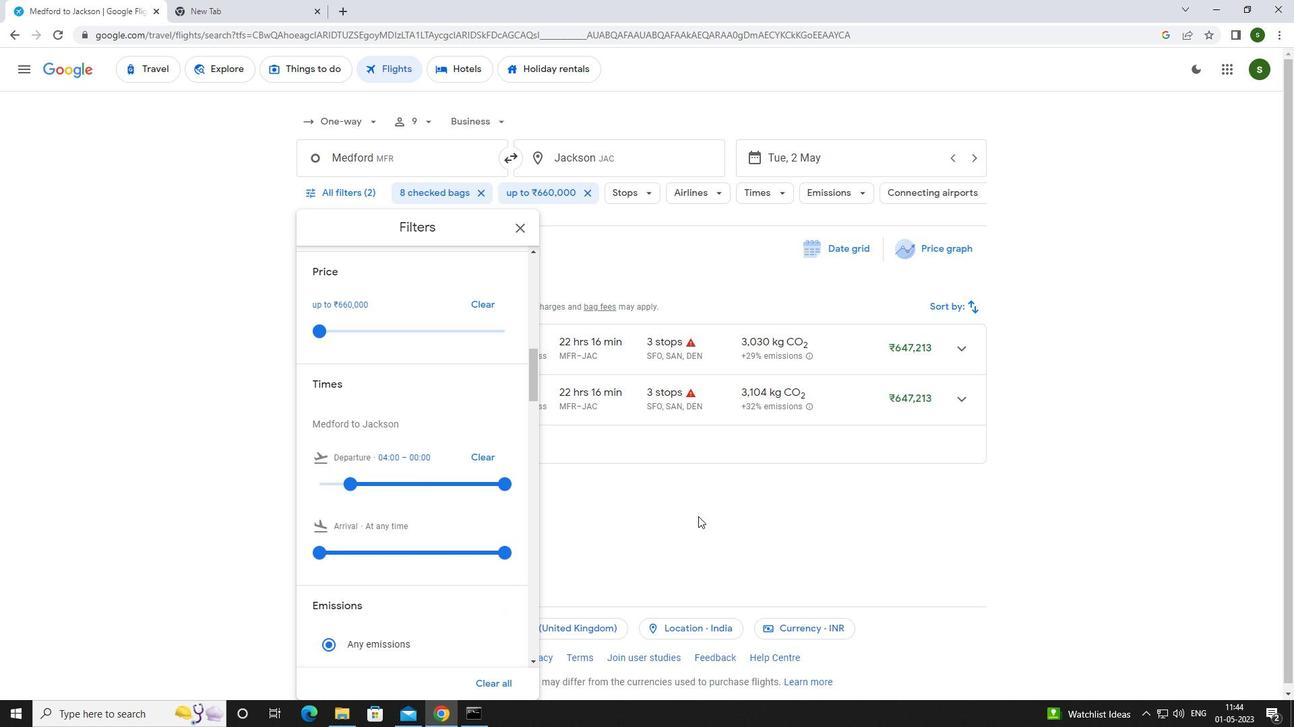 
Action: Mouse moved to (686, 521)
Screenshot: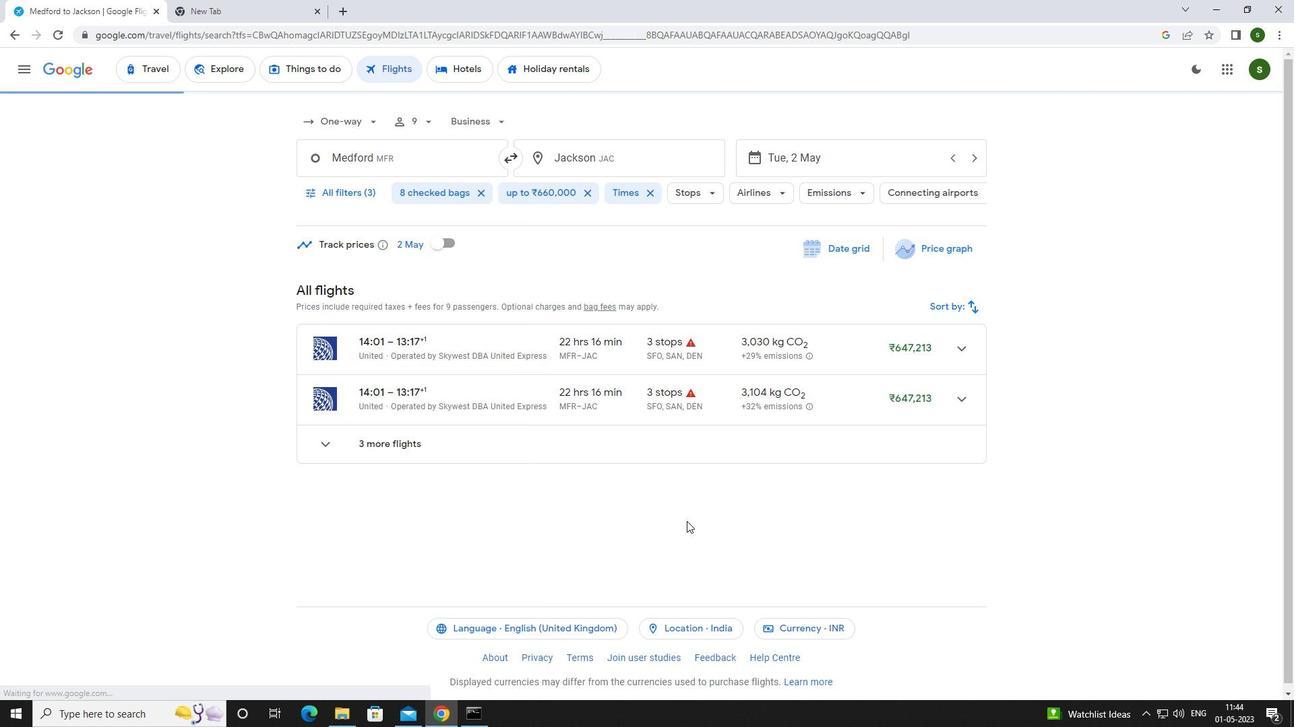 
